 Task: Search one way flight ticket for 4 adults, 1 infant in seat and 1 infant on lap in premium economy from Norfolk: Norfolk International Airport to Jacksonville: Albert J. Ellis Airport on 8-3-2023. Choice of flights is Alaska. Number of bags: 1 checked bag. Price is upto 93000. Outbound departure time preference is 10:15.
Action: Mouse moved to (405, 163)
Screenshot: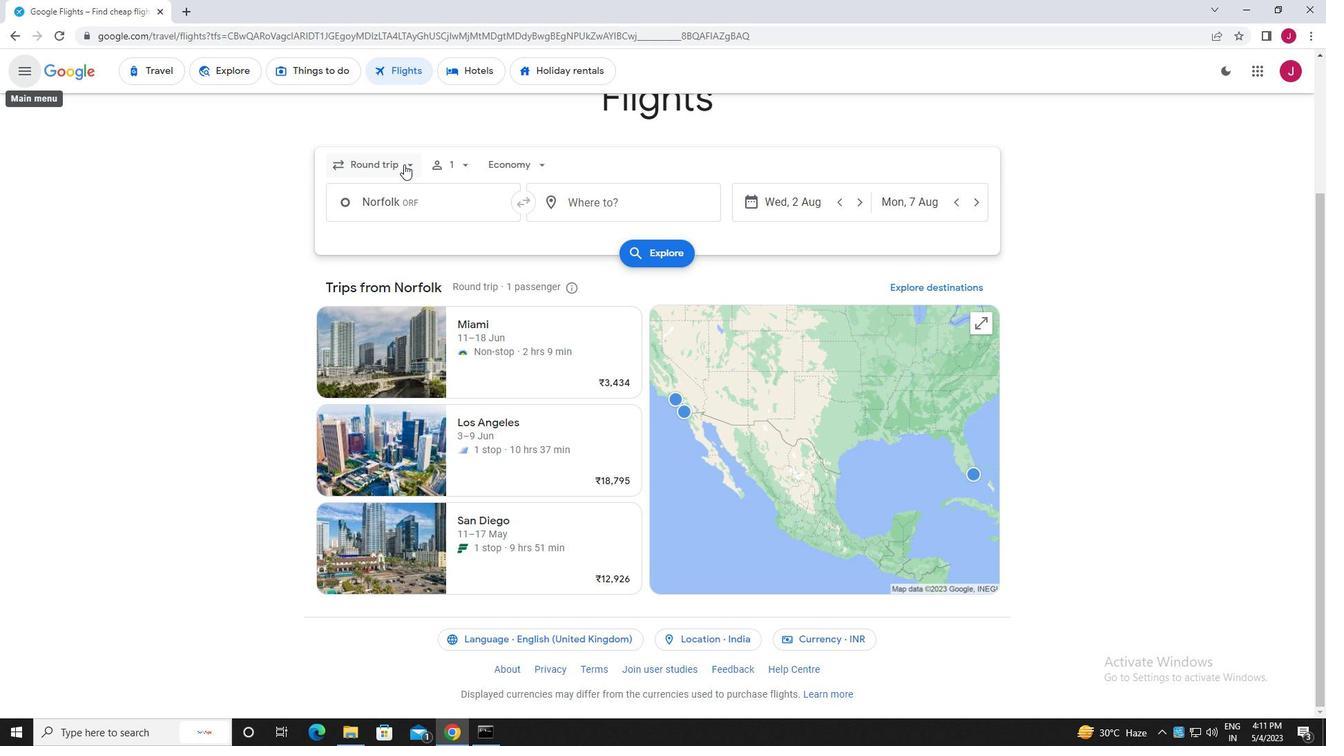 
Action: Mouse pressed left at (405, 163)
Screenshot: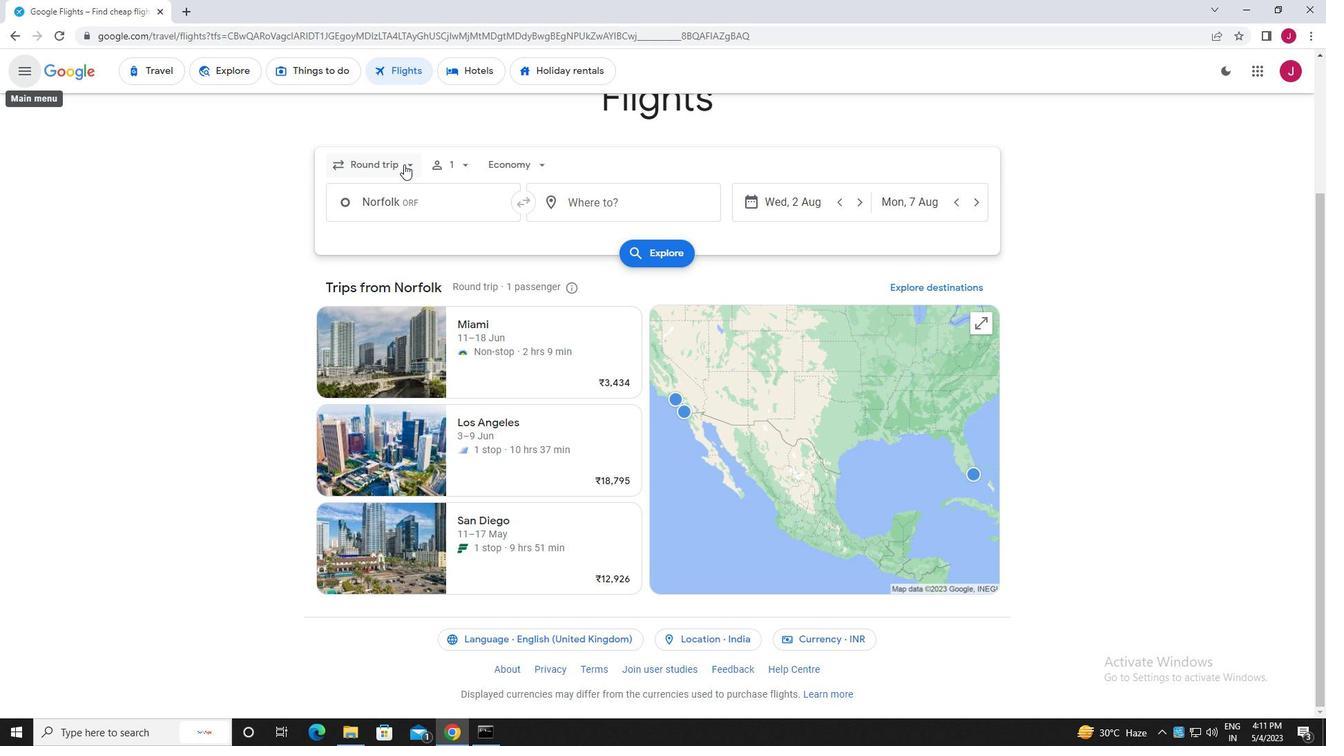 
Action: Mouse moved to (401, 225)
Screenshot: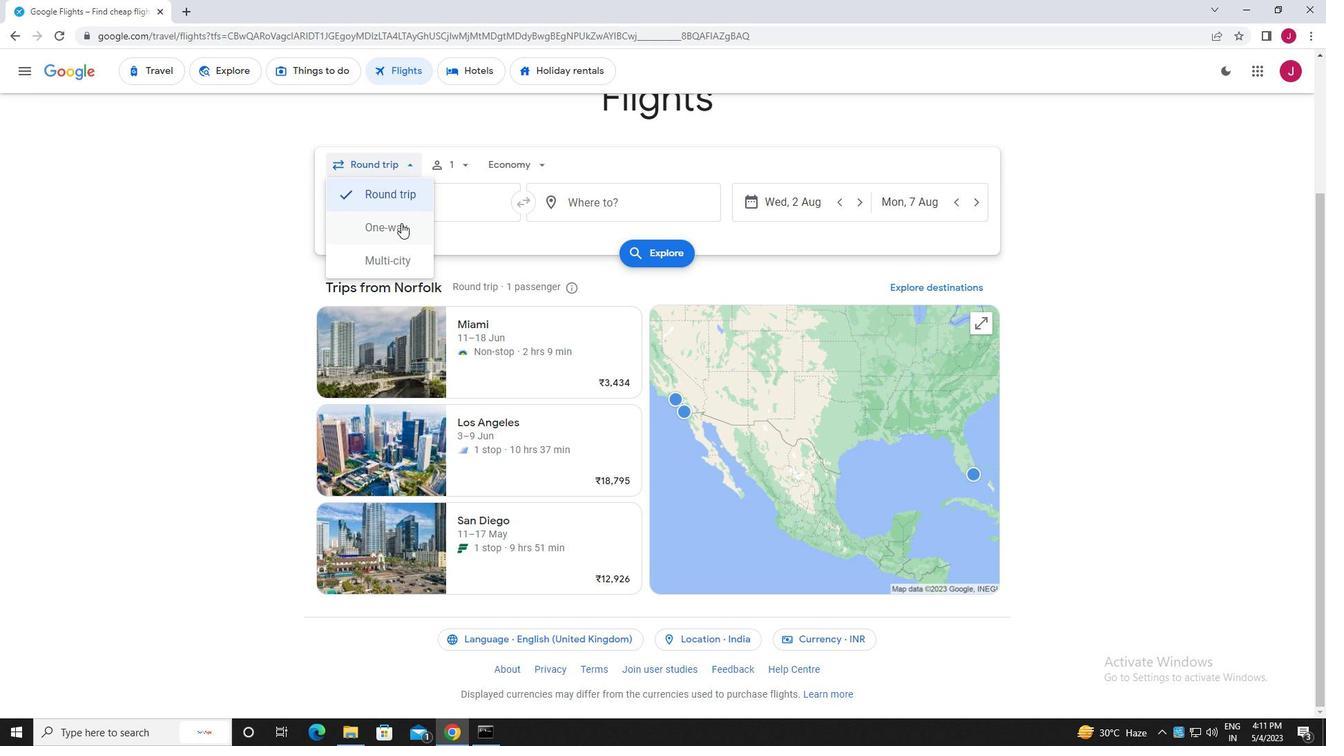 
Action: Mouse pressed left at (401, 225)
Screenshot: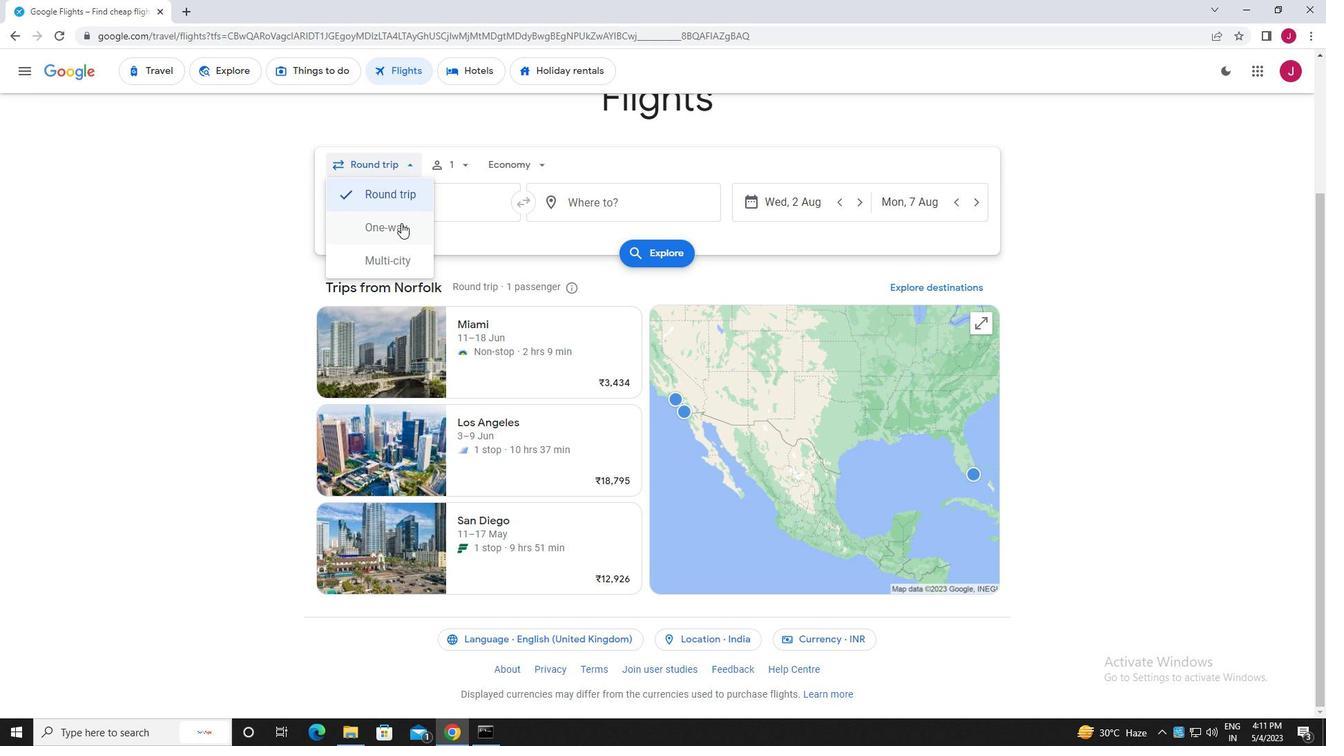 
Action: Mouse moved to (455, 166)
Screenshot: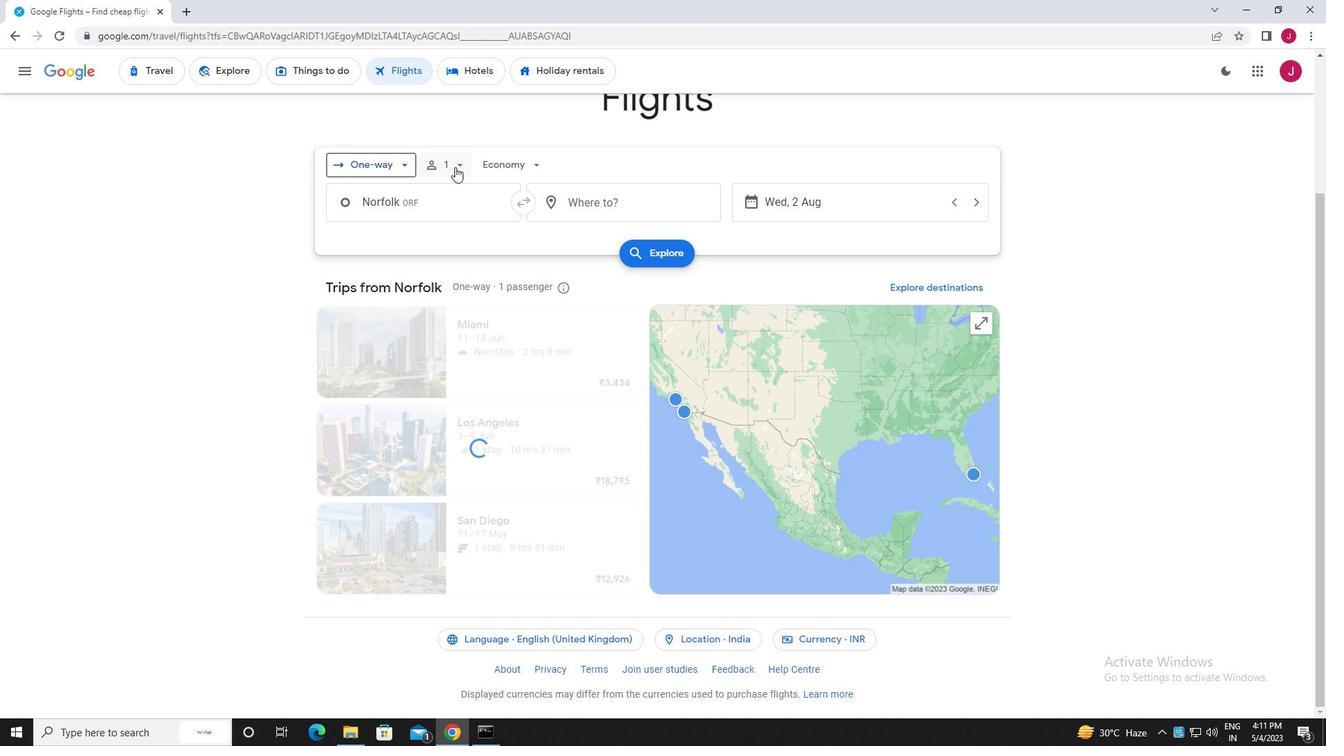 
Action: Mouse pressed left at (455, 166)
Screenshot: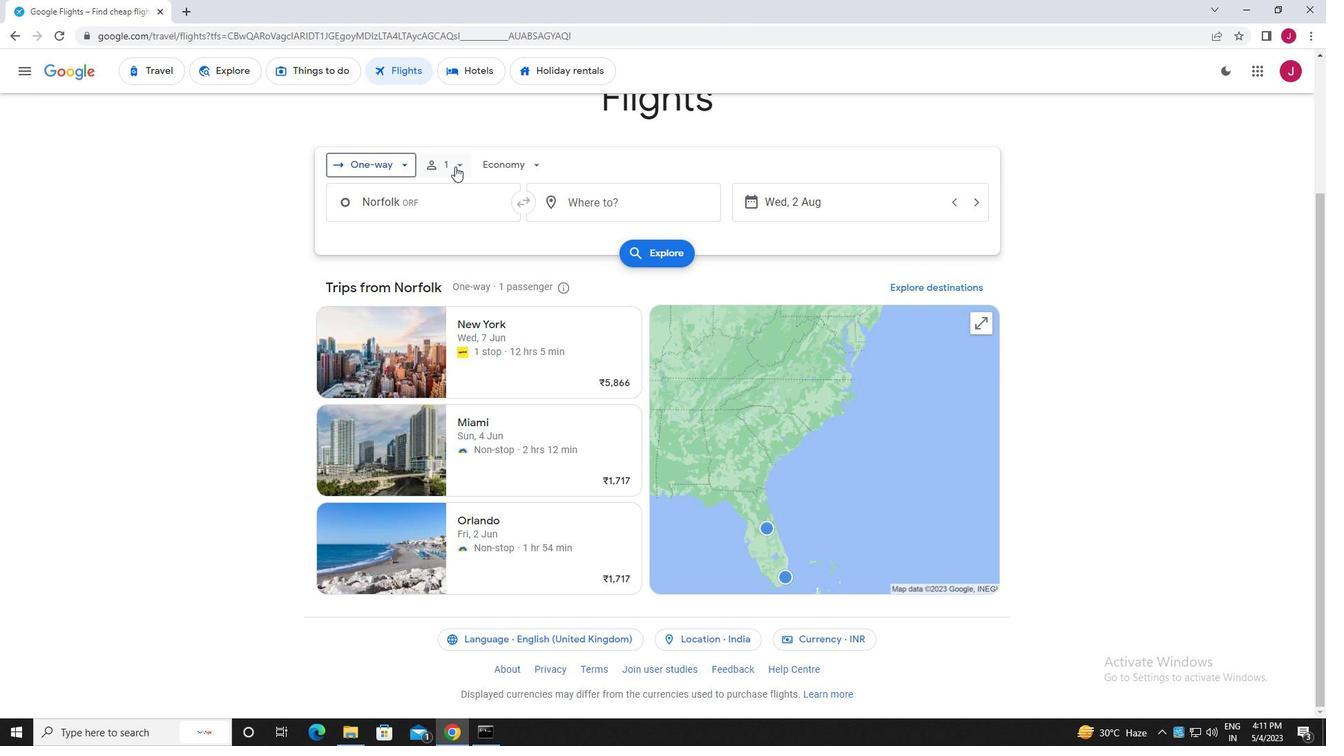 
Action: Mouse moved to (569, 201)
Screenshot: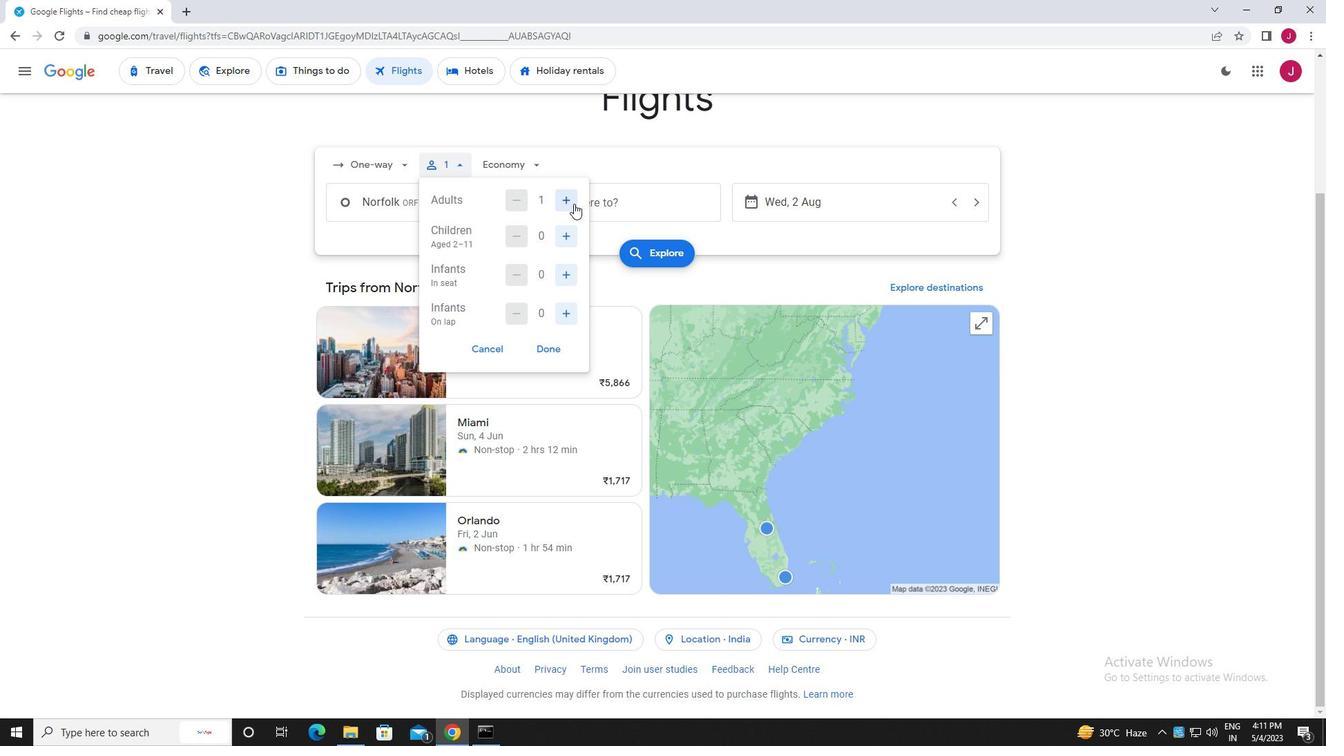 
Action: Mouse pressed left at (569, 201)
Screenshot: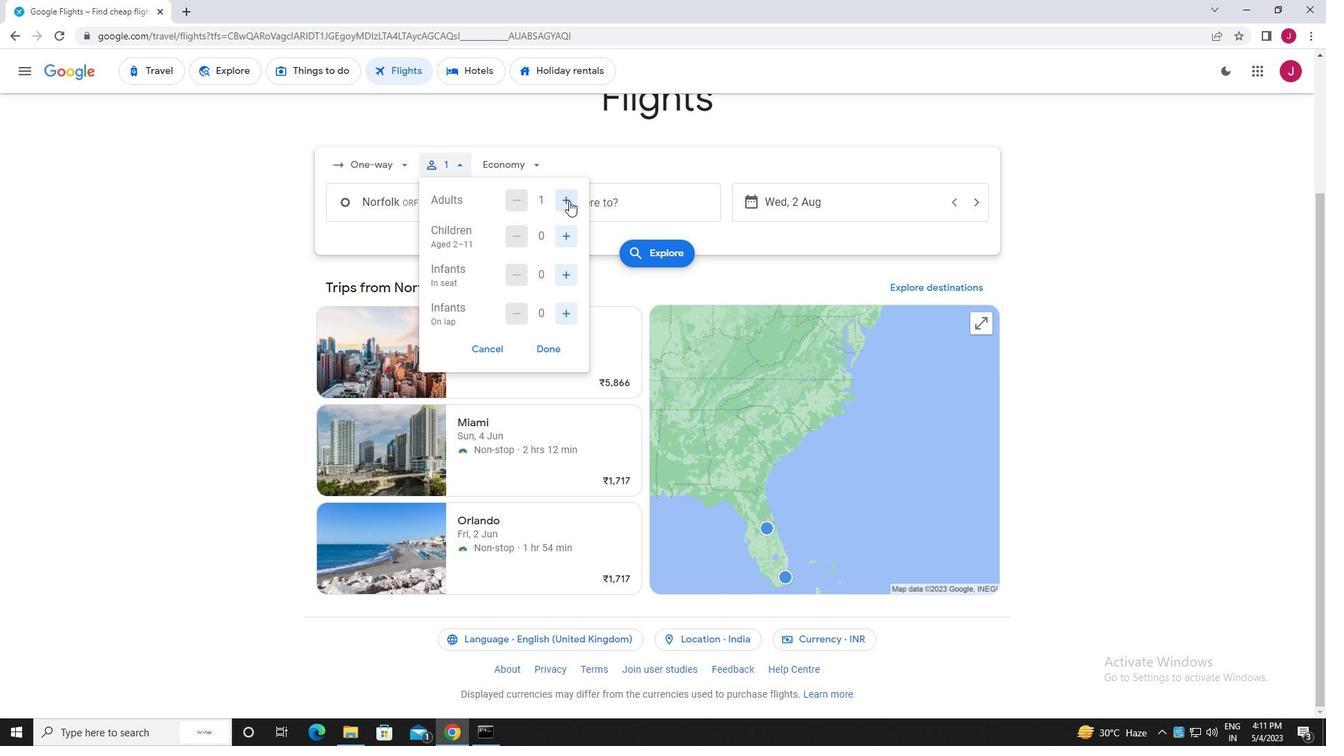 
Action: Mouse pressed left at (569, 201)
Screenshot: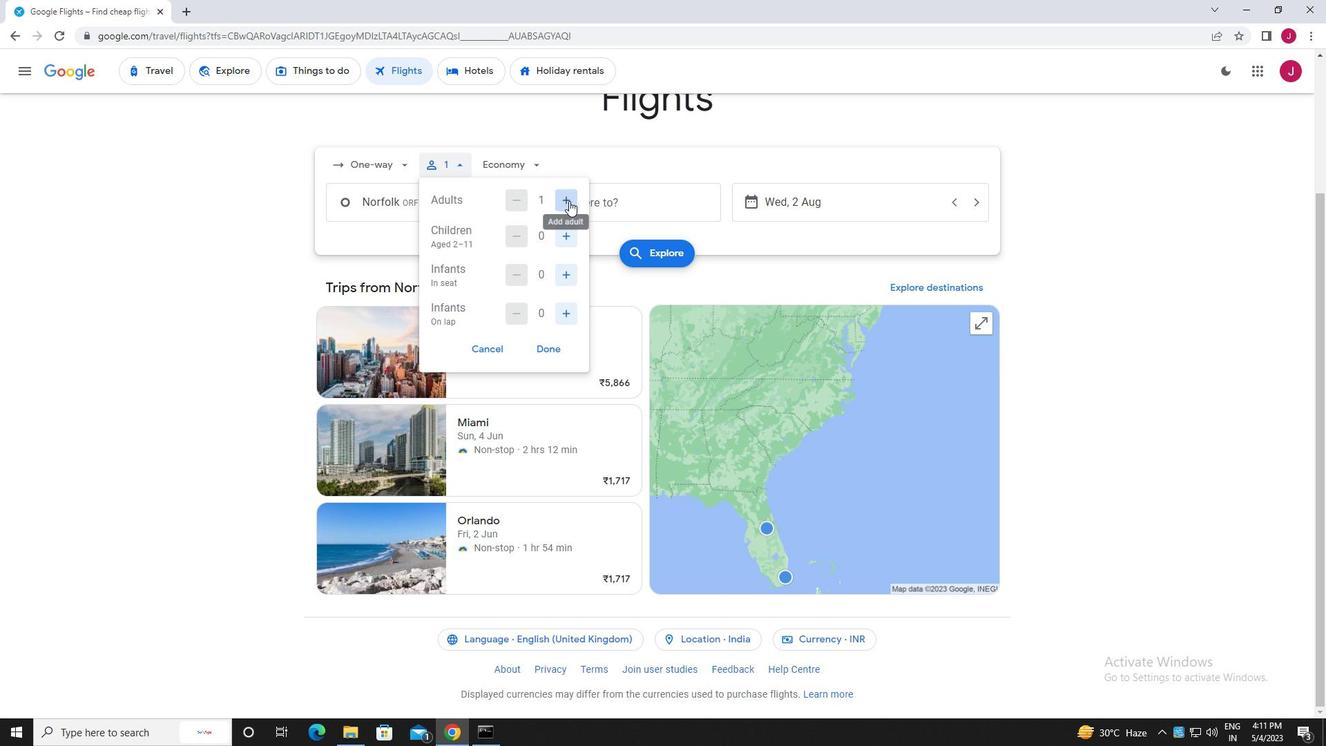 
Action: Mouse pressed left at (569, 201)
Screenshot: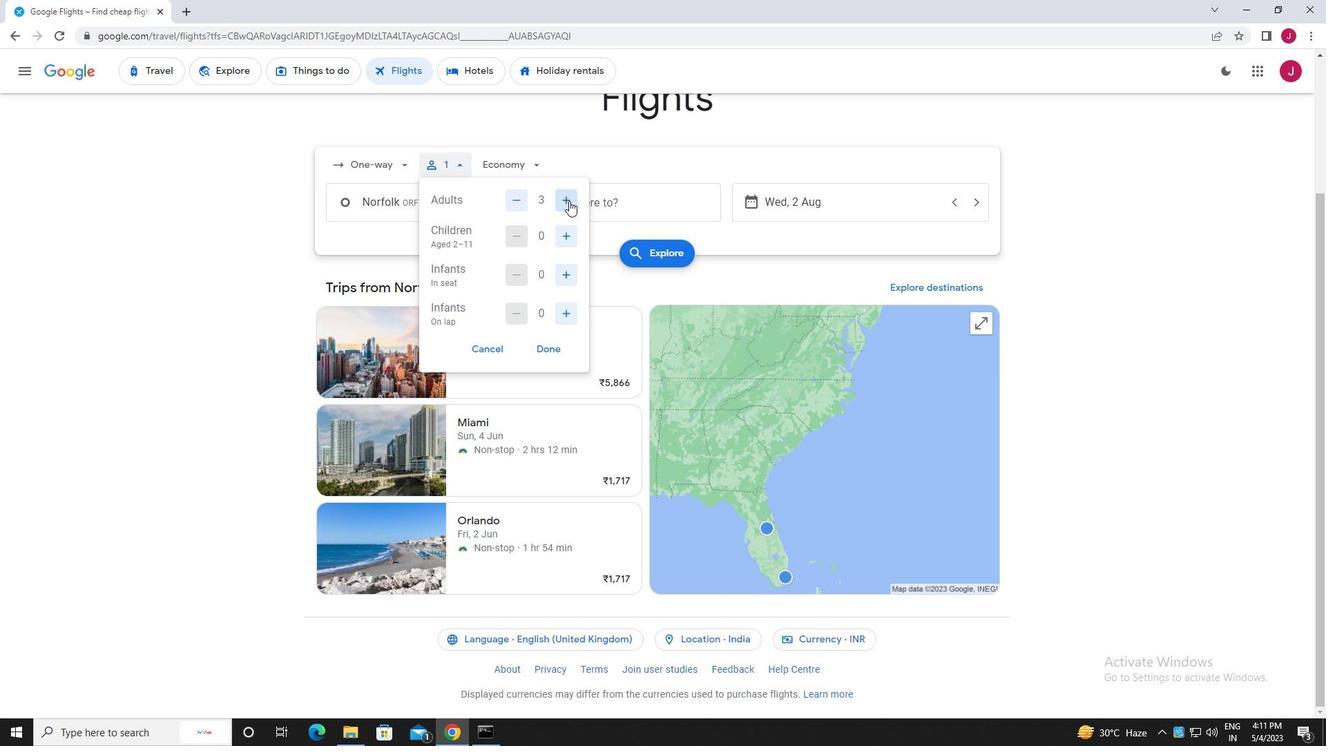 
Action: Mouse moved to (568, 271)
Screenshot: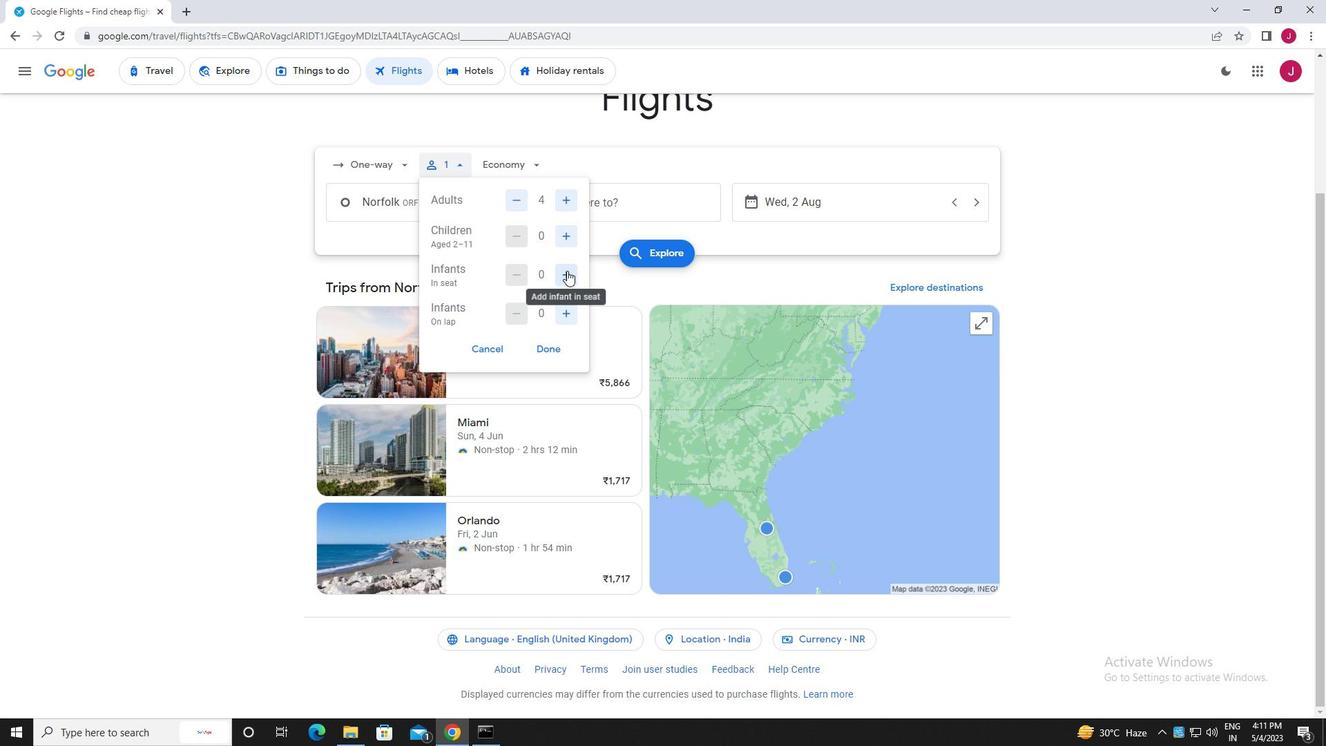 
Action: Mouse pressed left at (568, 271)
Screenshot: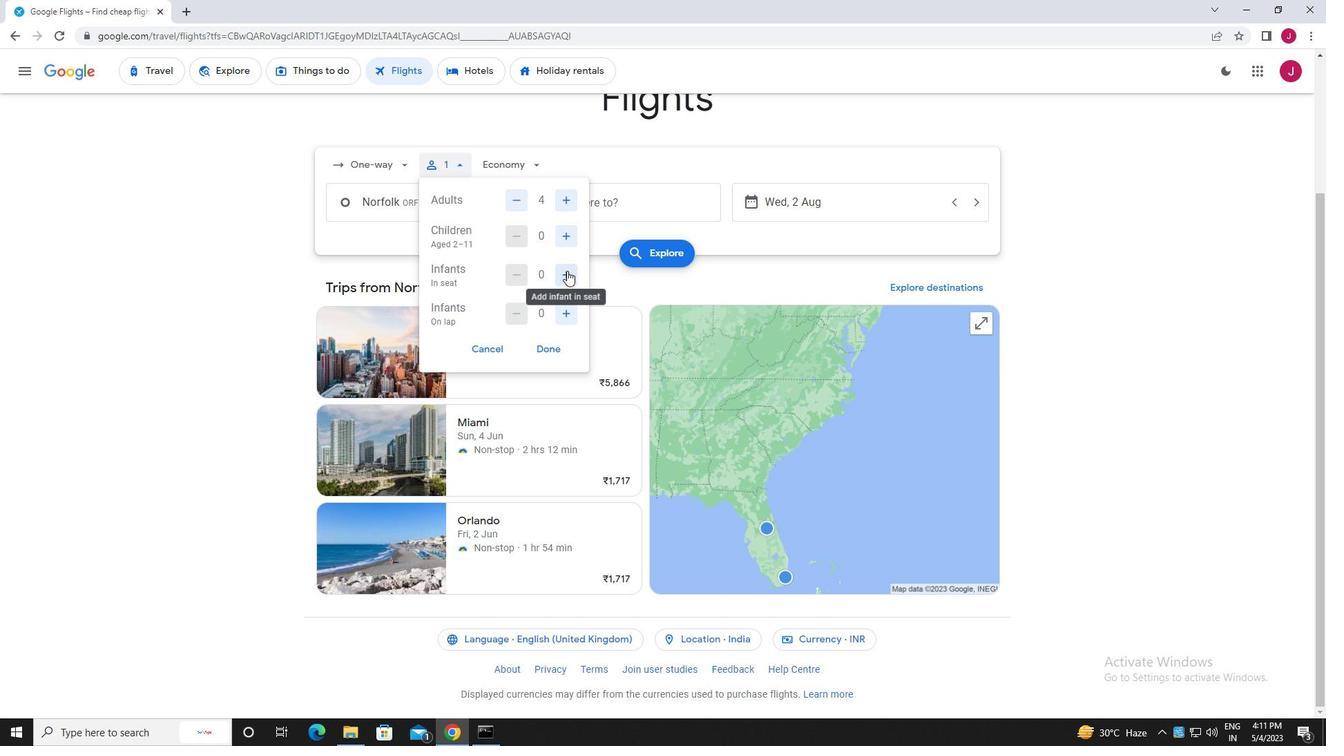 
Action: Mouse moved to (567, 313)
Screenshot: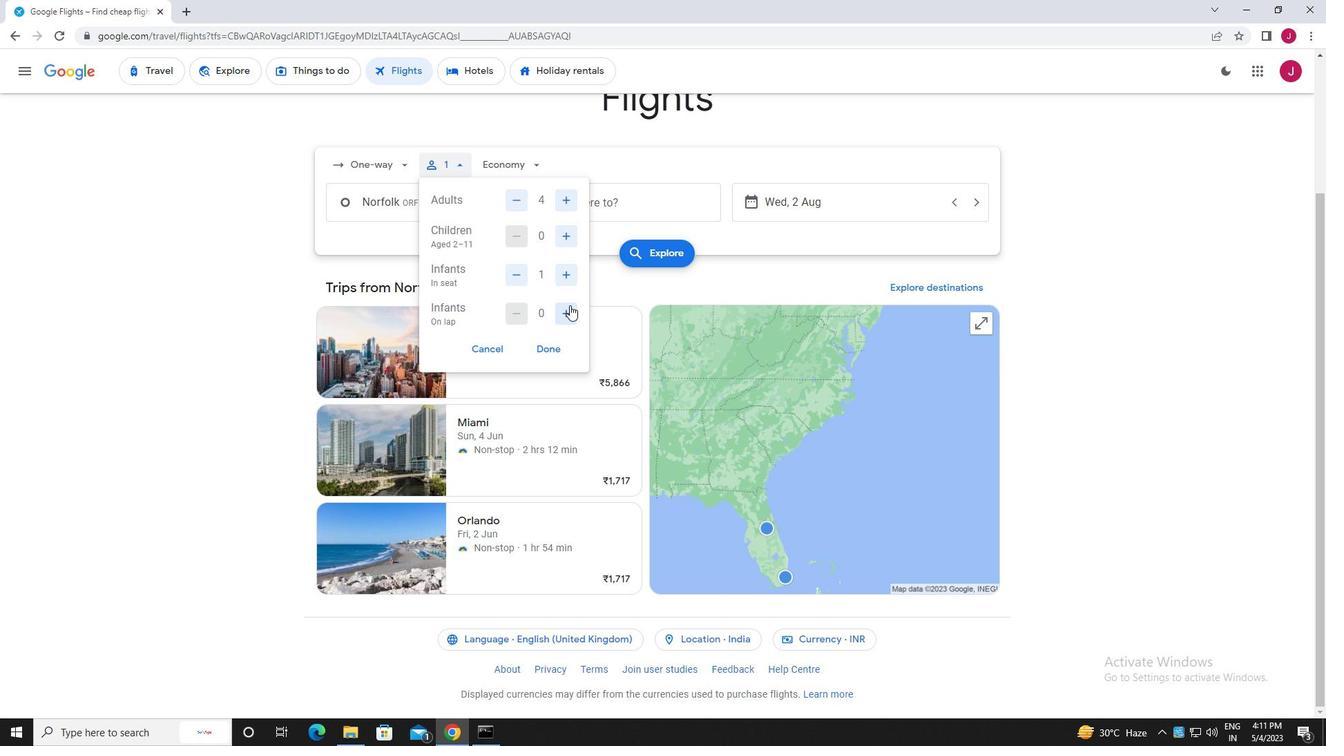 
Action: Mouse pressed left at (567, 313)
Screenshot: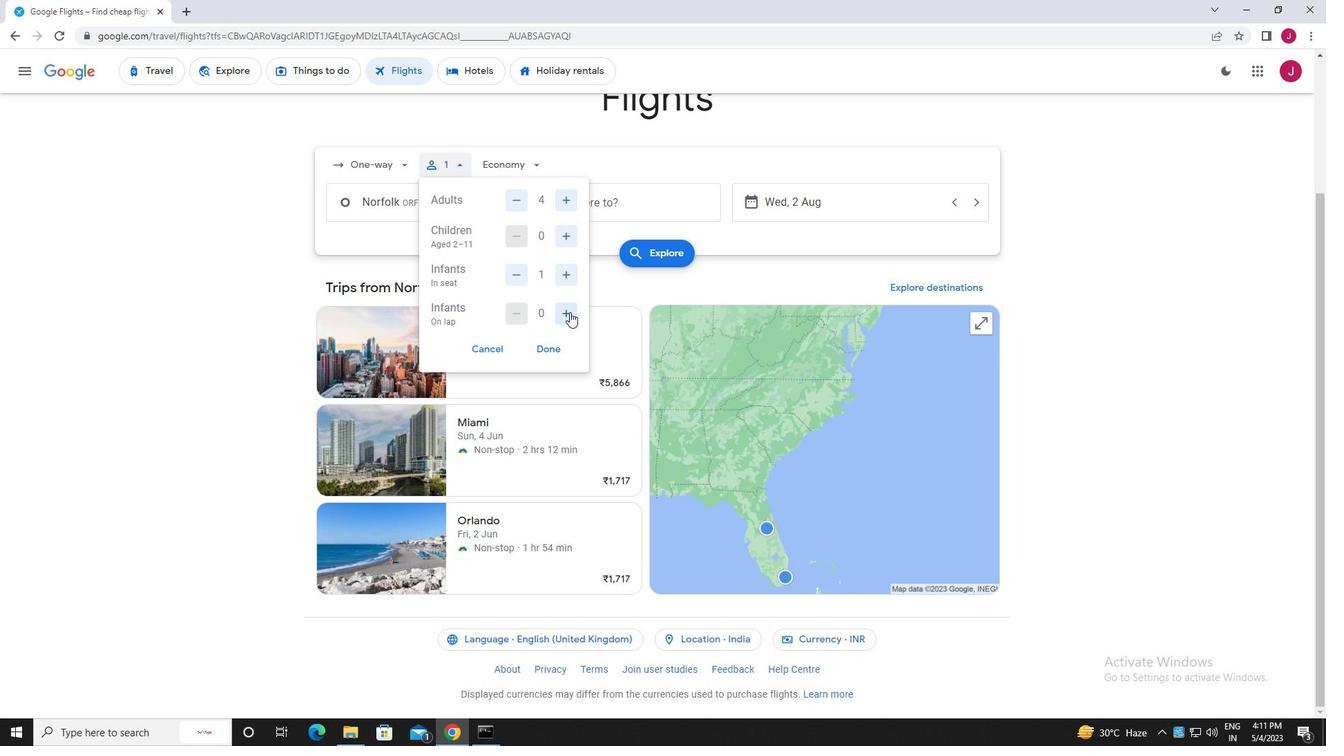 
Action: Mouse moved to (553, 346)
Screenshot: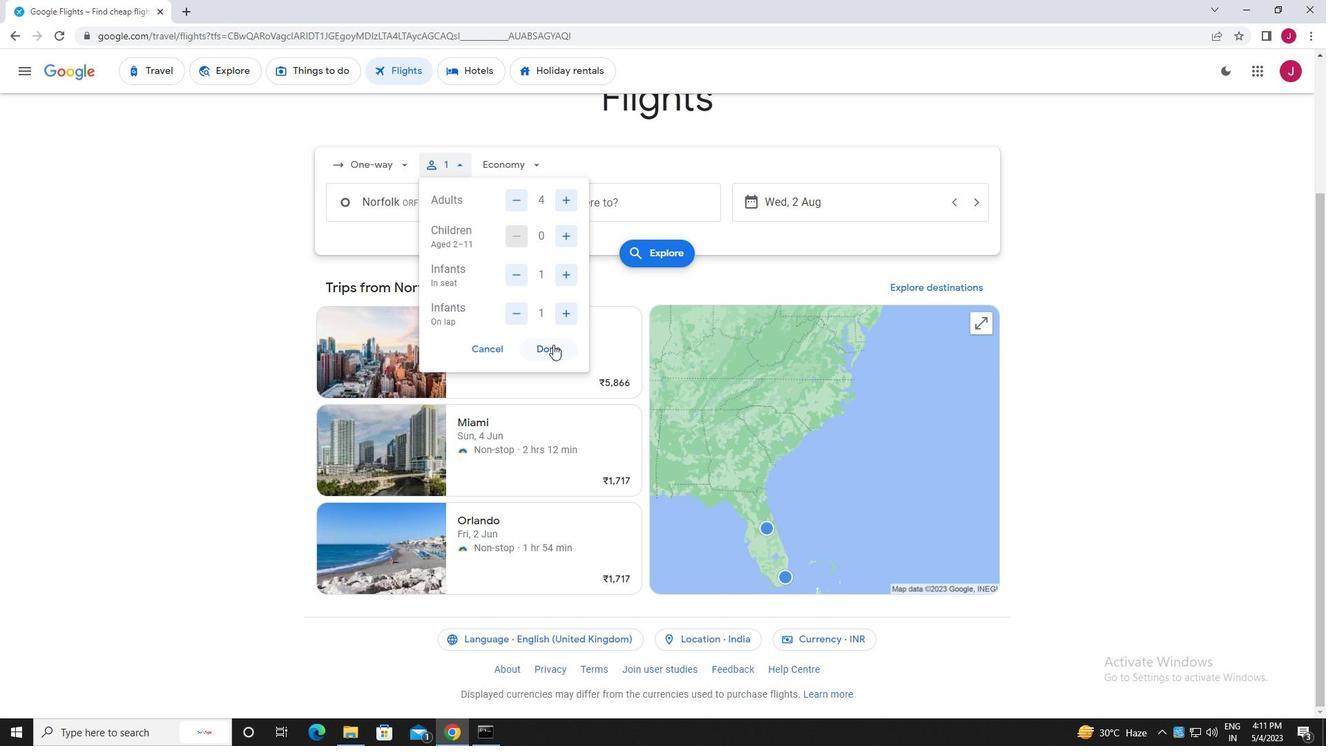 
Action: Mouse pressed left at (553, 346)
Screenshot: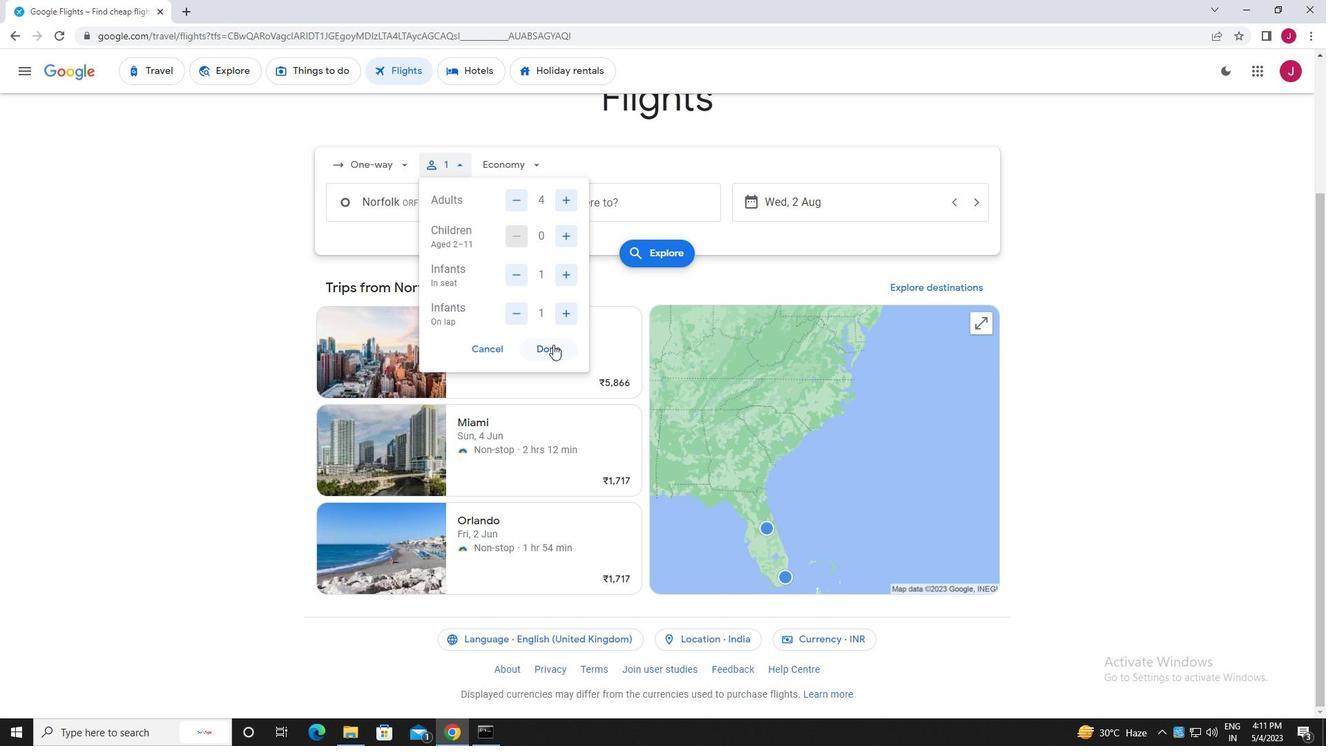 
Action: Mouse moved to (526, 170)
Screenshot: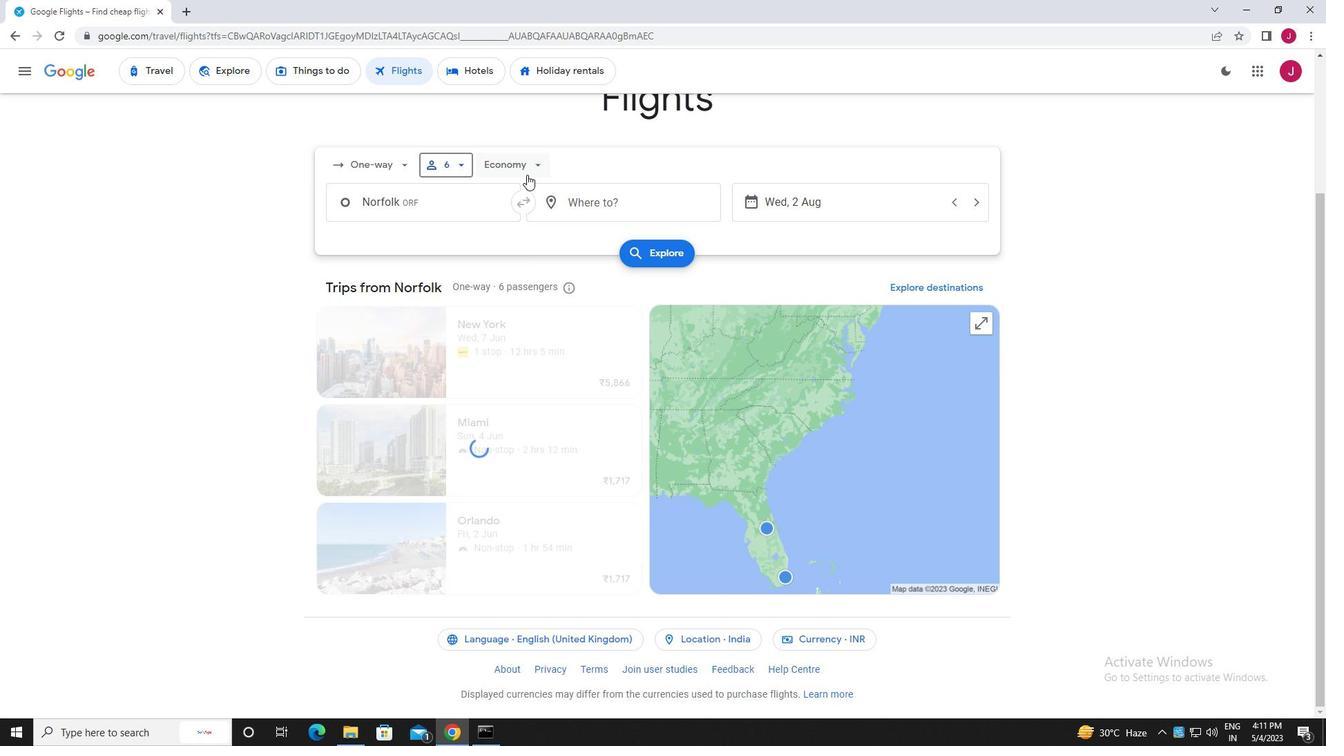 
Action: Mouse pressed left at (526, 170)
Screenshot: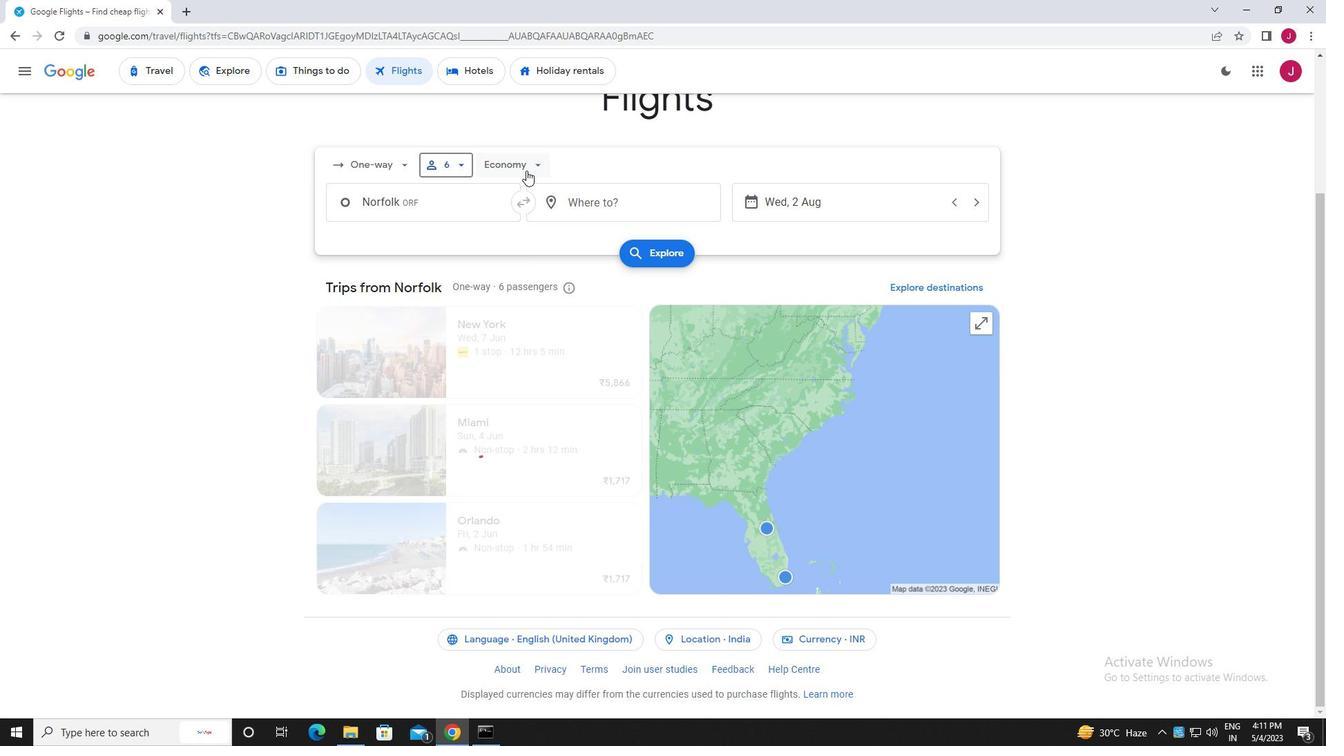 
Action: Mouse moved to (547, 225)
Screenshot: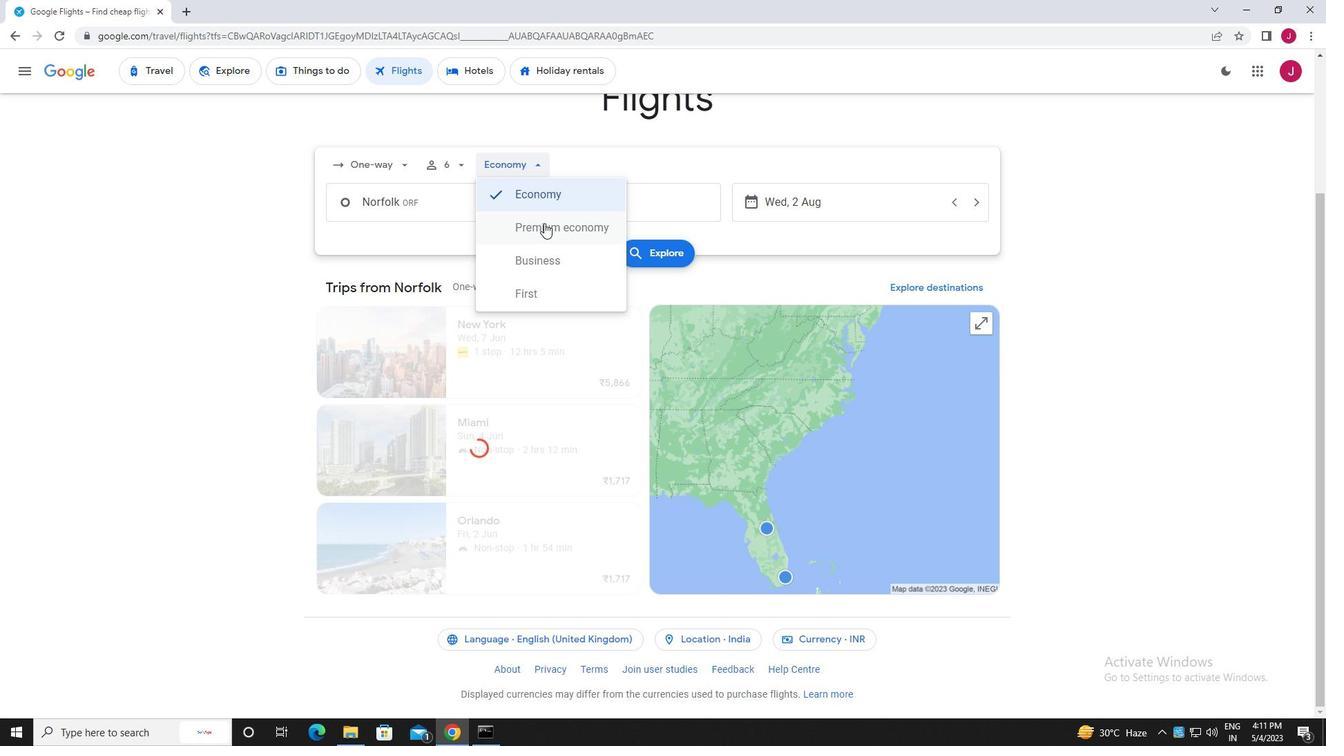 
Action: Mouse pressed left at (547, 225)
Screenshot: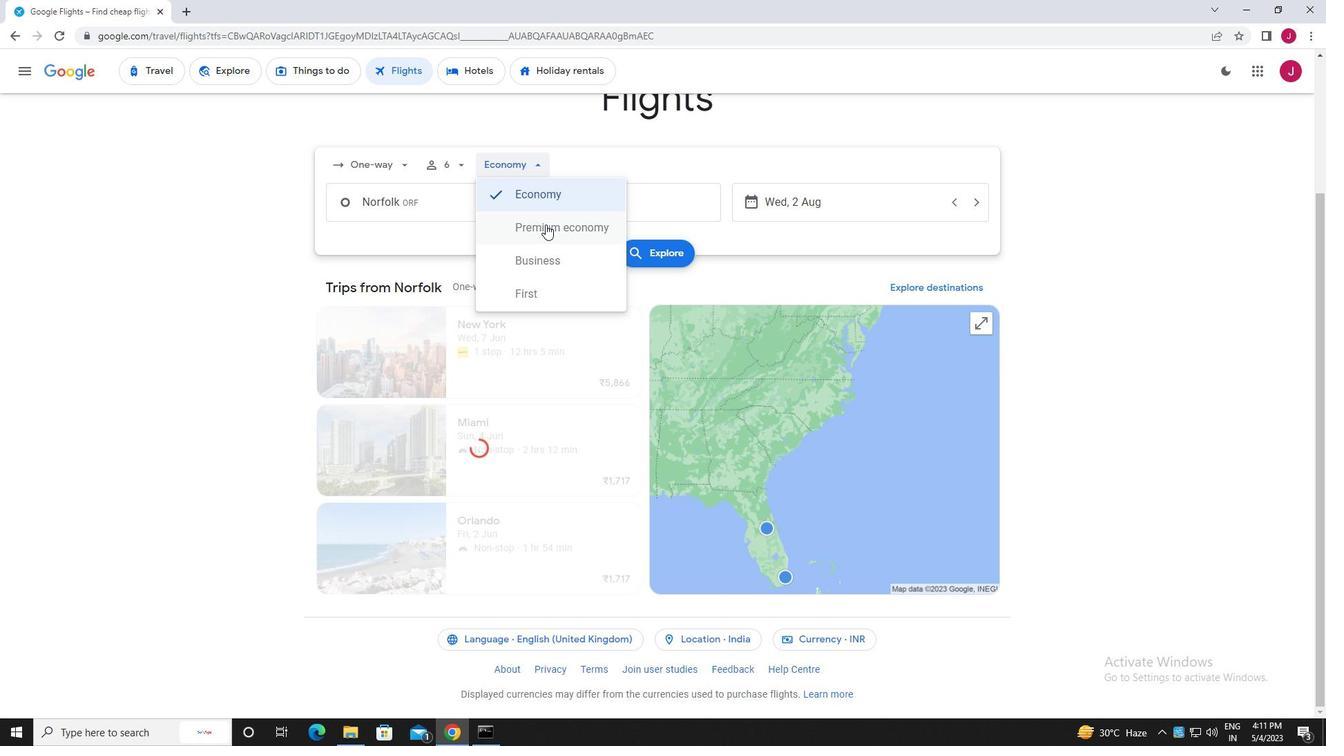 
Action: Mouse moved to (479, 207)
Screenshot: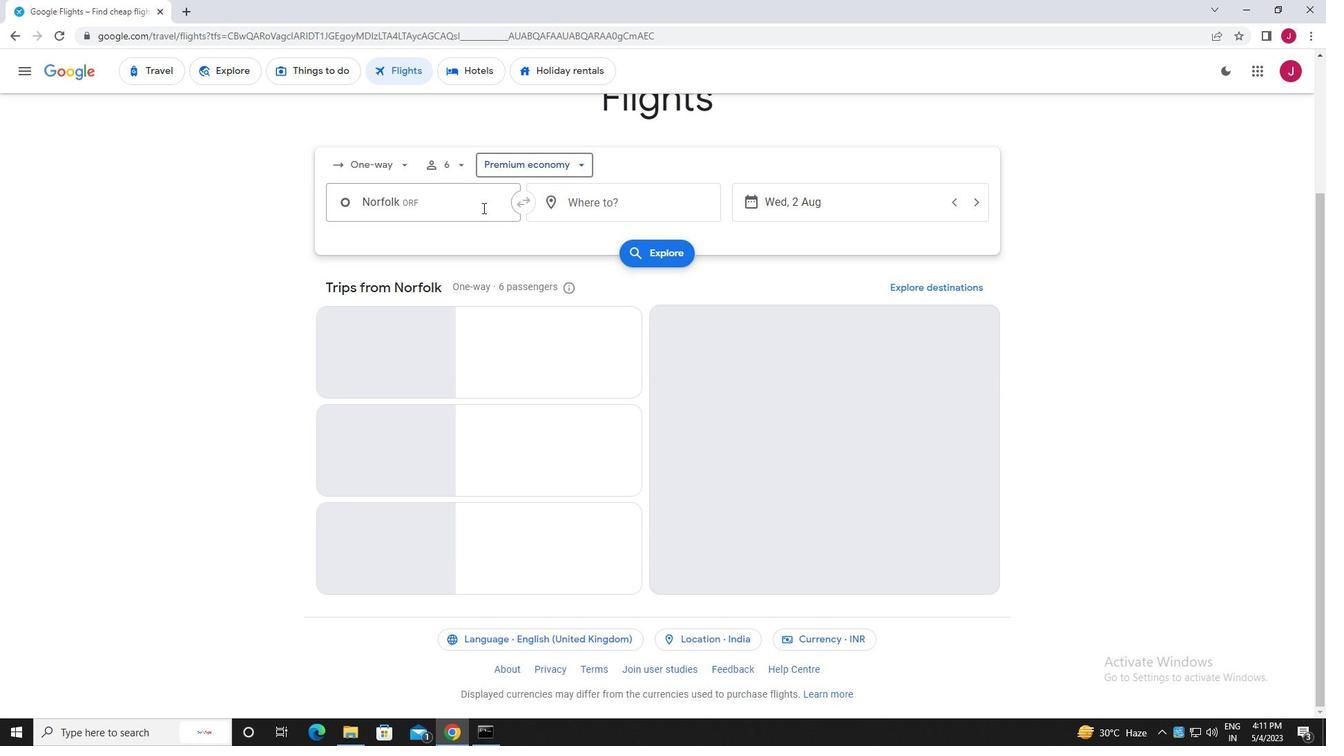 
Action: Mouse pressed left at (479, 207)
Screenshot: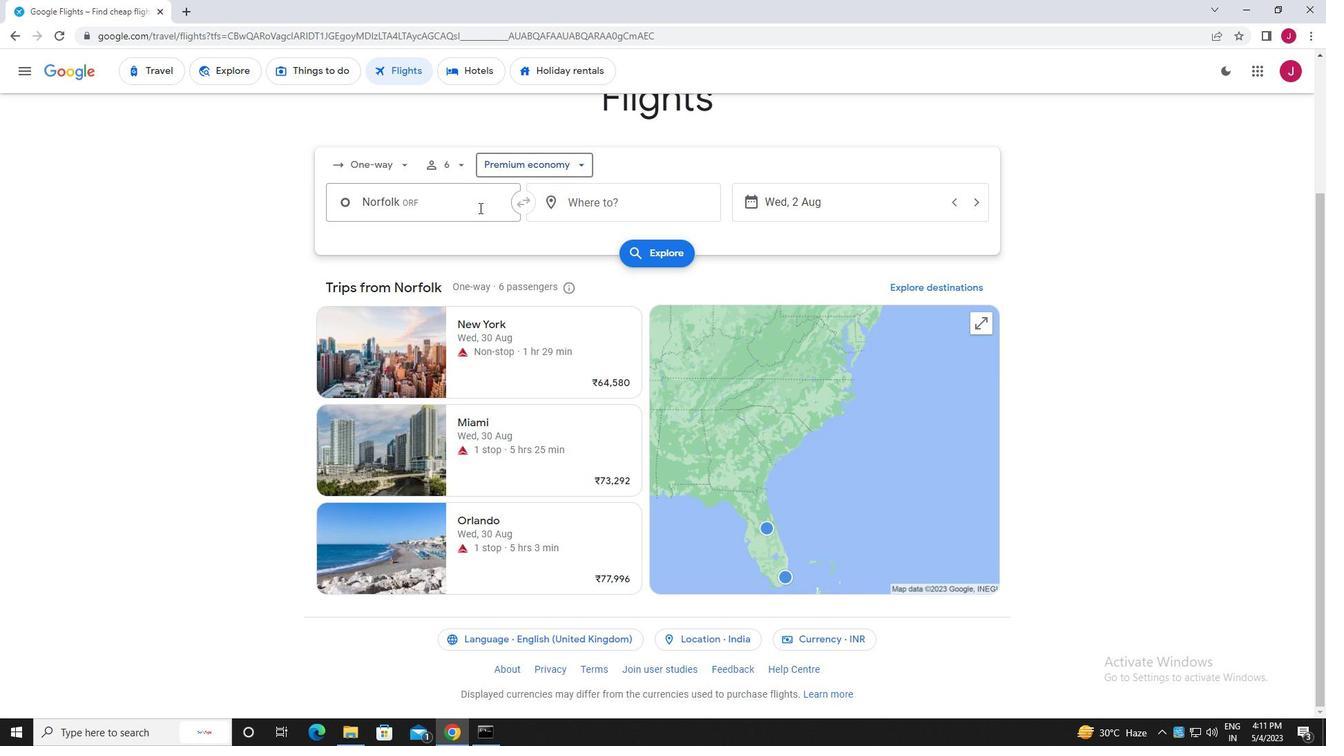 
Action: Key pressed norfolk
Screenshot: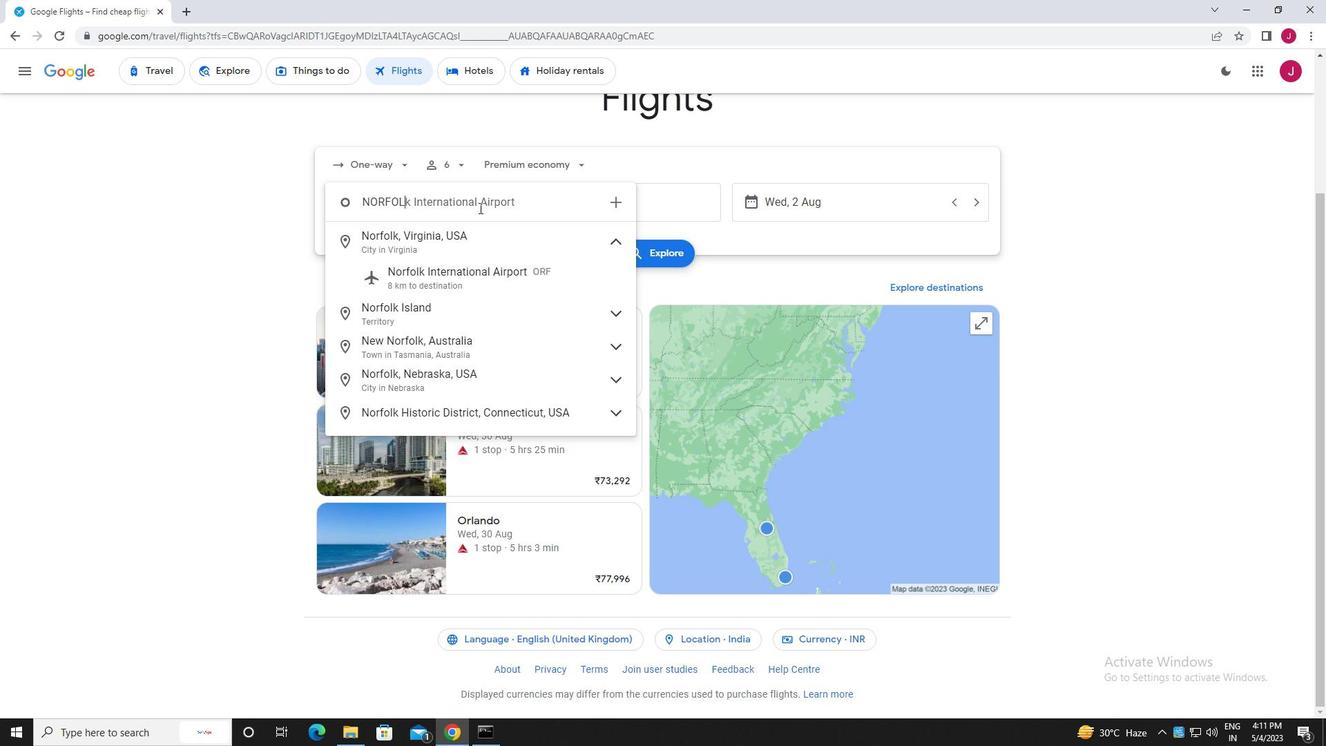 
Action: Mouse moved to (507, 271)
Screenshot: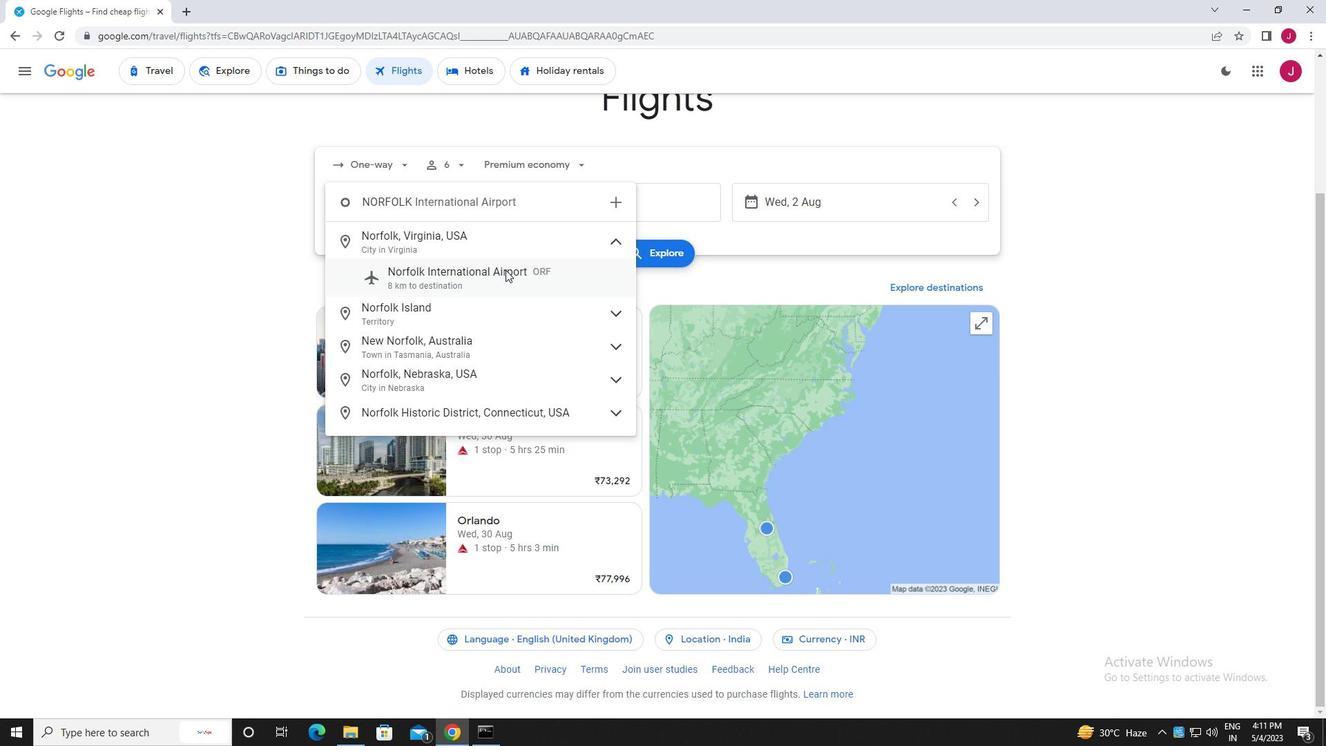 
Action: Mouse pressed left at (507, 271)
Screenshot: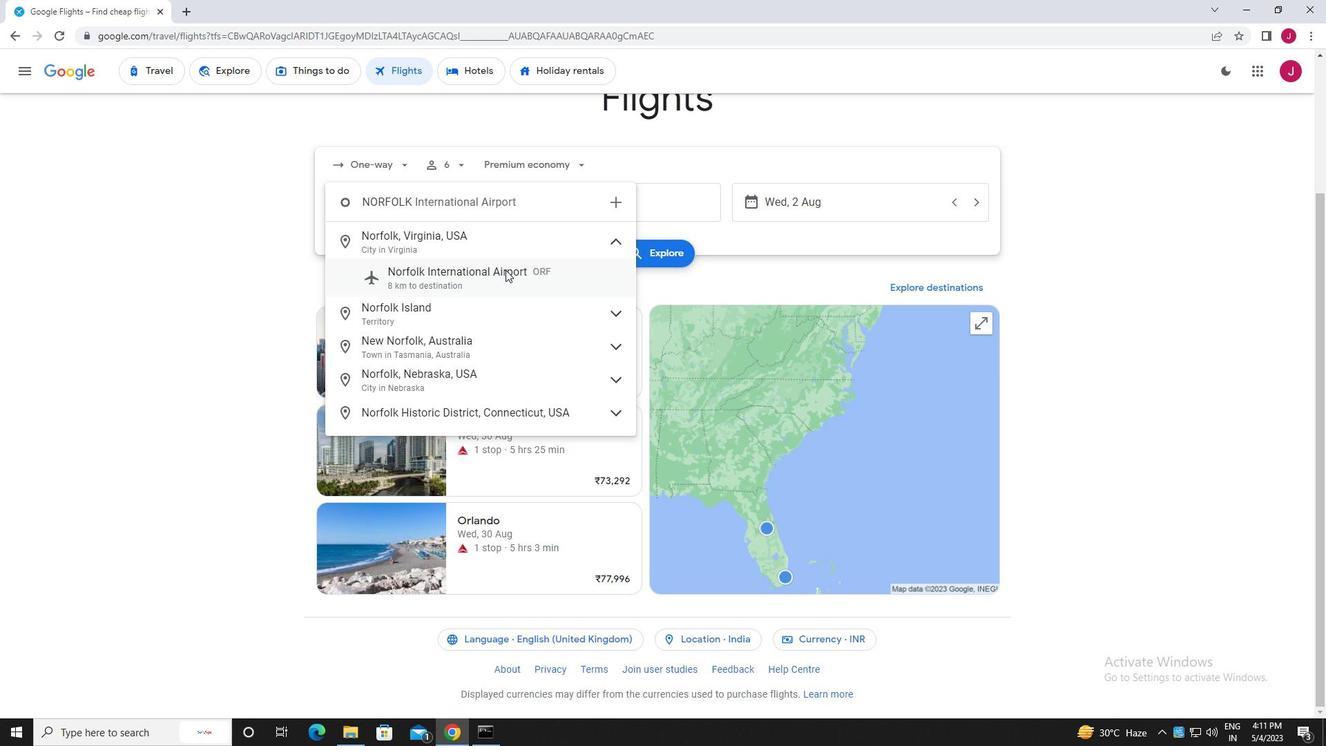 
Action: Mouse moved to (634, 211)
Screenshot: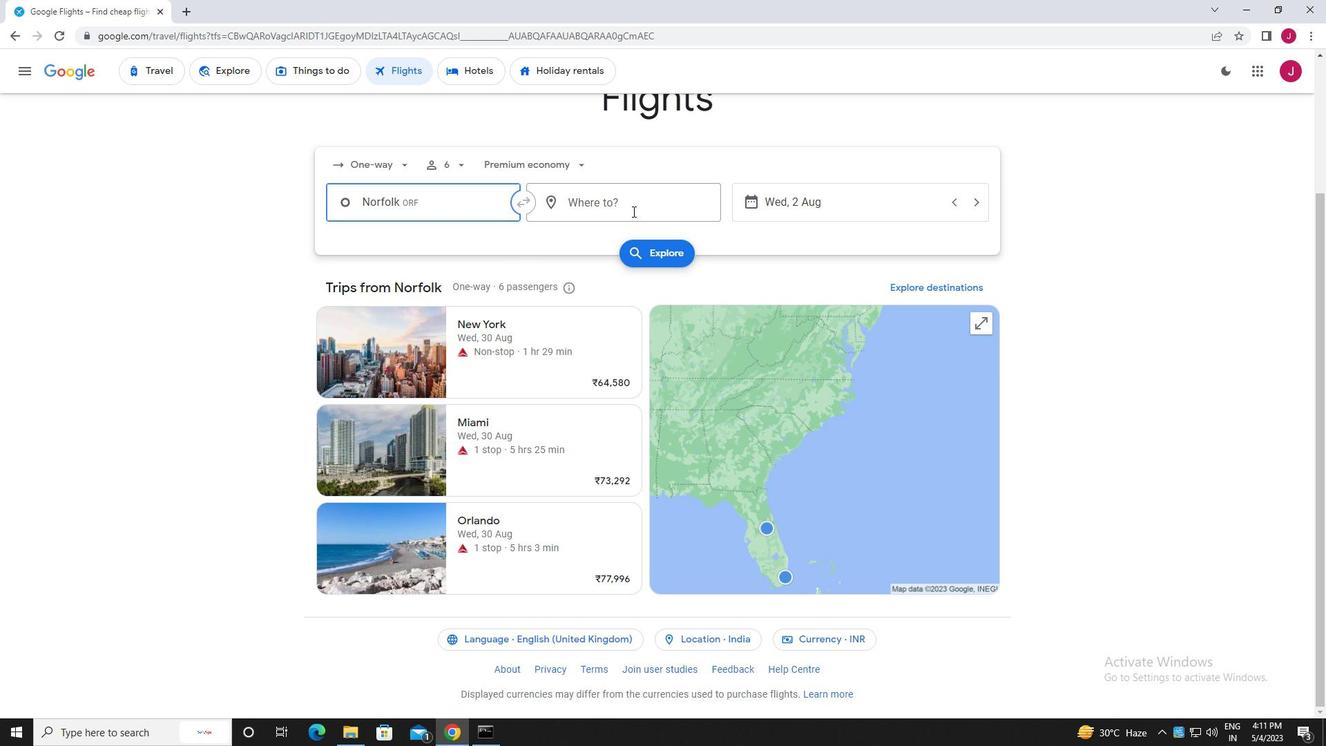 
Action: Mouse pressed left at (634, 211)
Screenshot: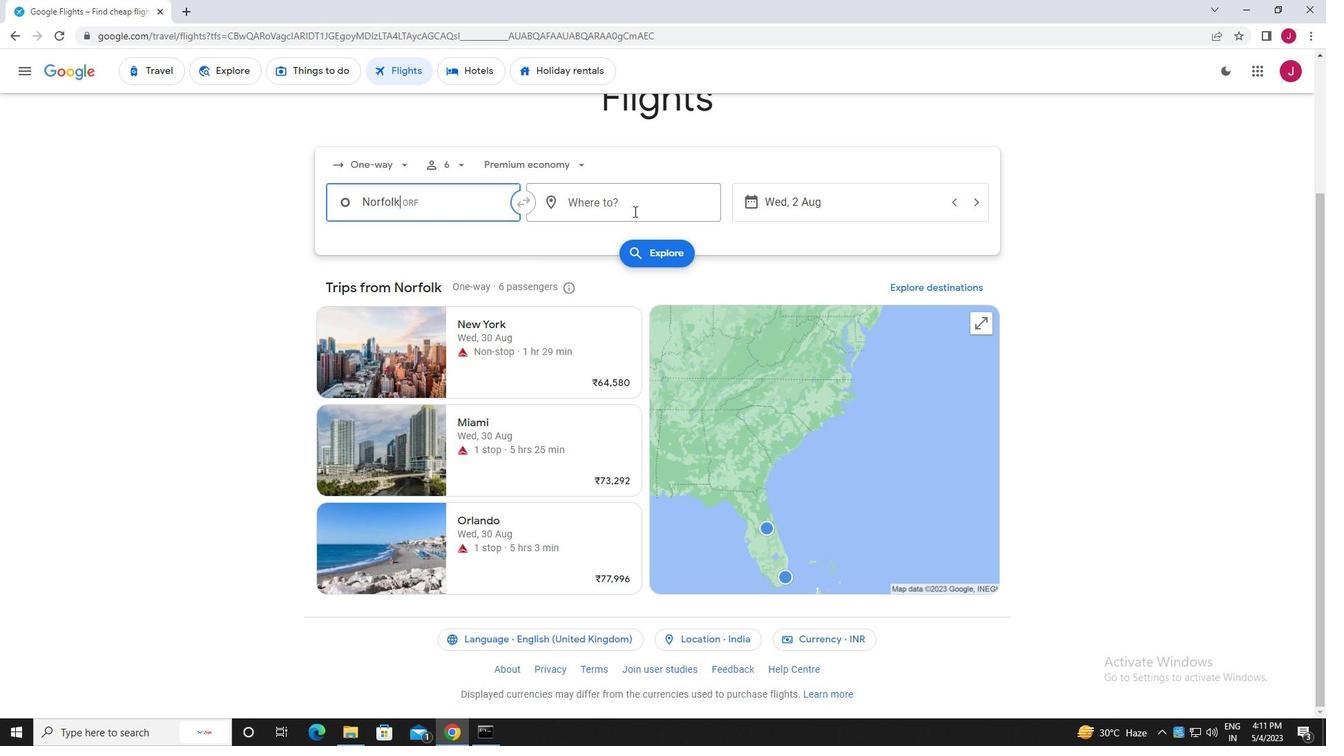 
Action: Mouse moved to (634, 211)
Screenshot: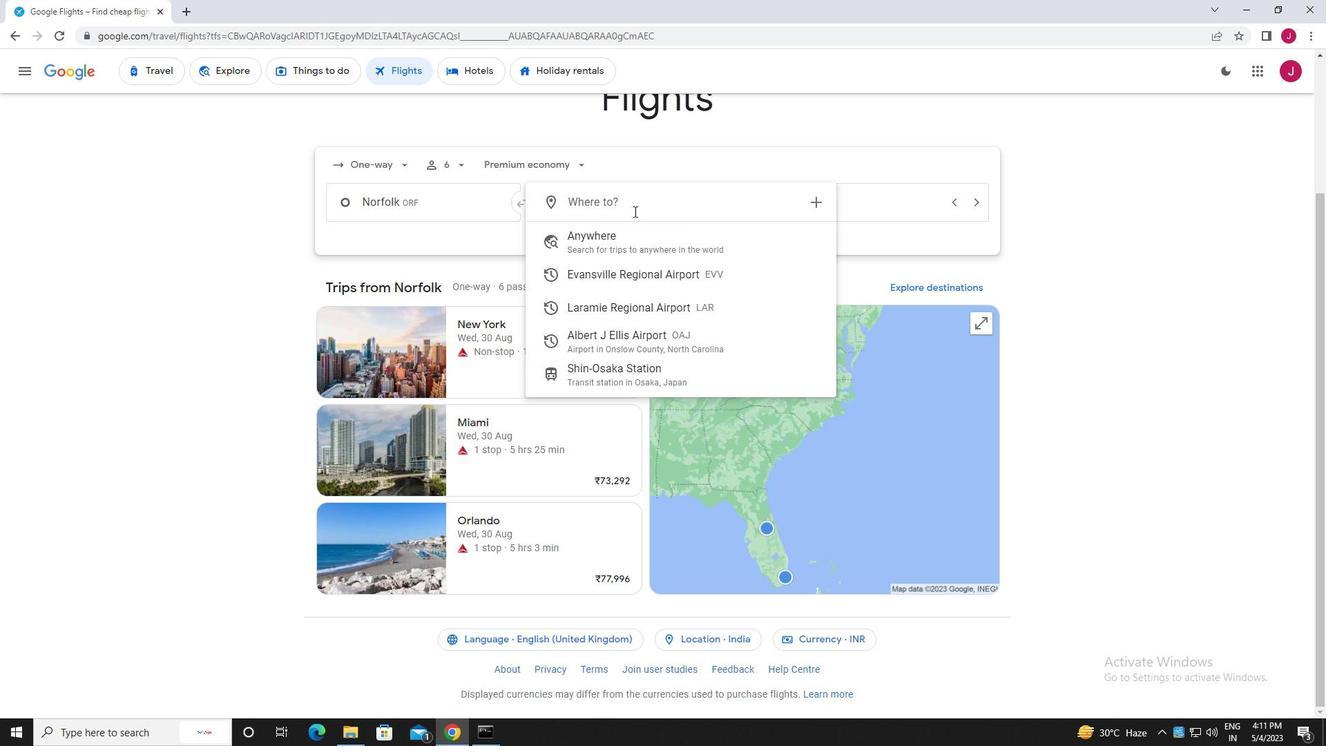 
Action: Key pressed albert<Key.space>
Screenshot: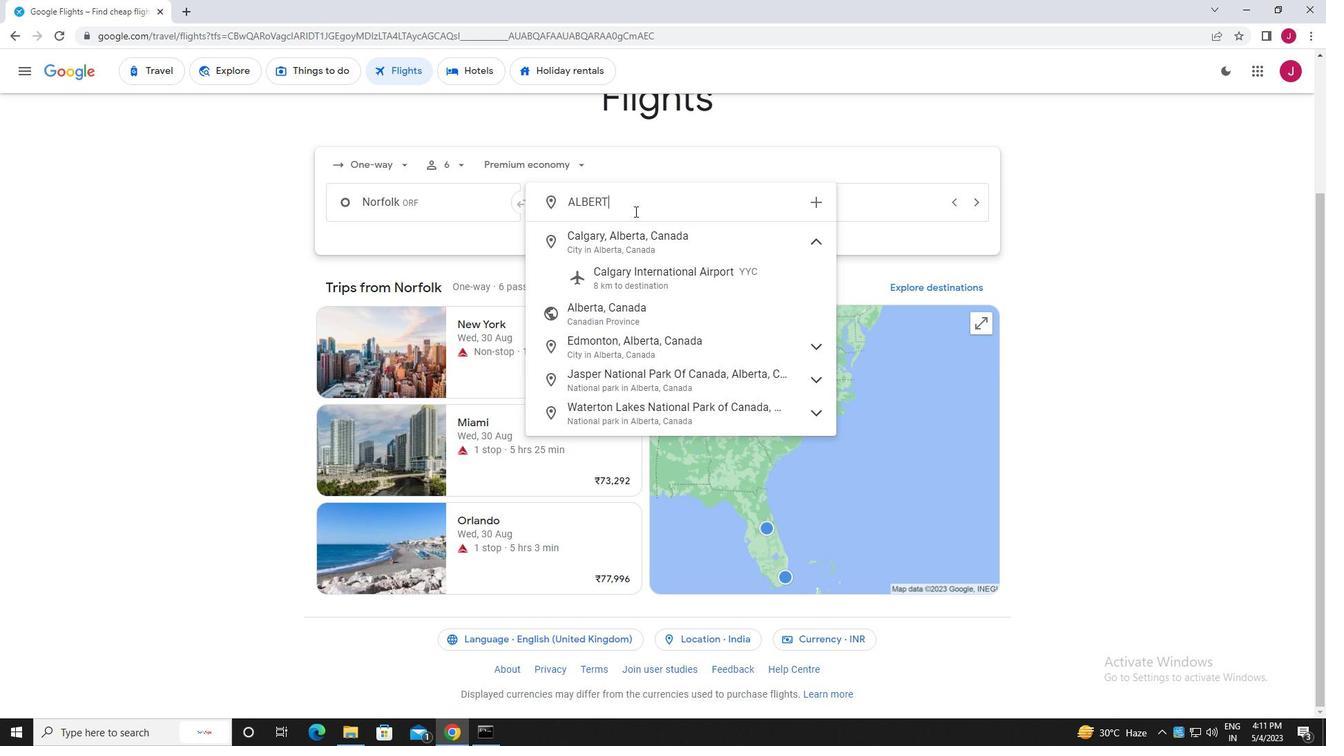 
Action: Mouse moved to (650, 242)
Screenshot: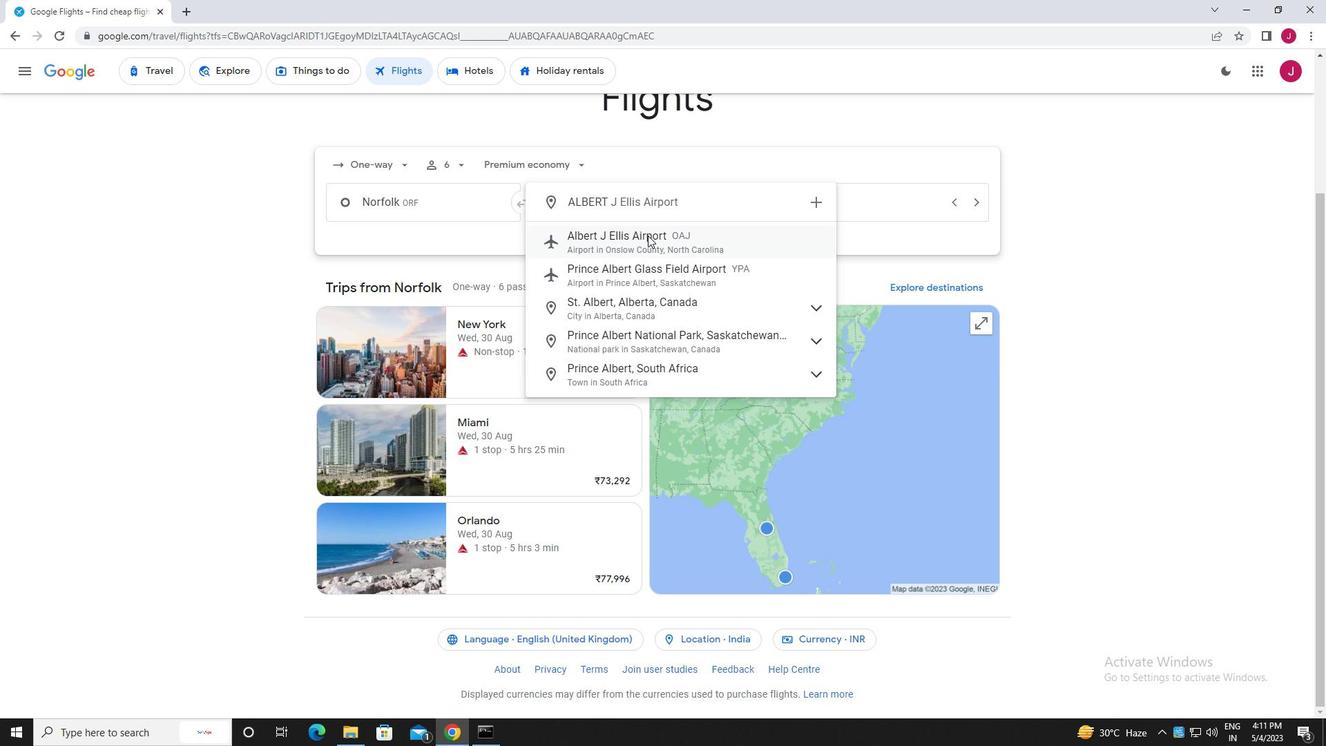 
Action: Mouse pressed left at (650, 242)
Screenshot: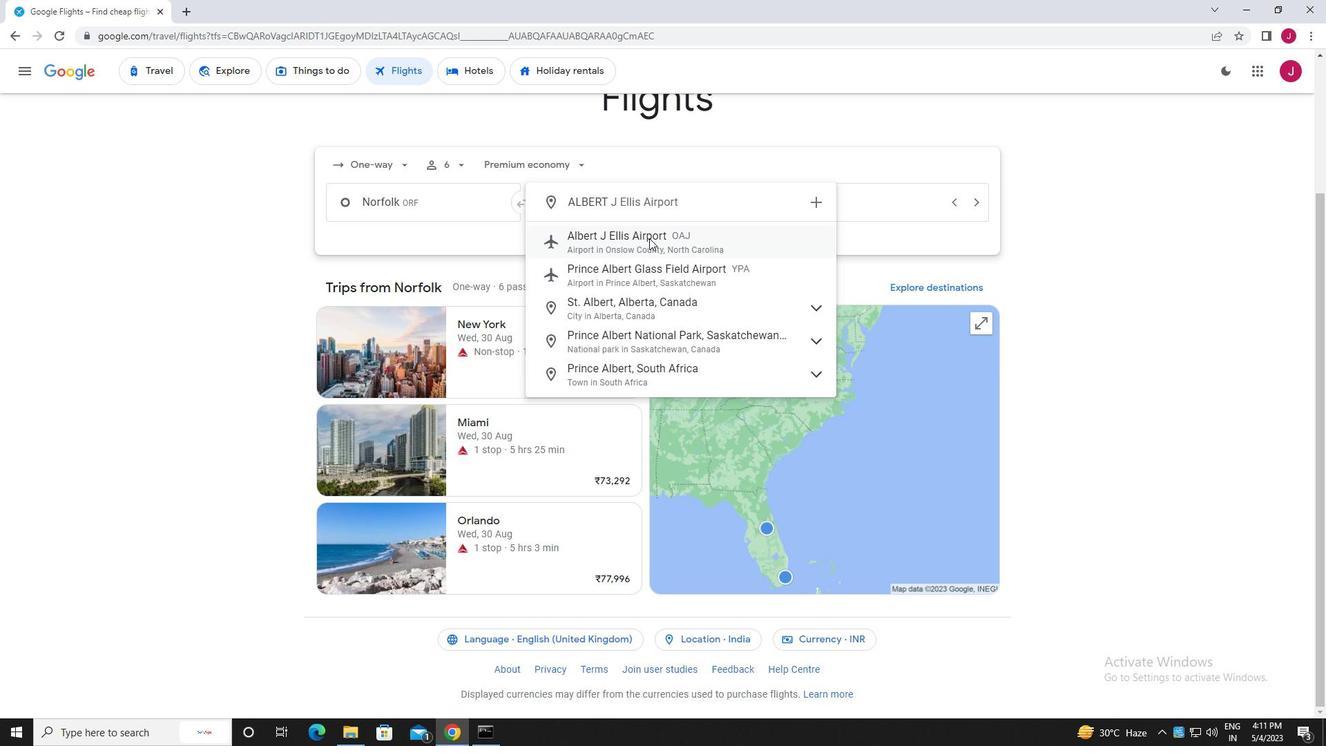 
Action: Mouse moved to (788, 203)
Screenshot: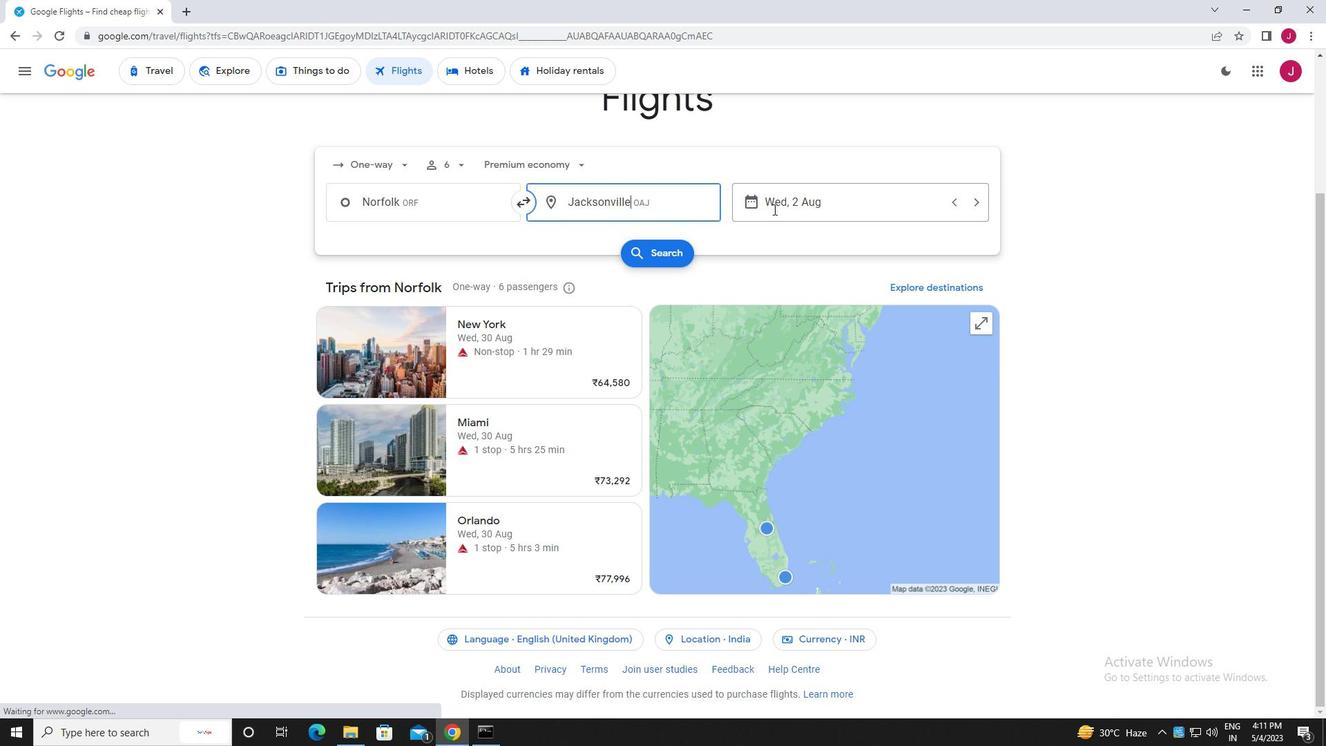 
Action: Mouse pressed left at (788, 203)
Screenshot: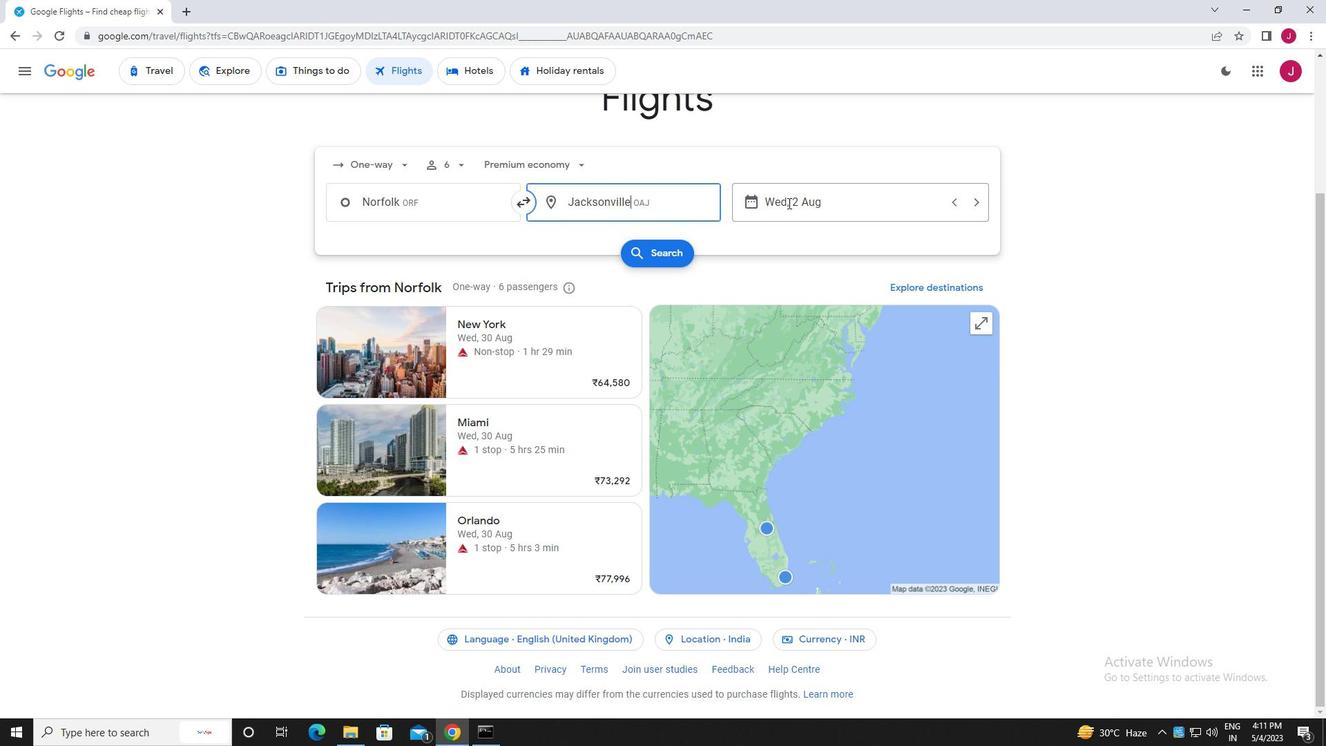 
Action: Mouse moved to (635, 306)
Screenshot: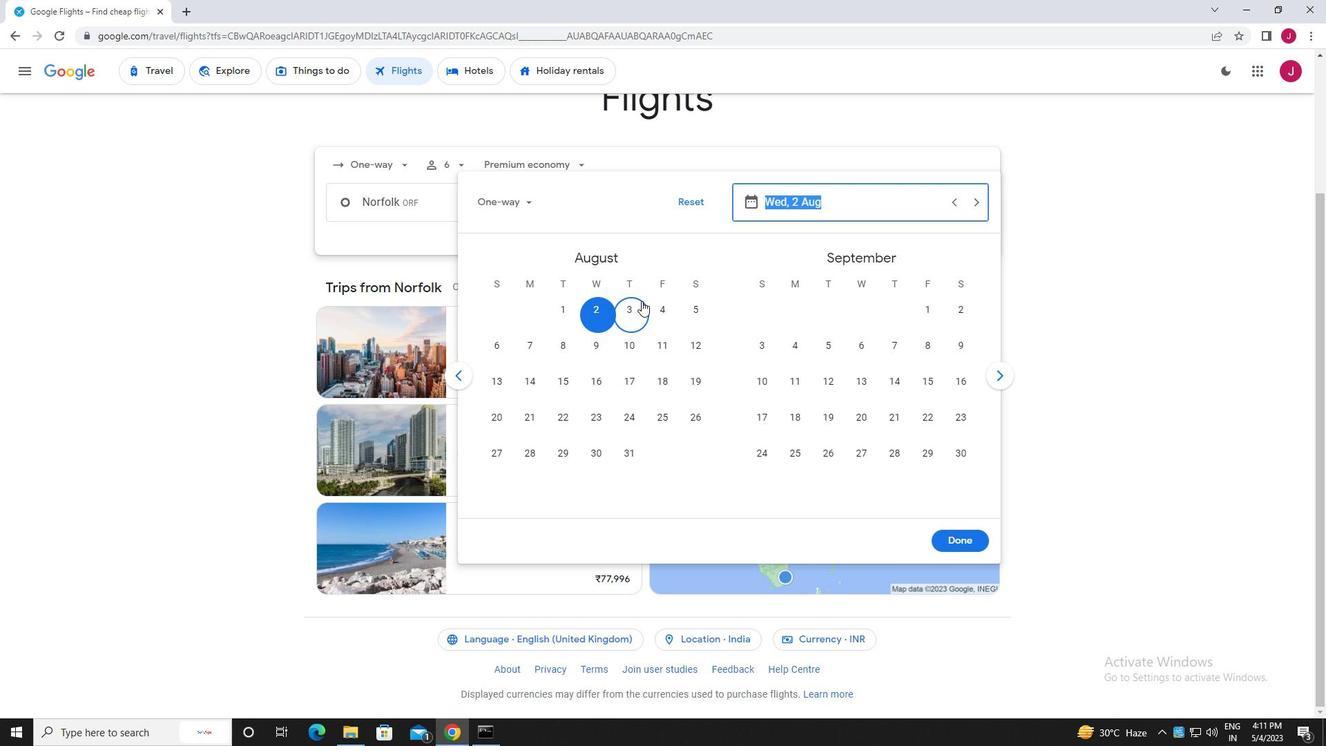 
Action: Mouse pressed left at (635, 306)
Screenshot: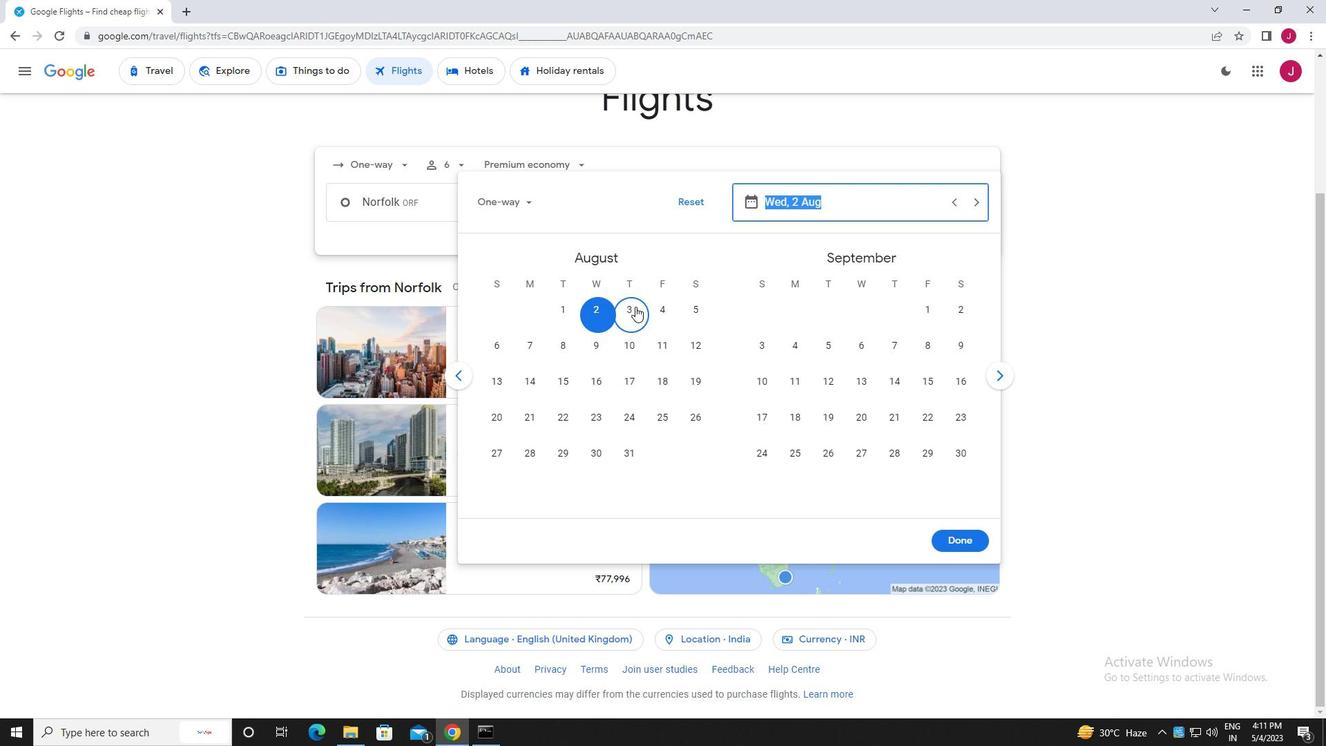 
Action: Mouse moved to (947, 537)
Screenshot: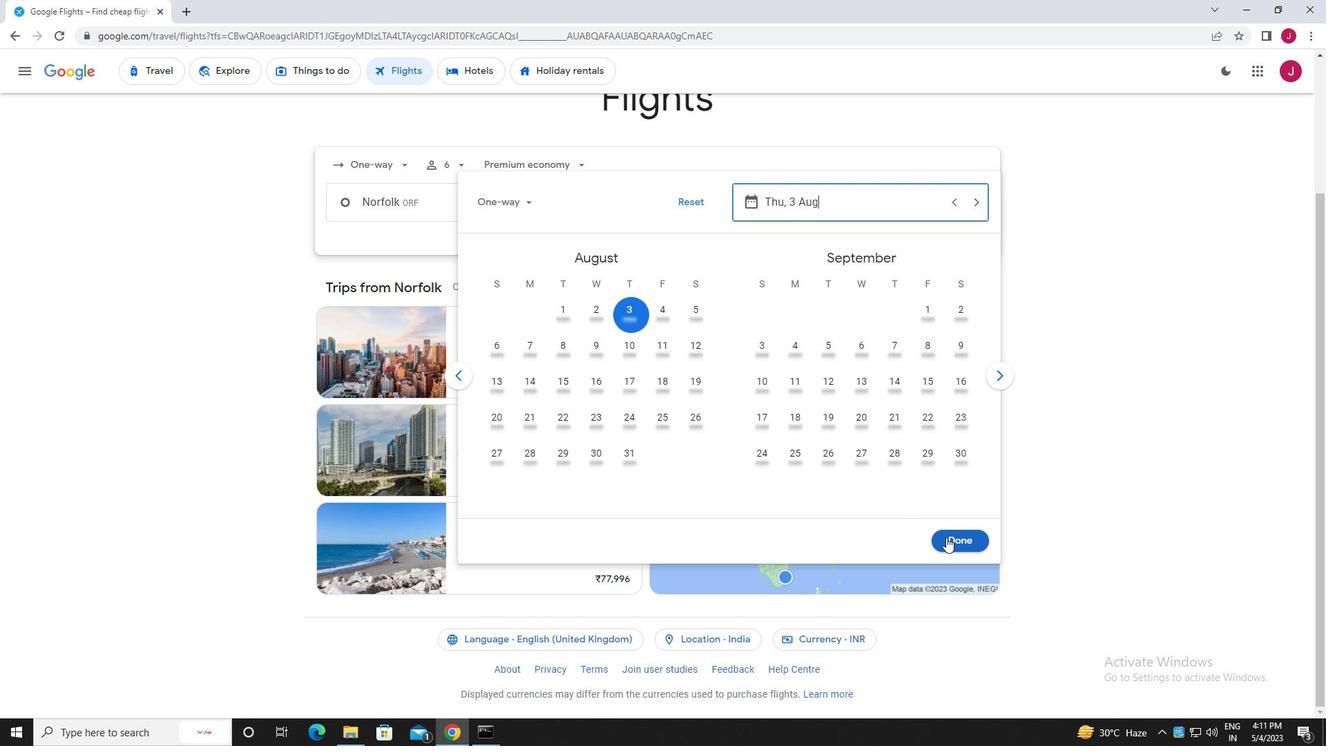
Action: Mouse pressed left at (947, 537)
Screenshot: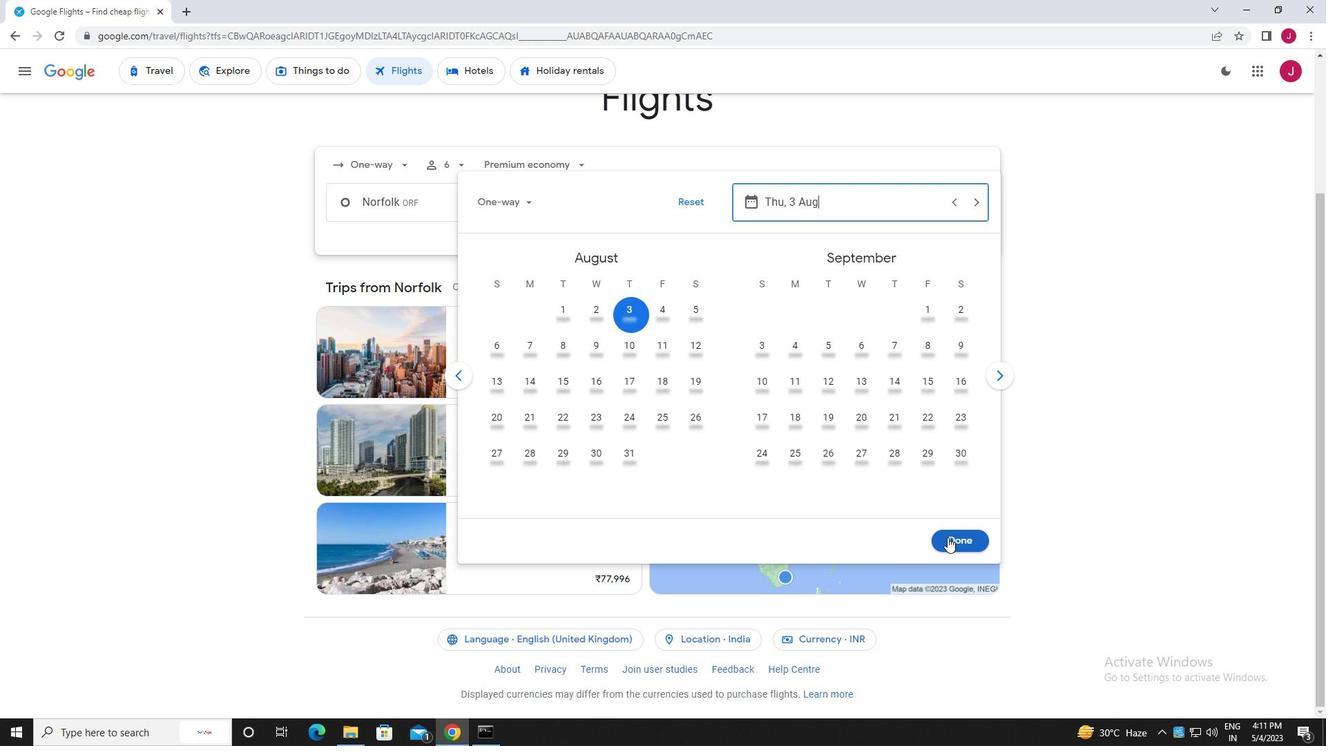 
Action: Mouse moved to (663, 250)
Screenshot: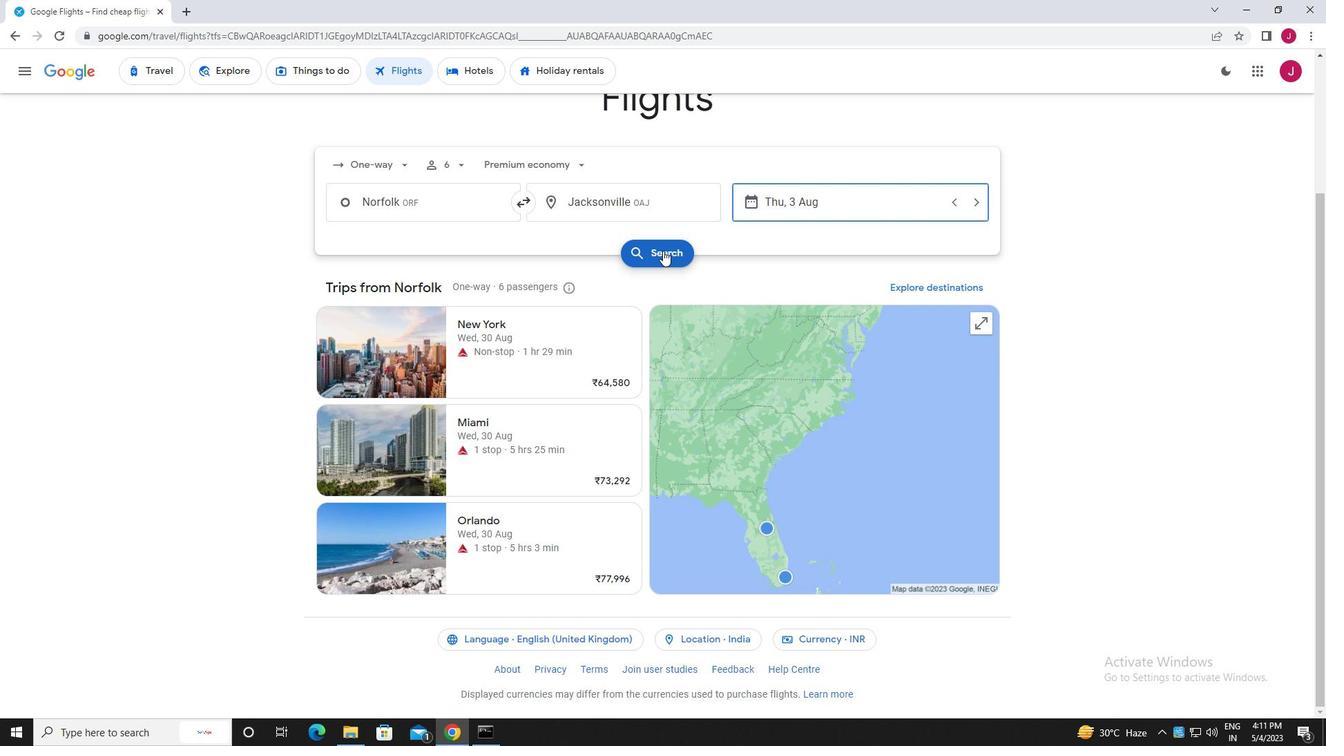 
Action: Mouse pressed left at (663, 250)
Screenshot: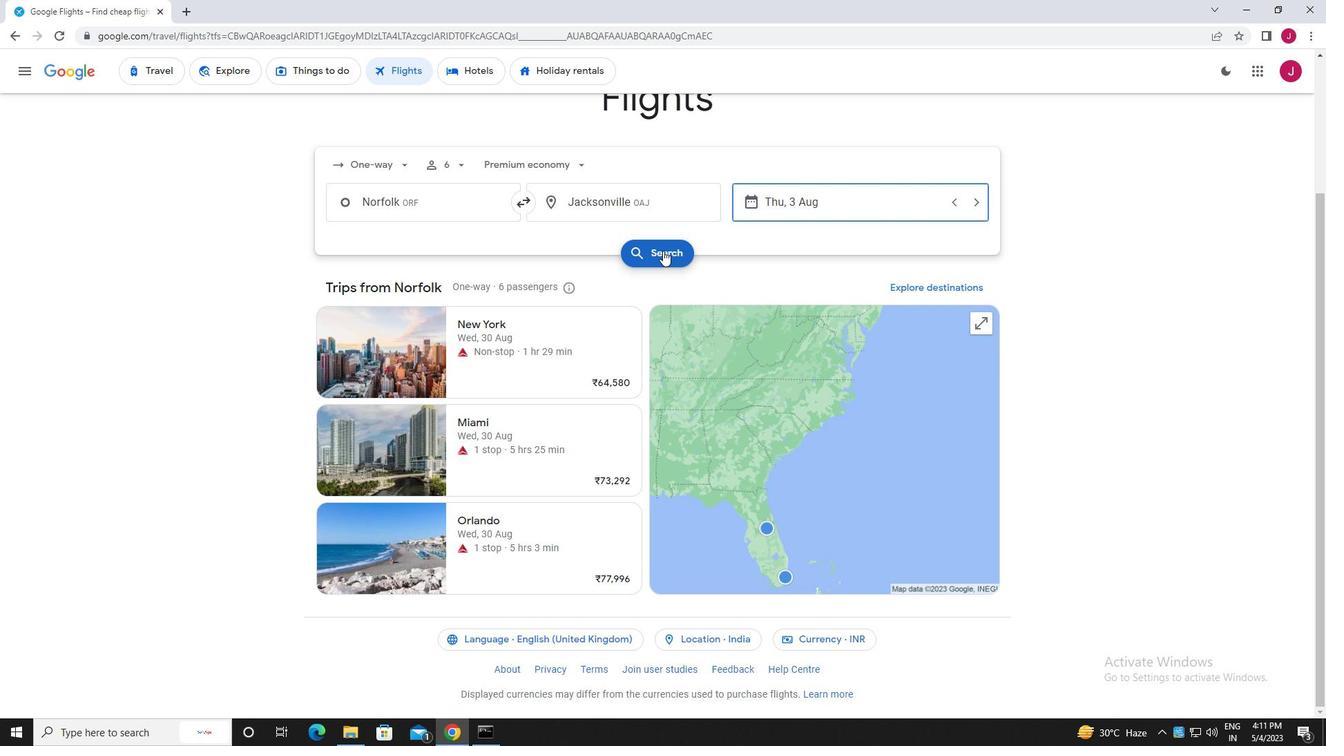 
Action: Mouse moved to (362, 195)
Screenshot: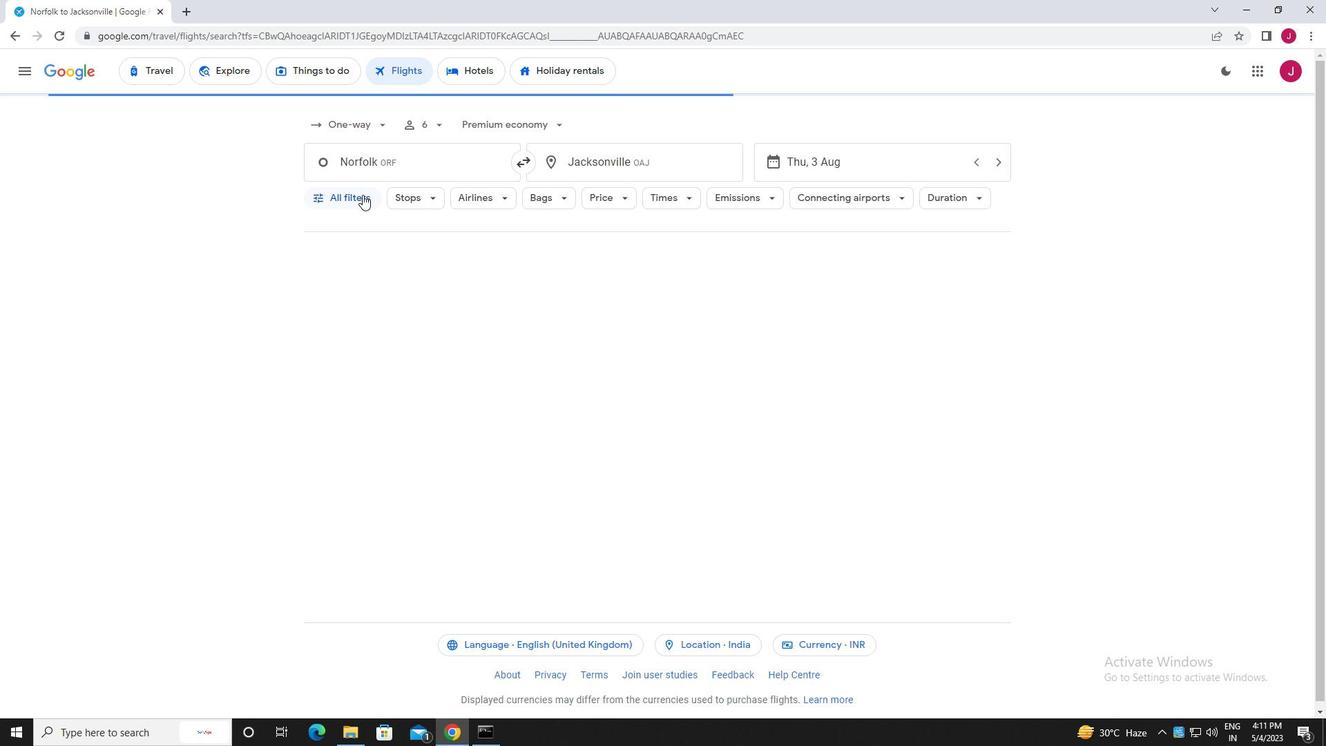 
Action: Mouse pressed left at (362, 195)
Screenshot: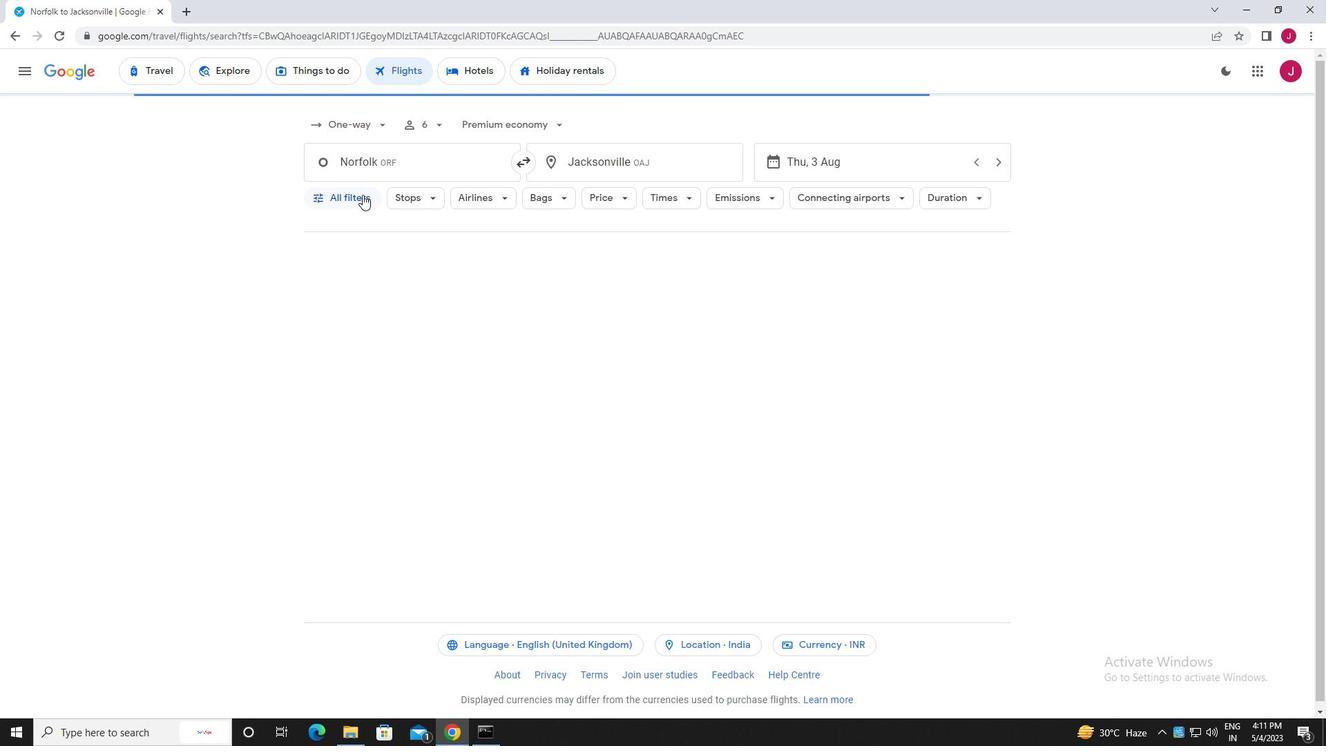 
Action: Mouse moved to (423, 286)
Screenshot: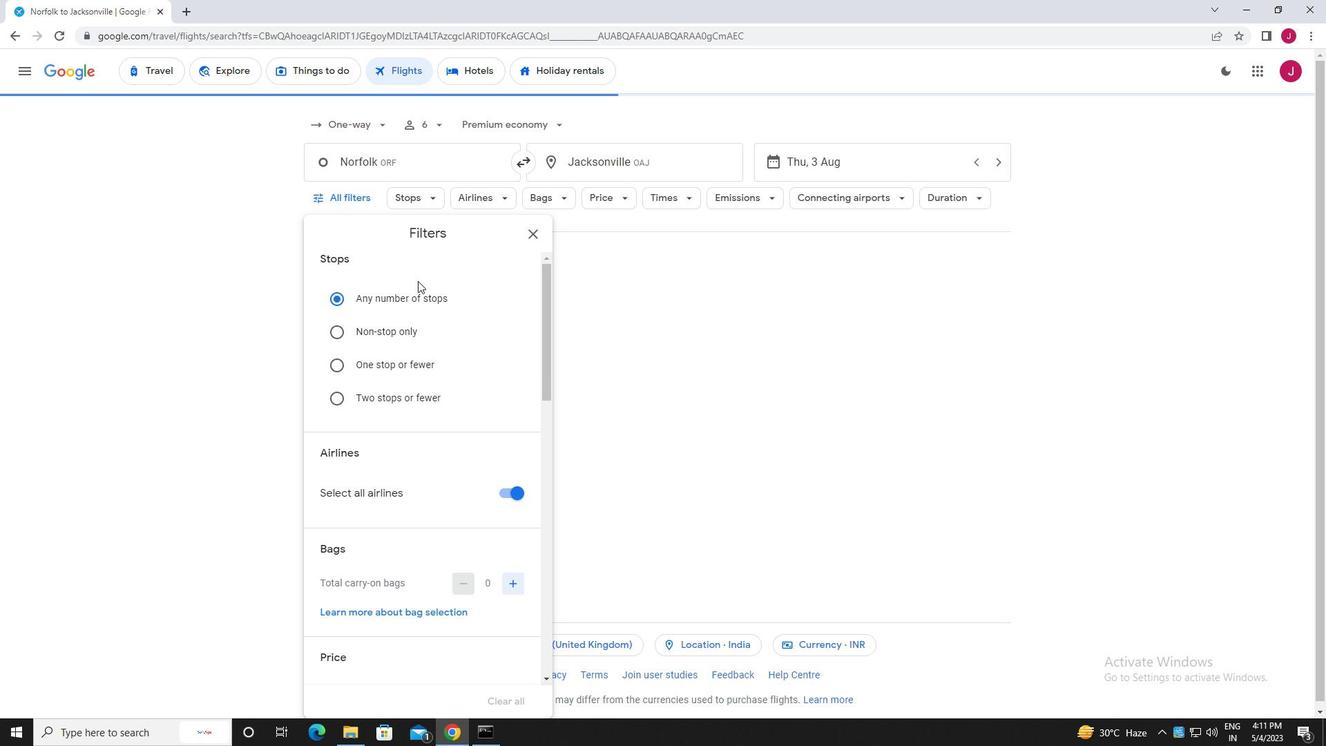 
Action: Mouse scrolled (423, 285) with delta (0, 0)
Screenshot: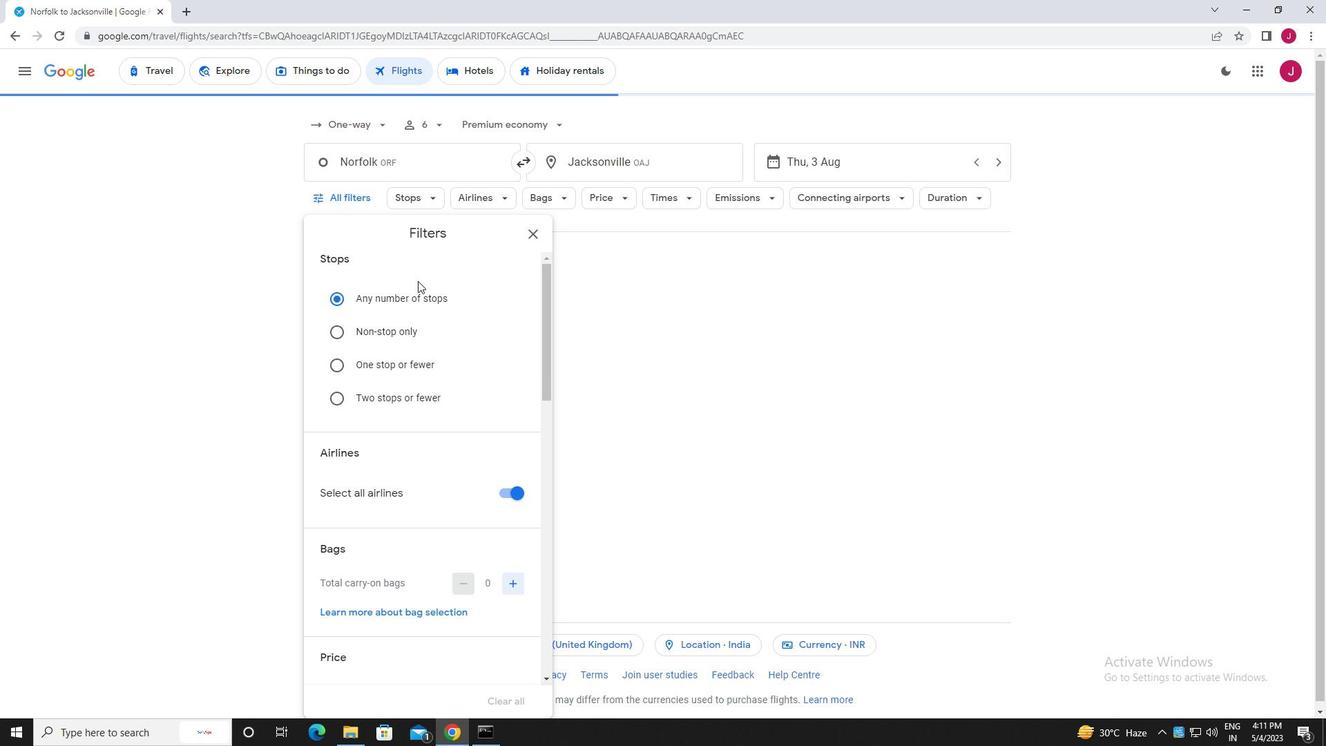 
Action: Mouse scrolled (423, 285) with delta (0, 0)
Screenshot: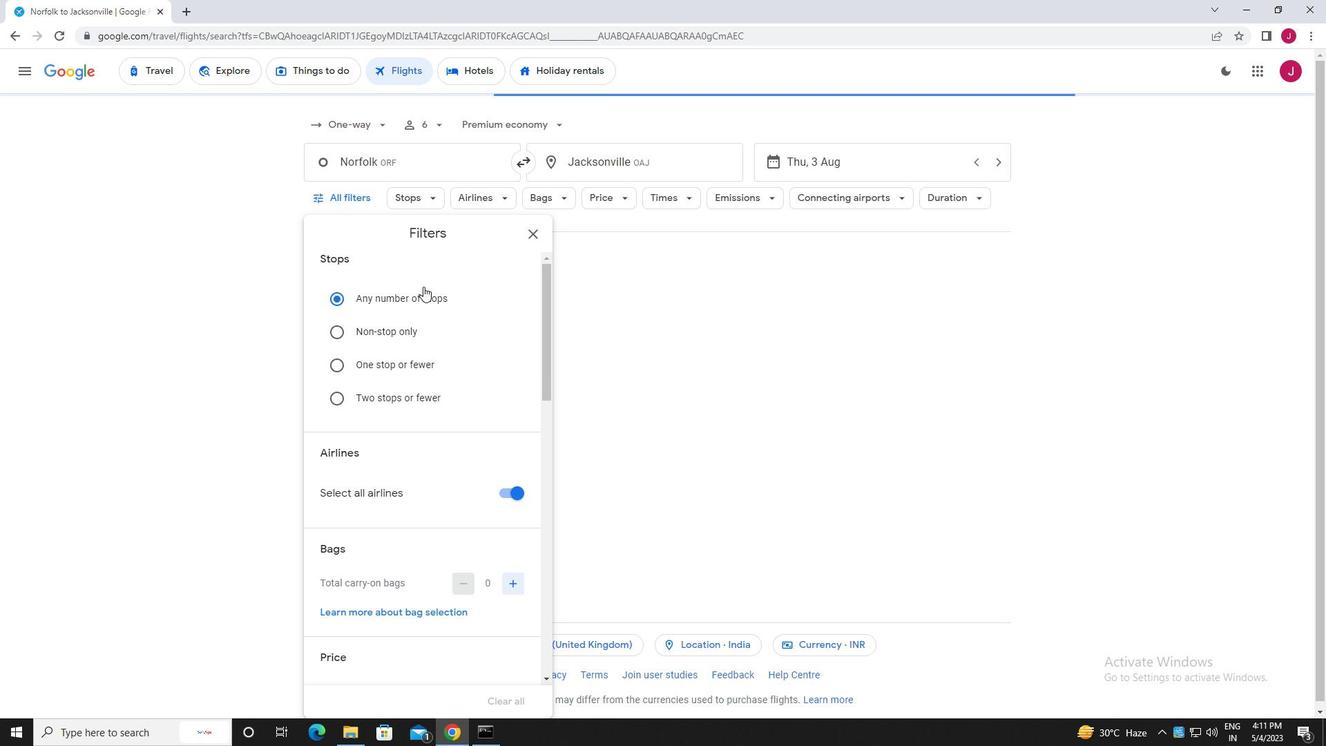 
Action: Mouse scrolled (423, 285) with delta (0, 0)
Screenshot: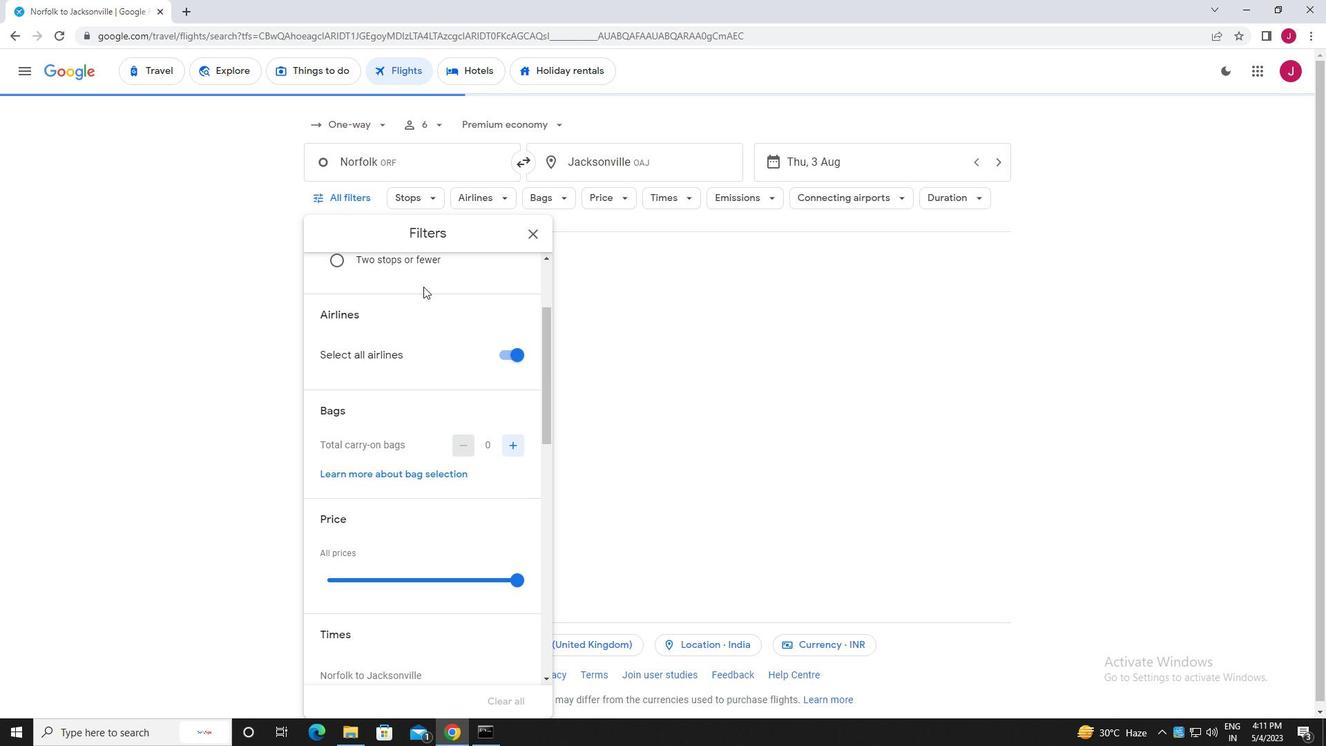 
Action: Mouse moved to (500, 288)
Screenshot: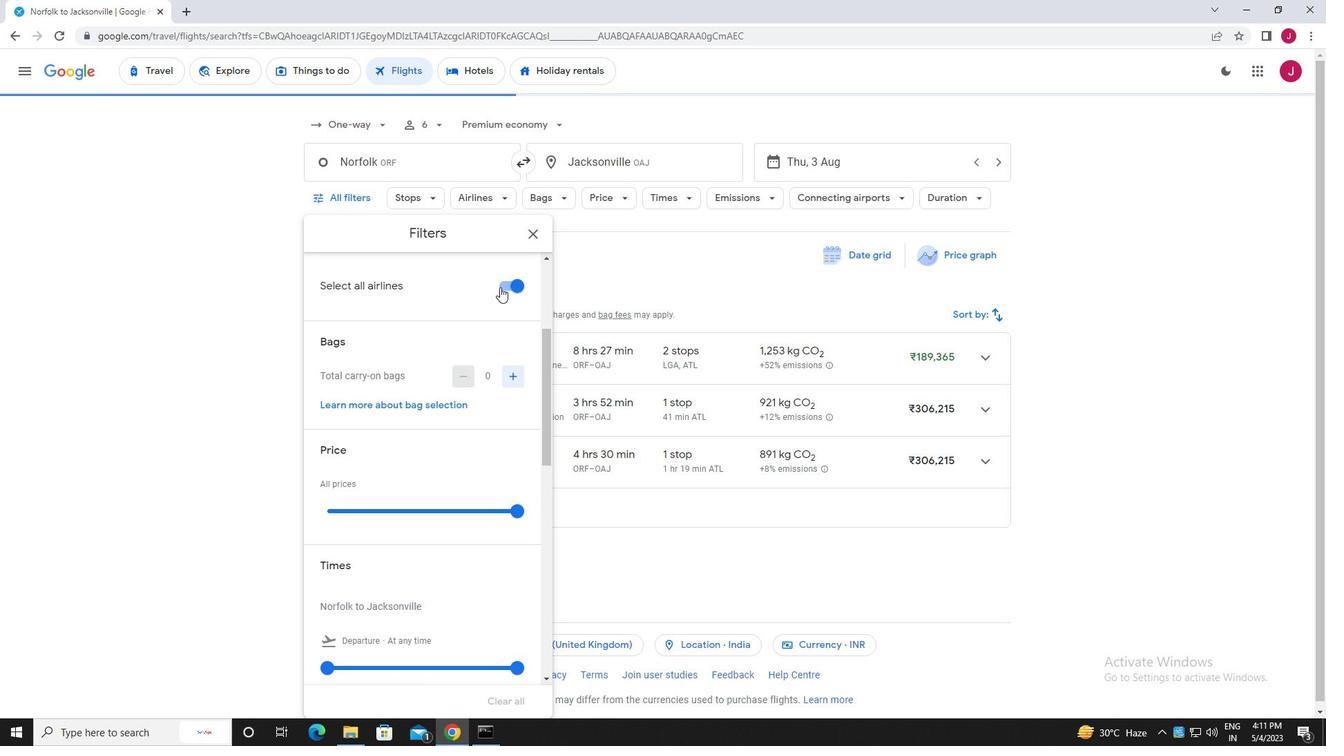 
Action: Mouse pressed left at (500, 288)
Screenshot: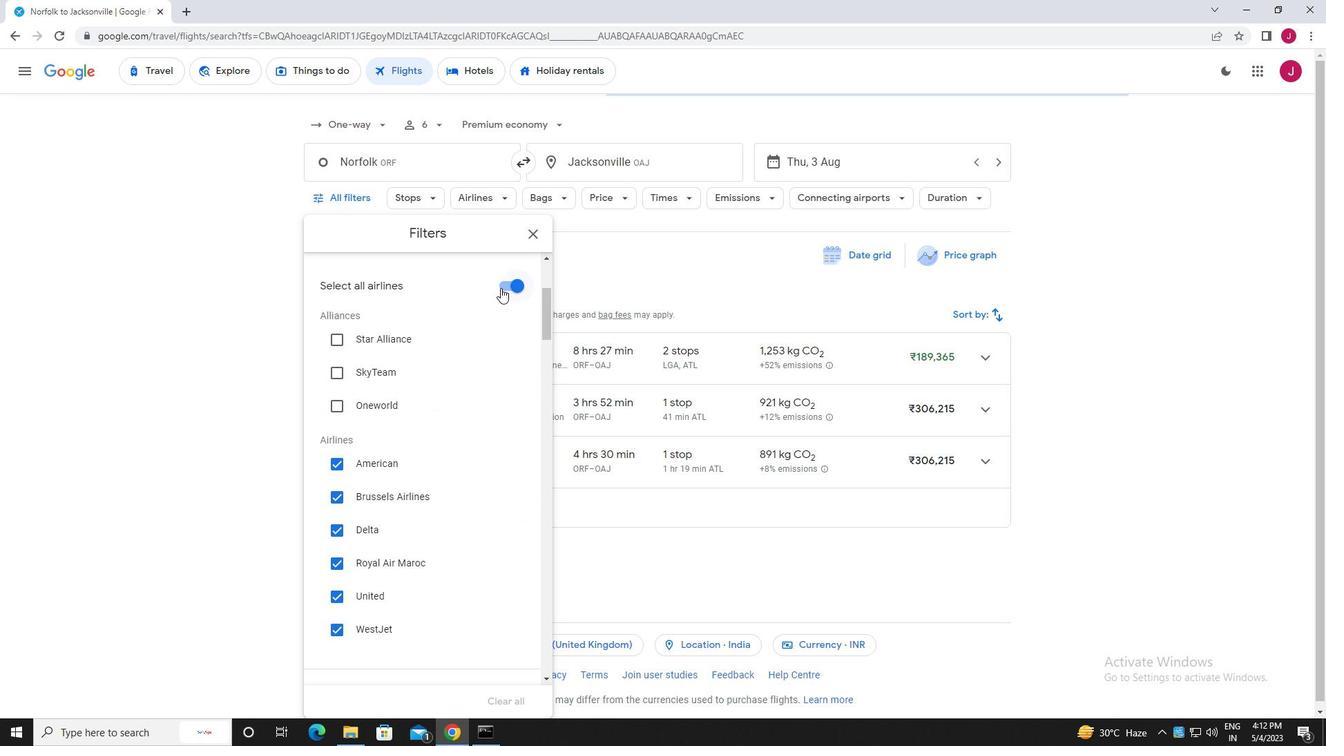
Action: Mouse moved to (412, 357)
Screenshot: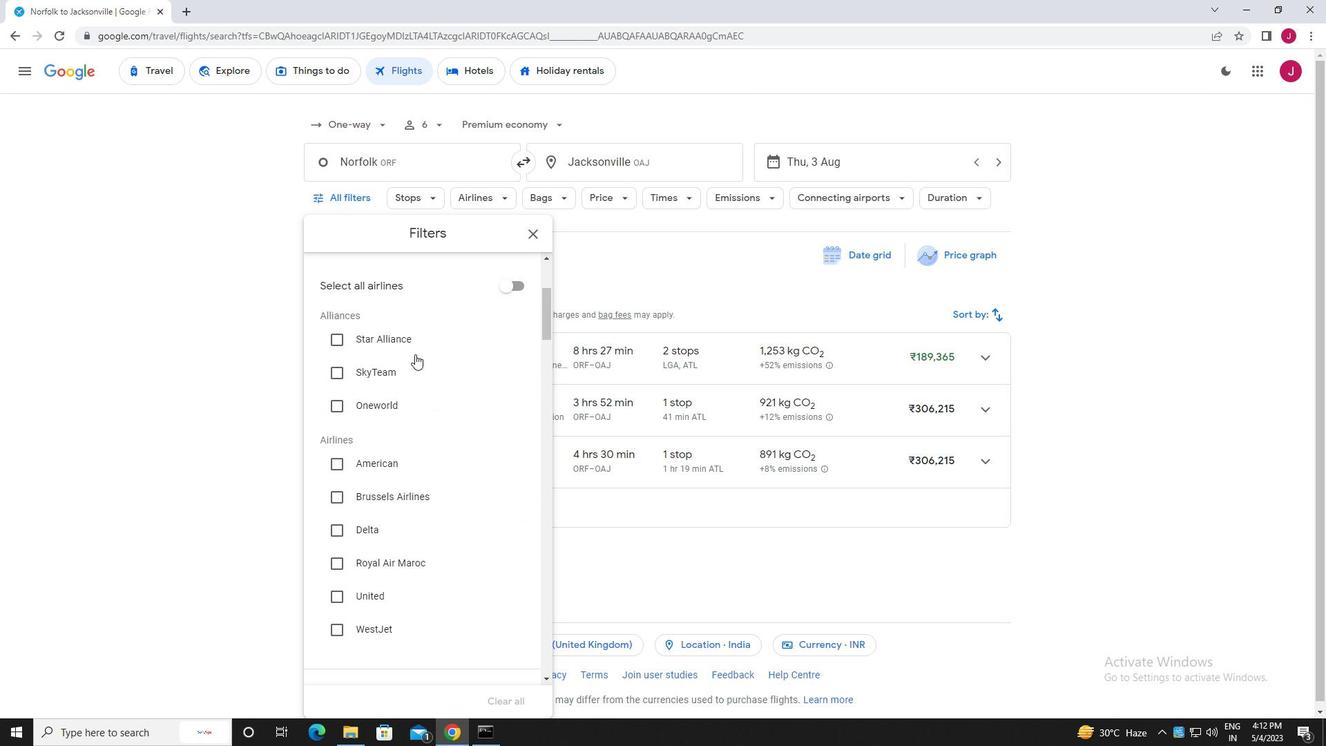 
Action: Mouse scrolled (412, 357) with delta (0, 0)
Screenshot: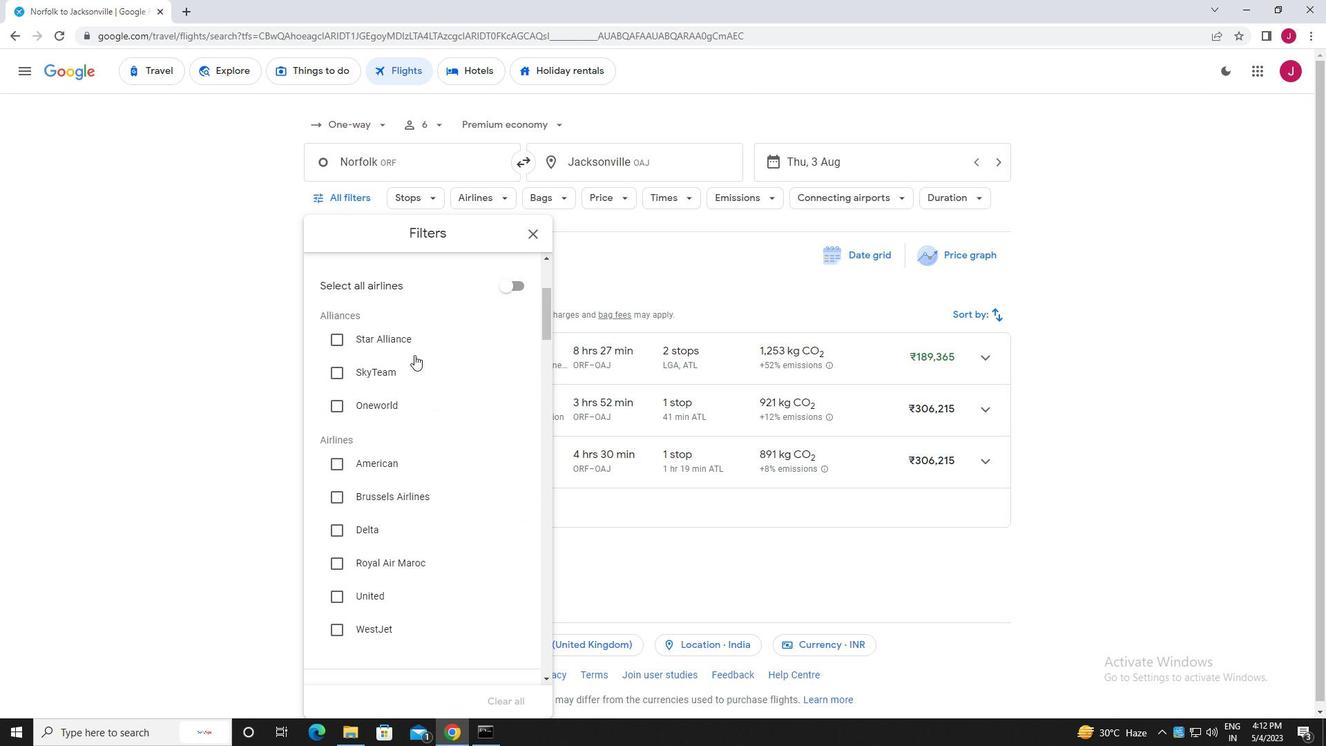 
Action: Mouse scrolled (412, 357) with delta (0, 0)
Screenshot: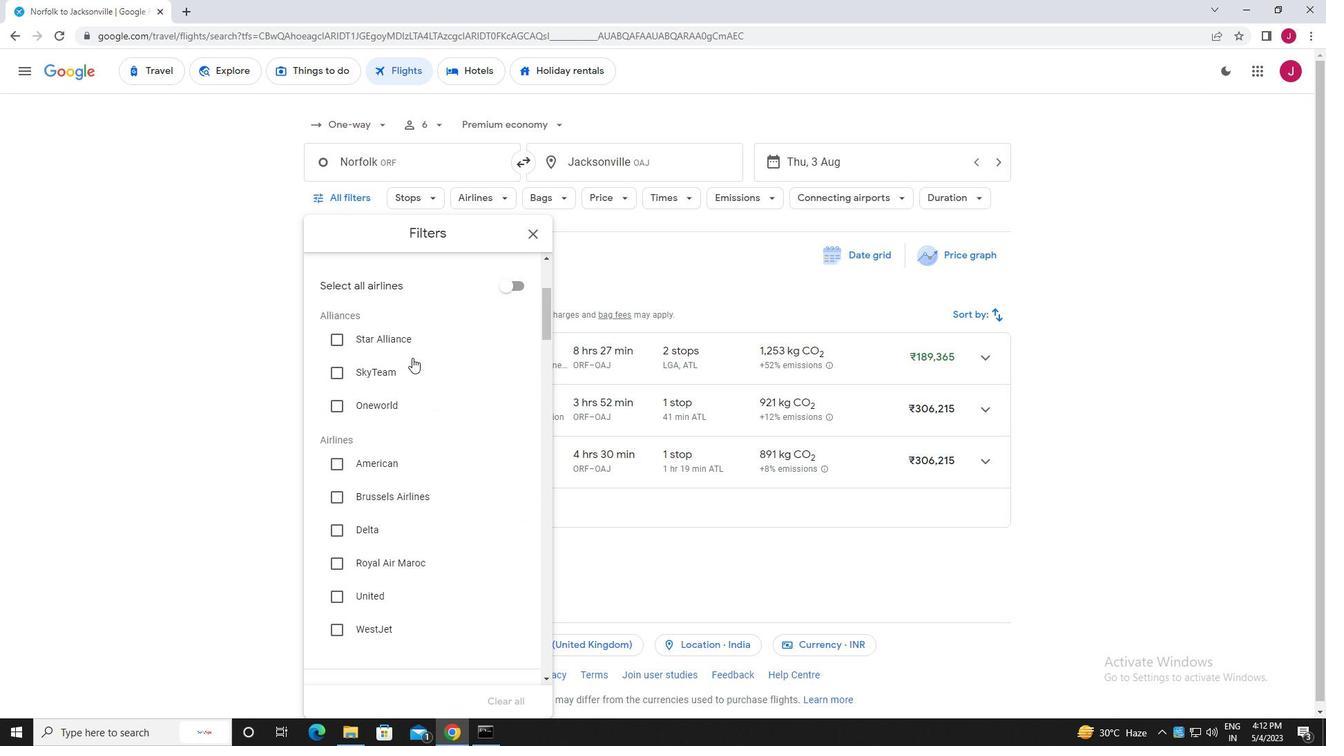 
Action: Mouse moved to (372, 350)
Screenshot: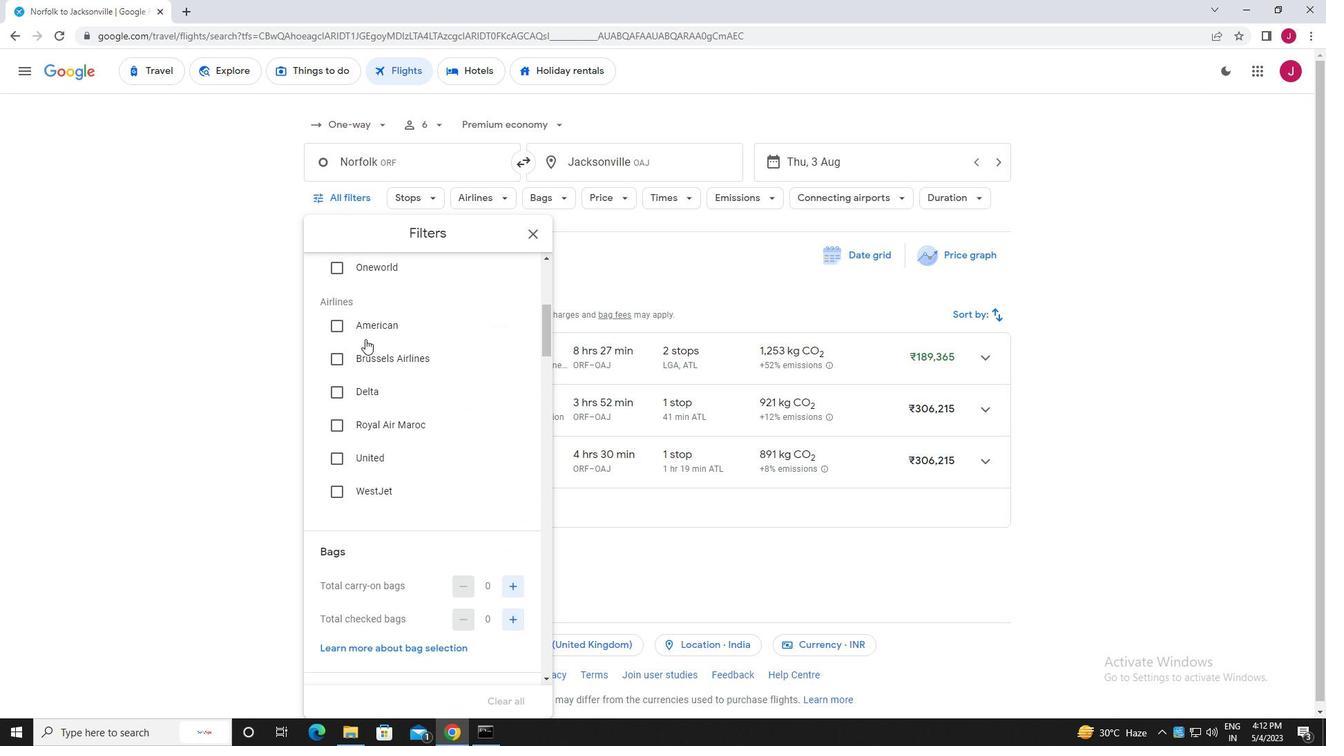
Action: Mouse scrolled (372, 350) with delta (0, 0)
Screenshot: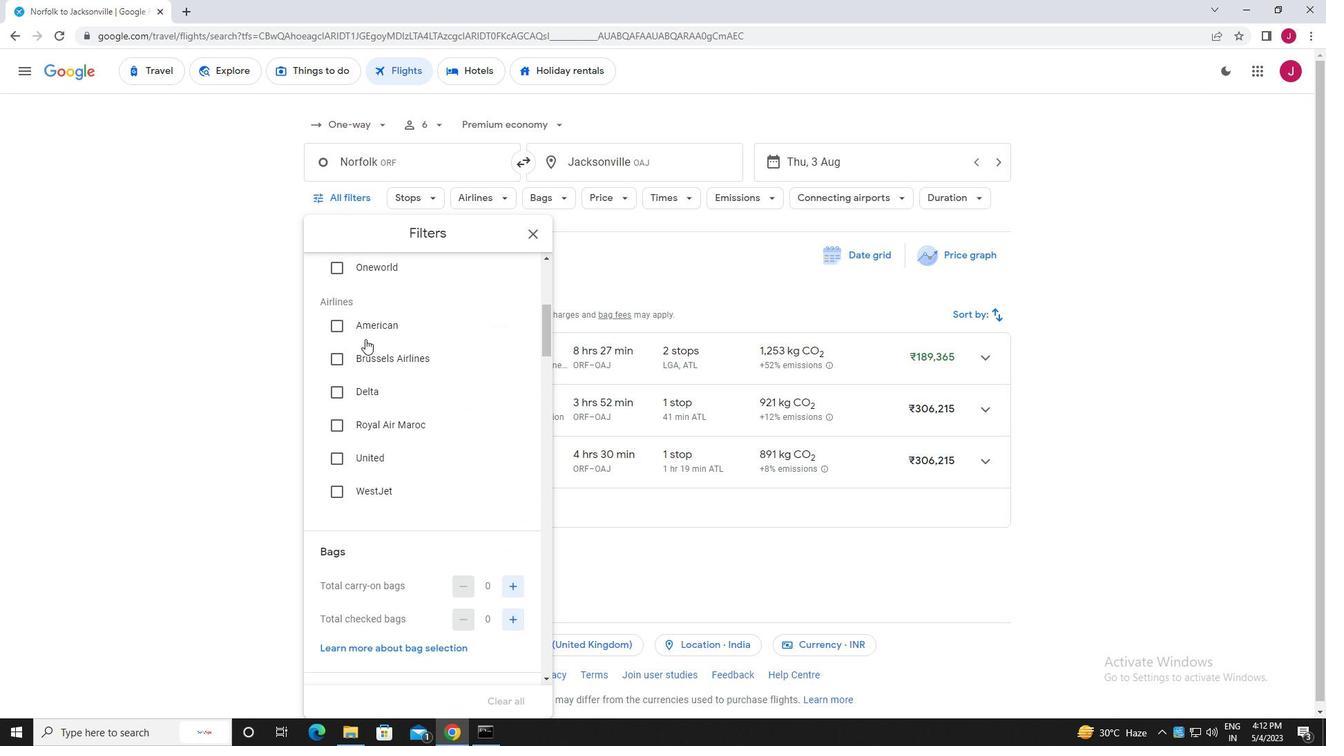 
Action: Mouse moved to (372, 350)
Screenshot: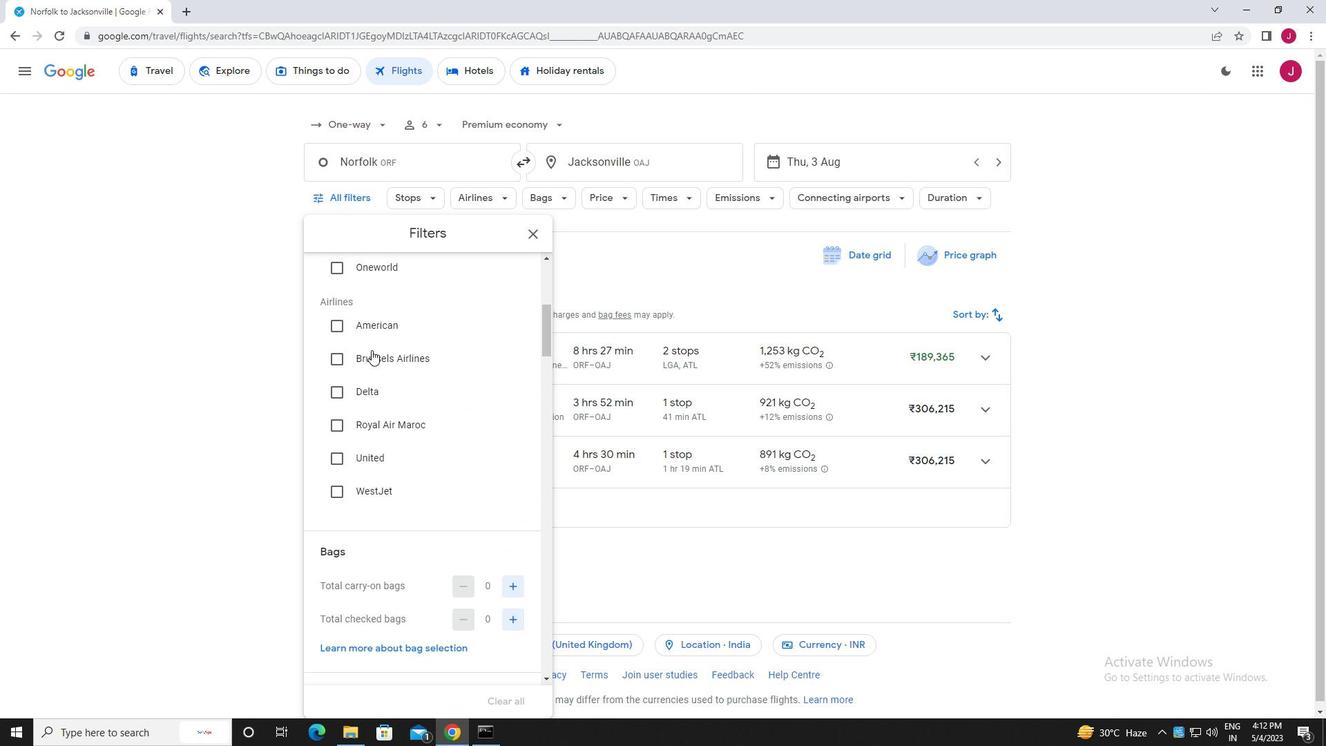 
Action: Mouse scrolled (372, 351) with delta (0, 0)
Screenshot: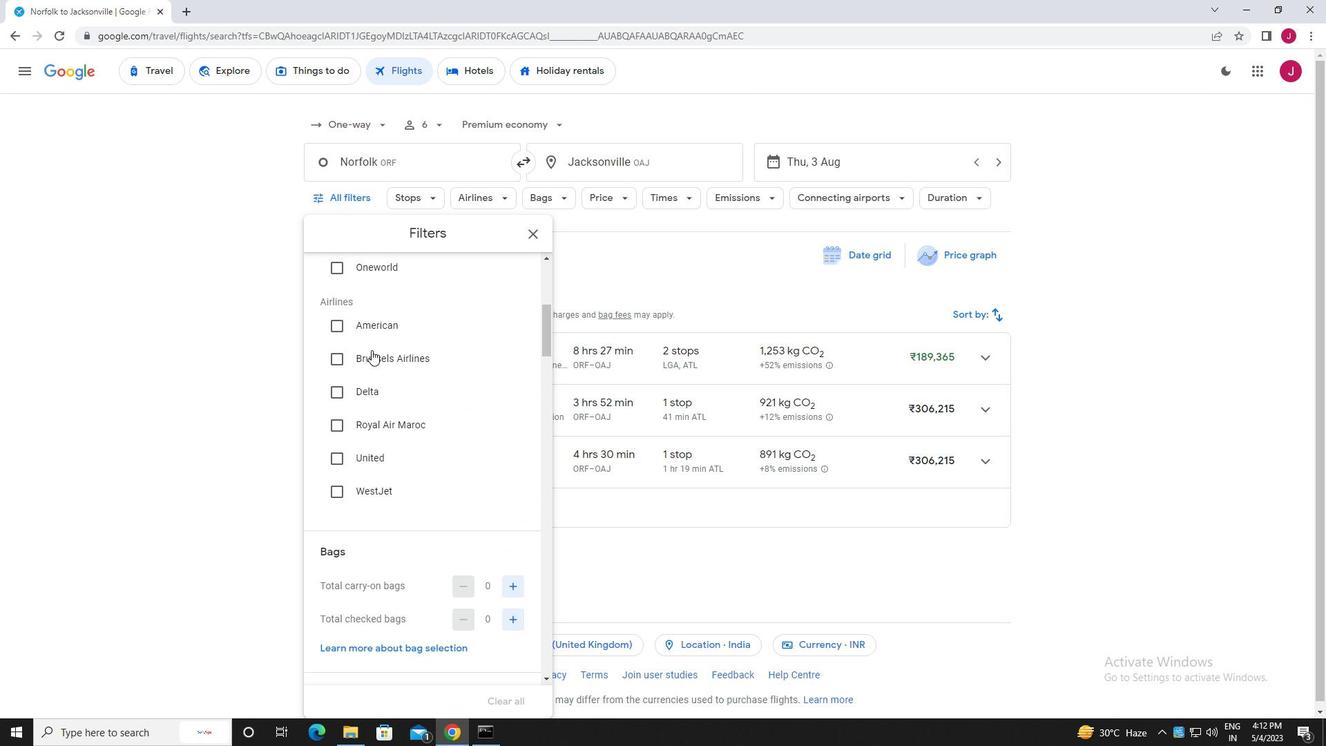 
Action: Mouse moved to (375, 435)
Screenshot: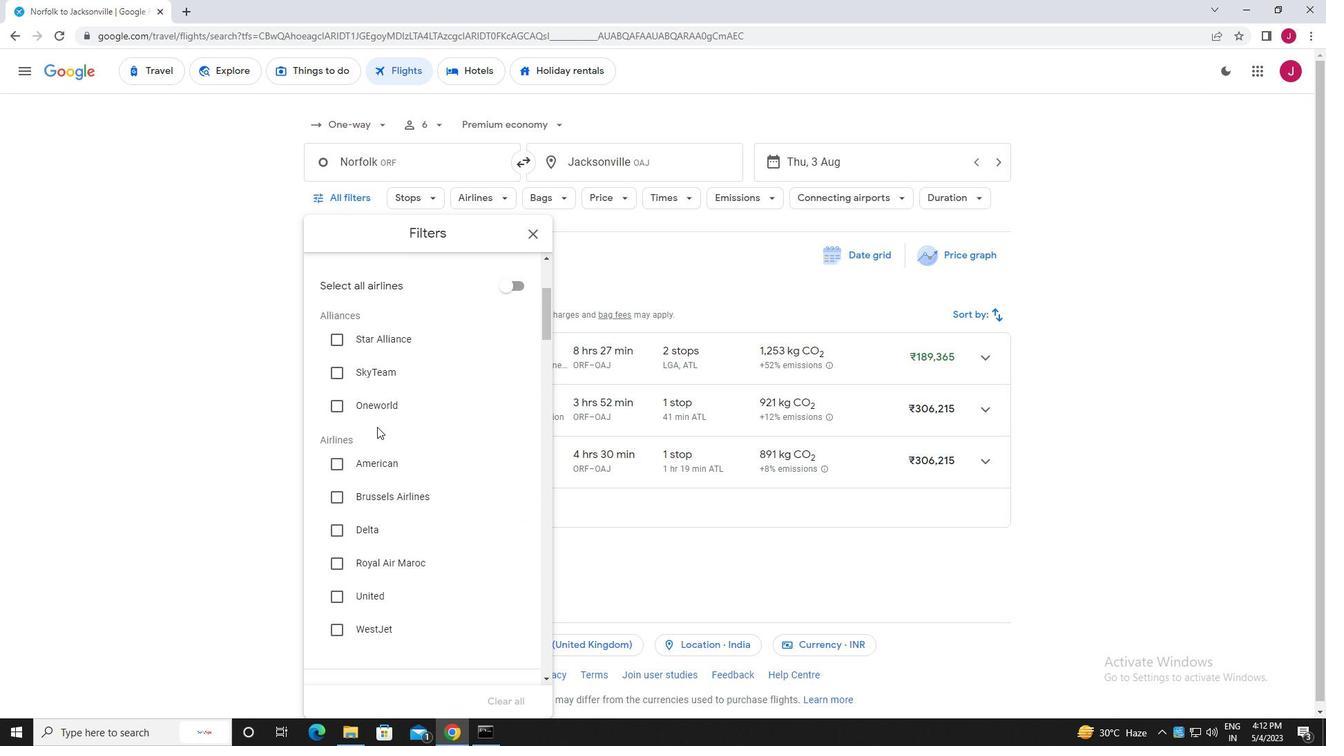 
Action: Mouse scrolled (375, 435) with delta (0, 0)
Screenshot: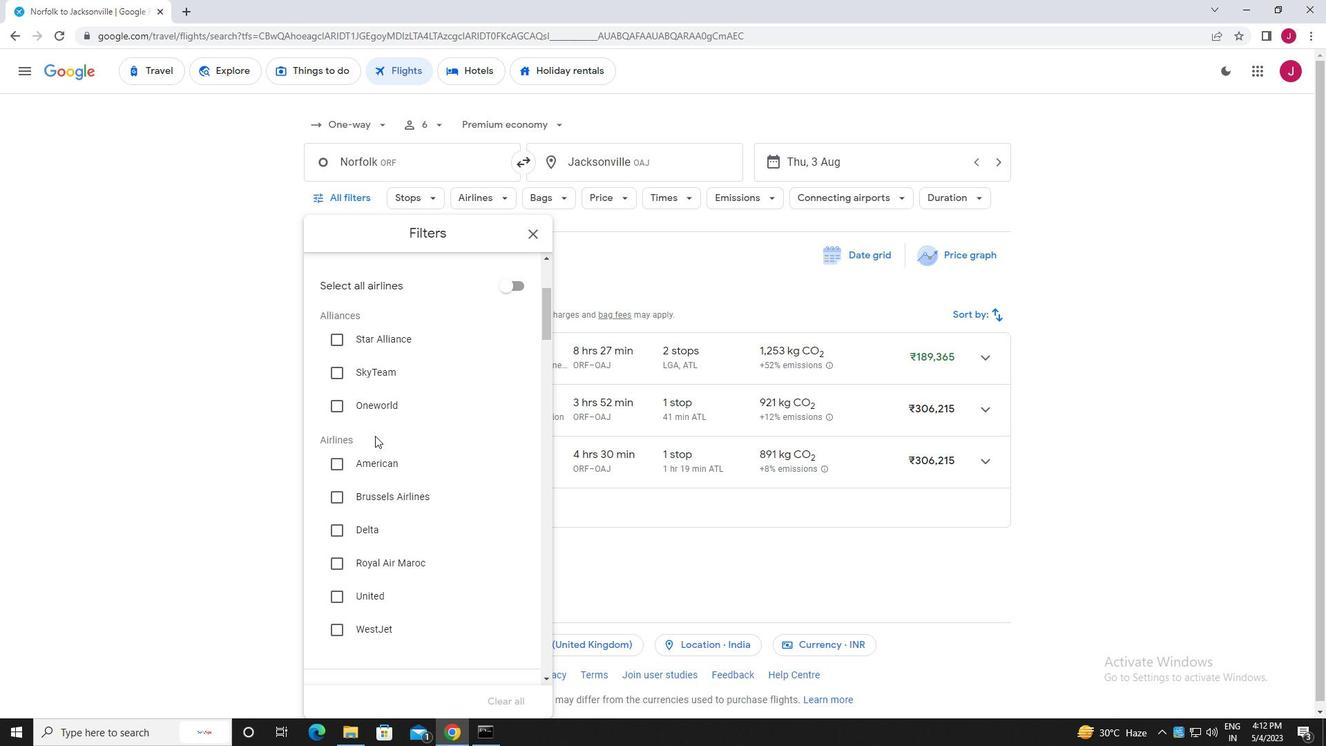 
Action: Mouse scrolled (375, 435) with delta (0, 0)
Screenshot: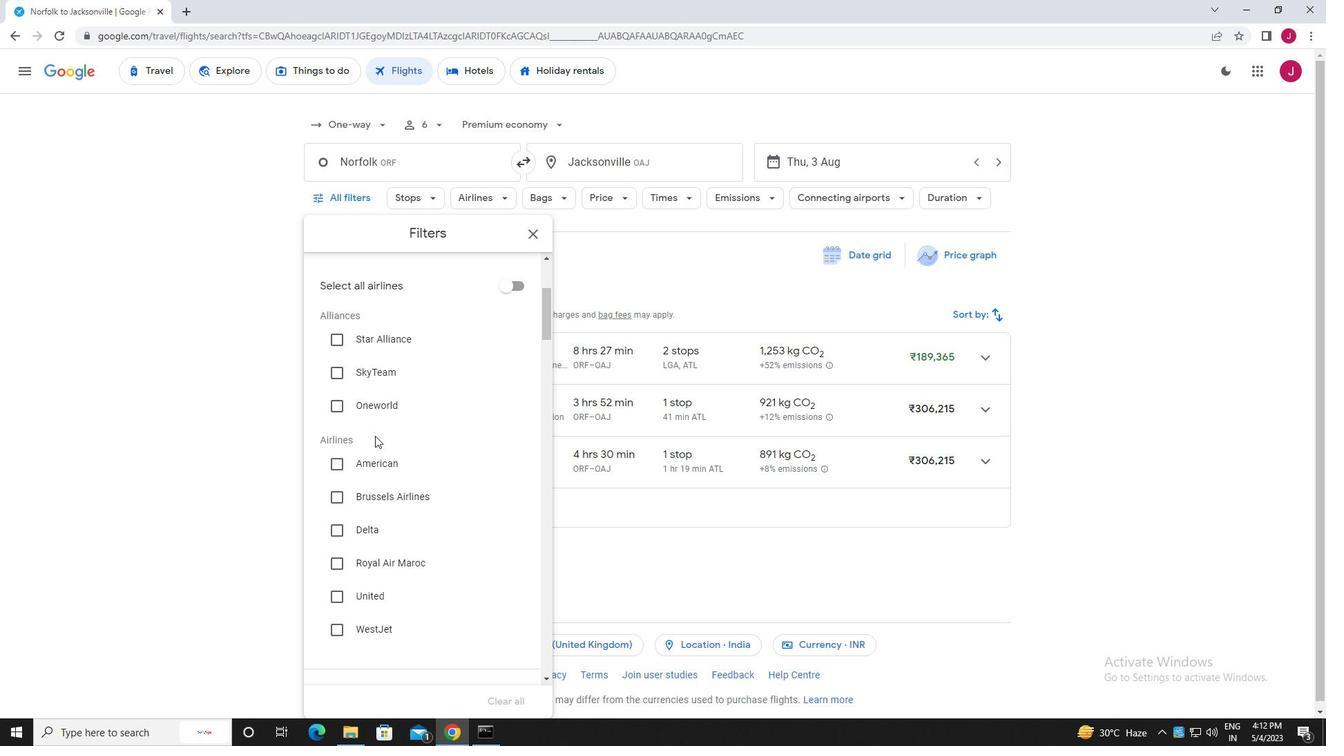 
Action: Mouse scrolled (375, 435) with delta (0, 0)
Screenshot: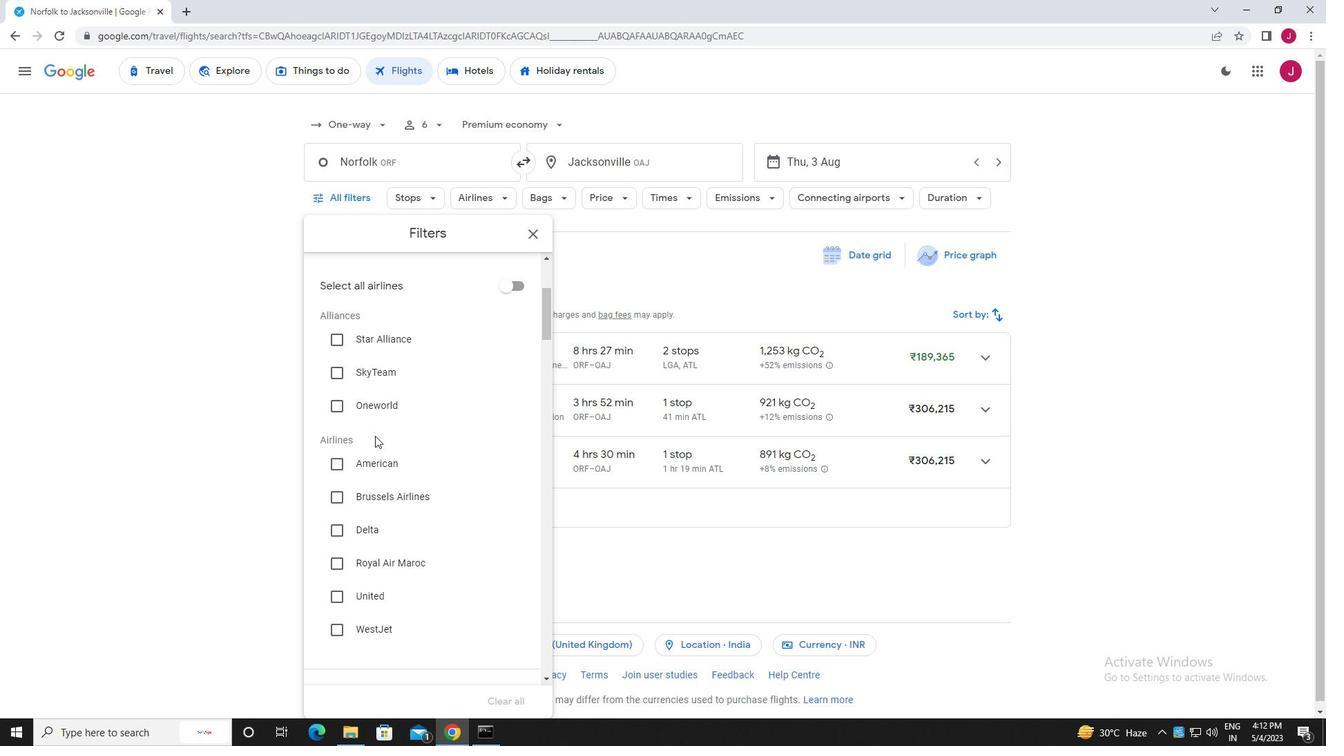 
Action: Mouse scrolled (375, 435) with delta (0, 0)
Screenshot: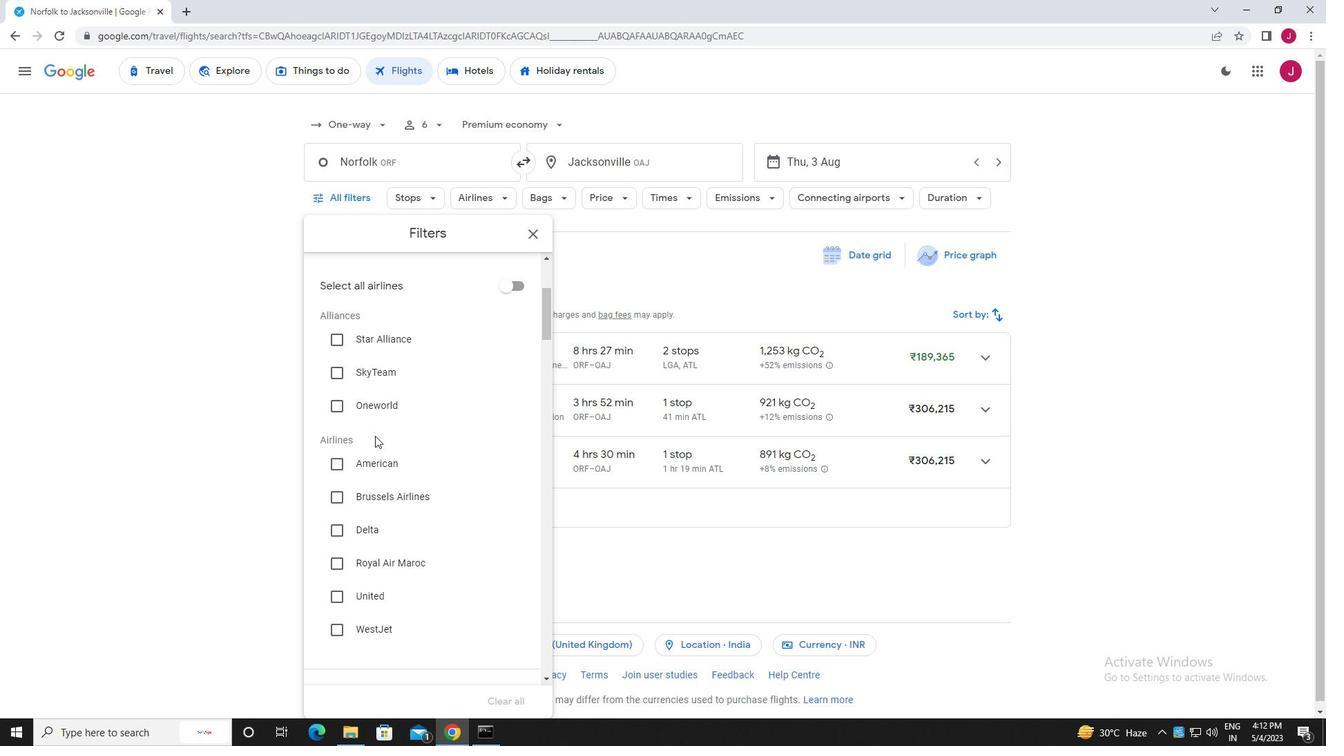 
Action: Mouse moved to (379, 426)
Screenshot: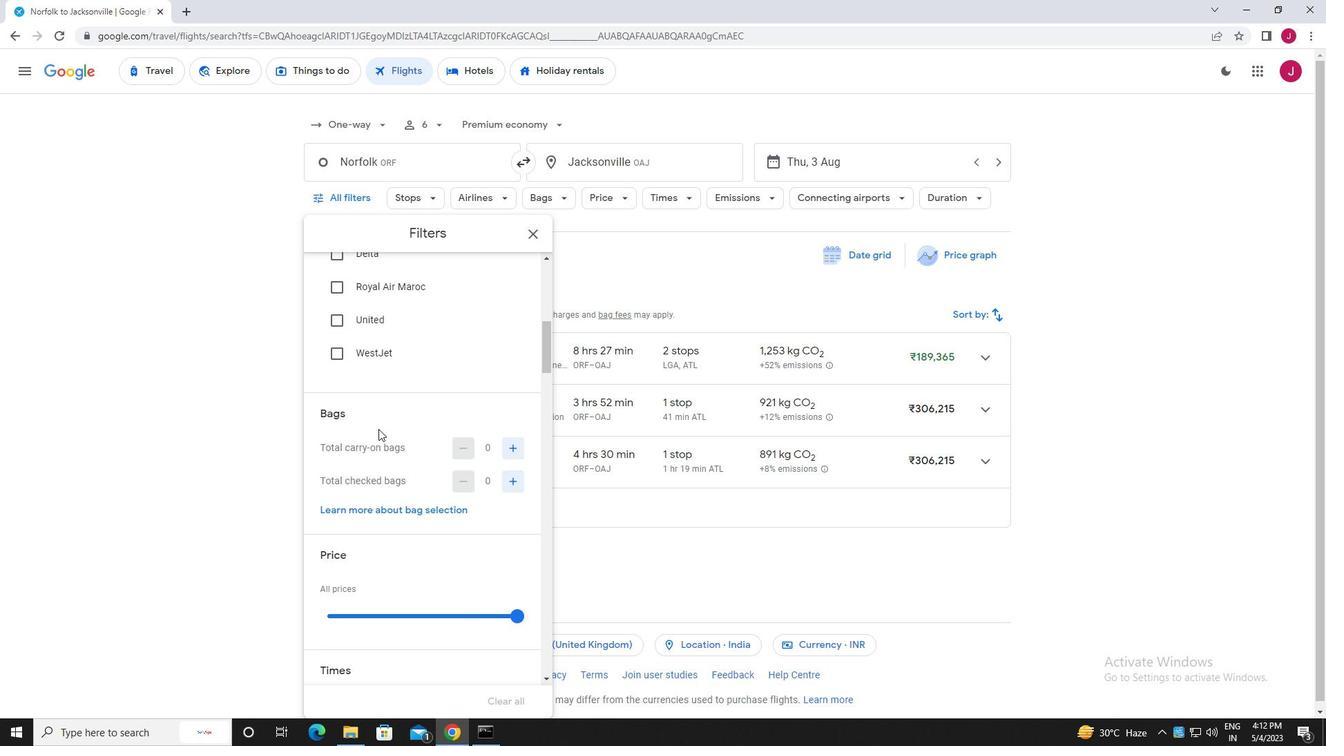 
Action: Mouse scrolled (379, 426) with delta (0, 0)
Screenshot: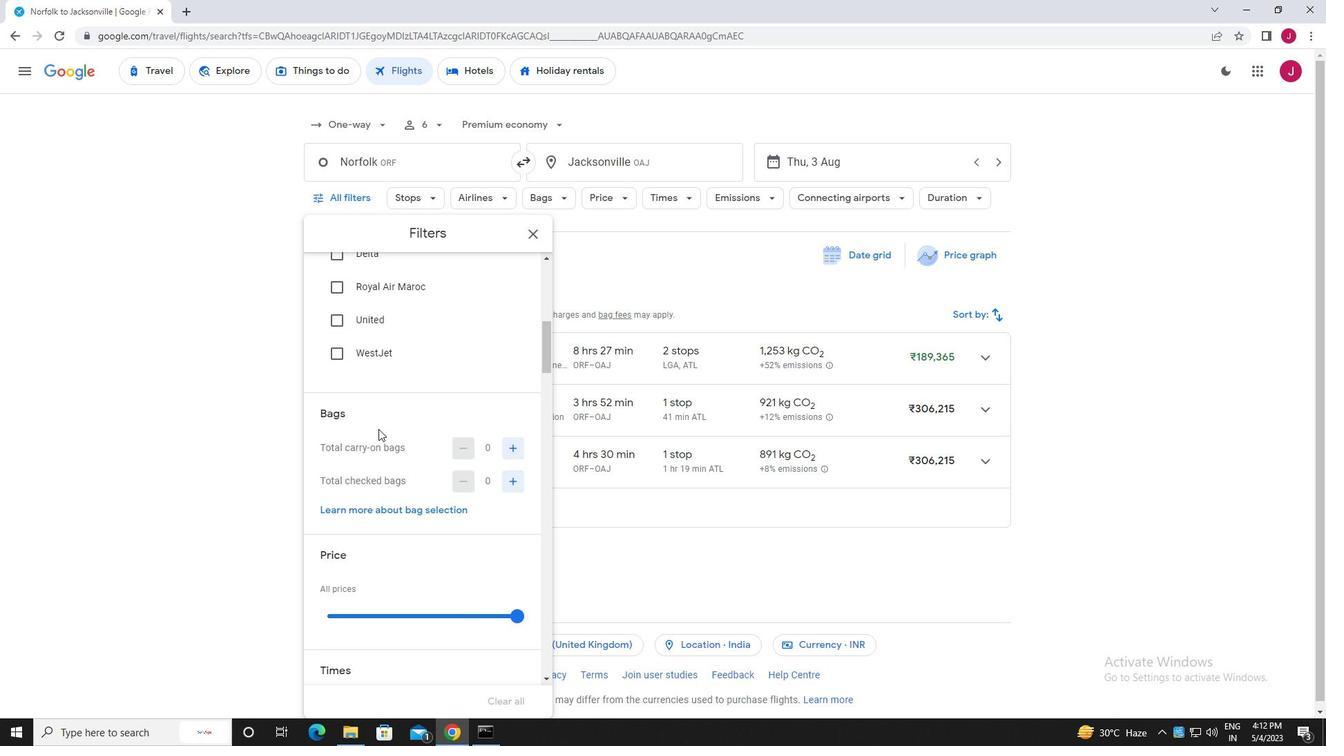 
Action: Mouse scrolled (379, 426) with delta (0, 0)
Screenshot: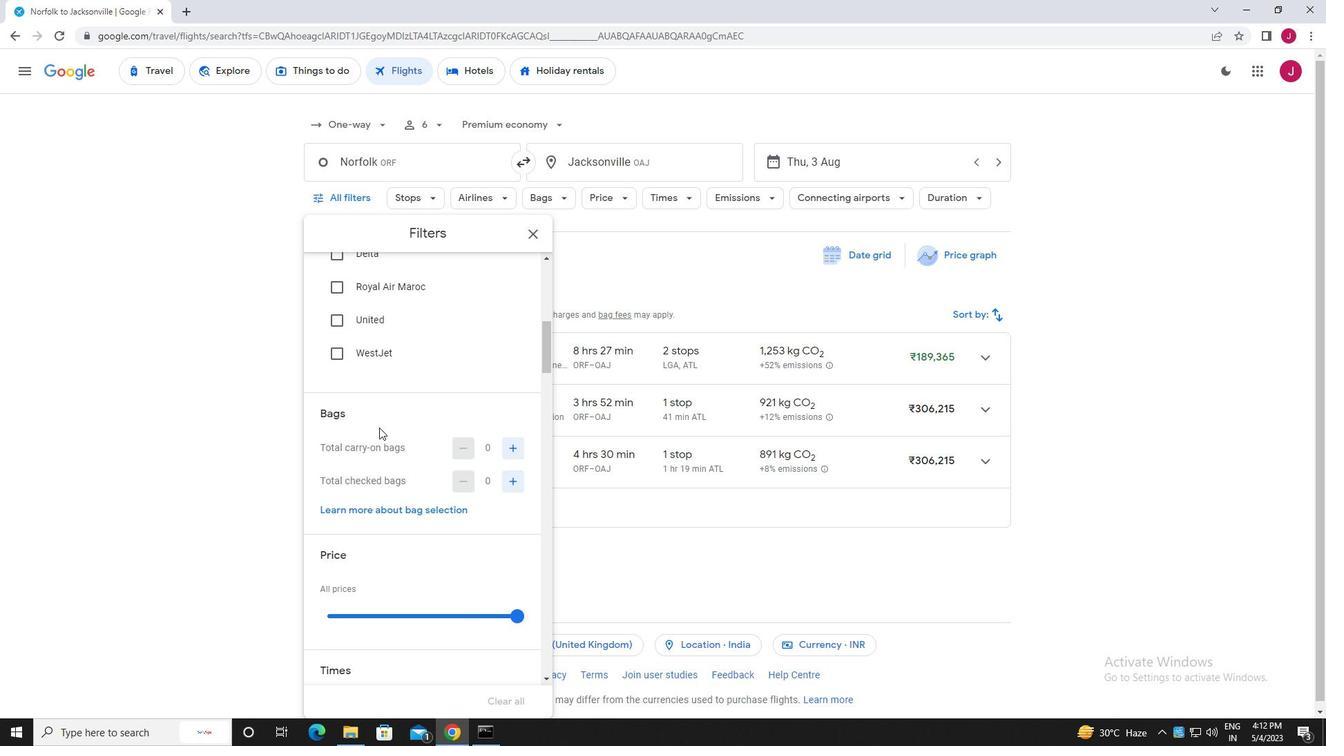
Action: Mouse moved to (516, 339)
Screenshot: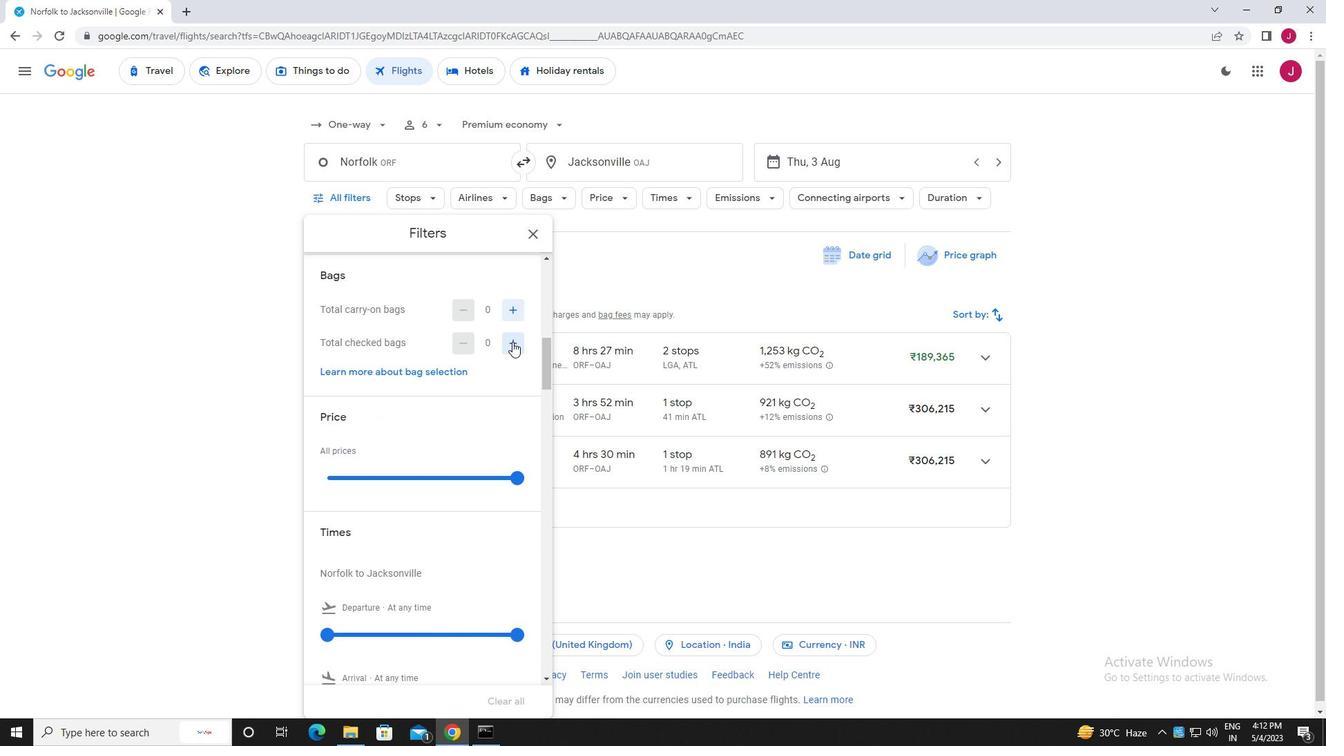 
Action: Mouse pressed left at (516, 339)
Screenshot: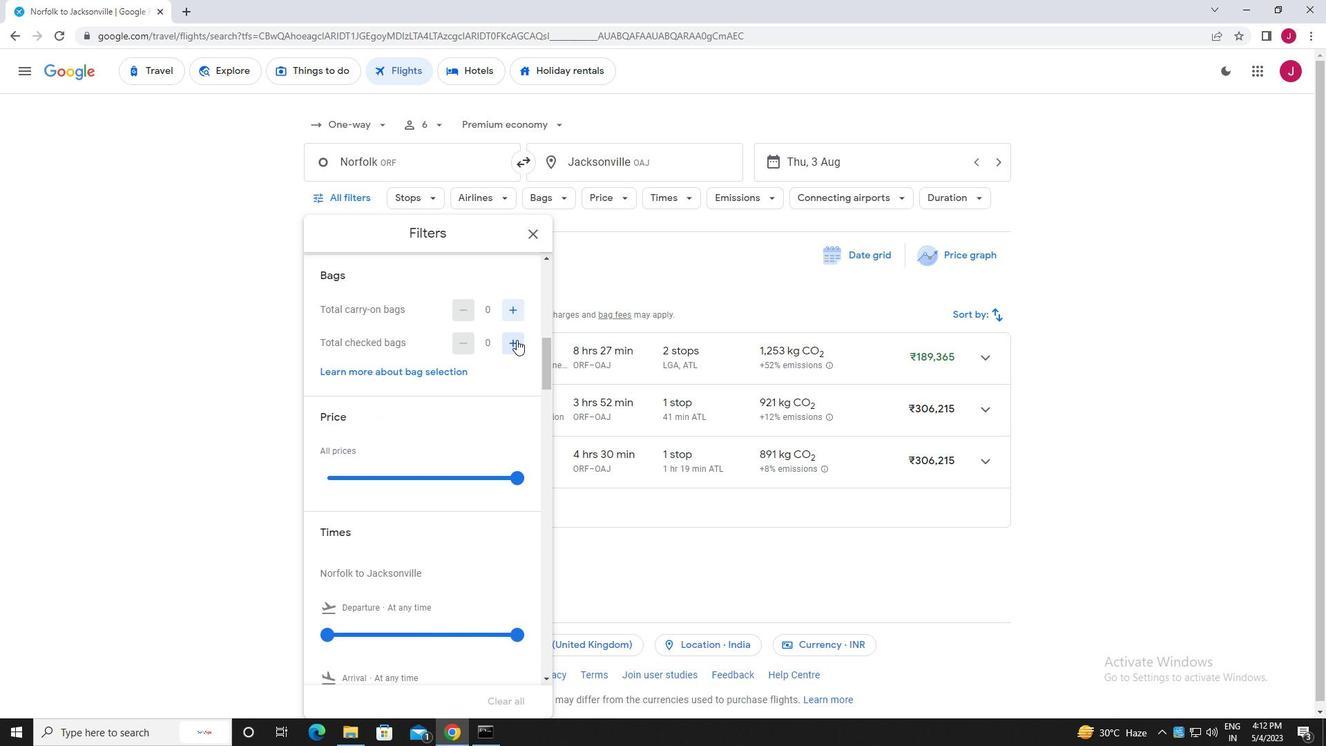 
Action: Mouse moved to (518, 473)
Screenshot: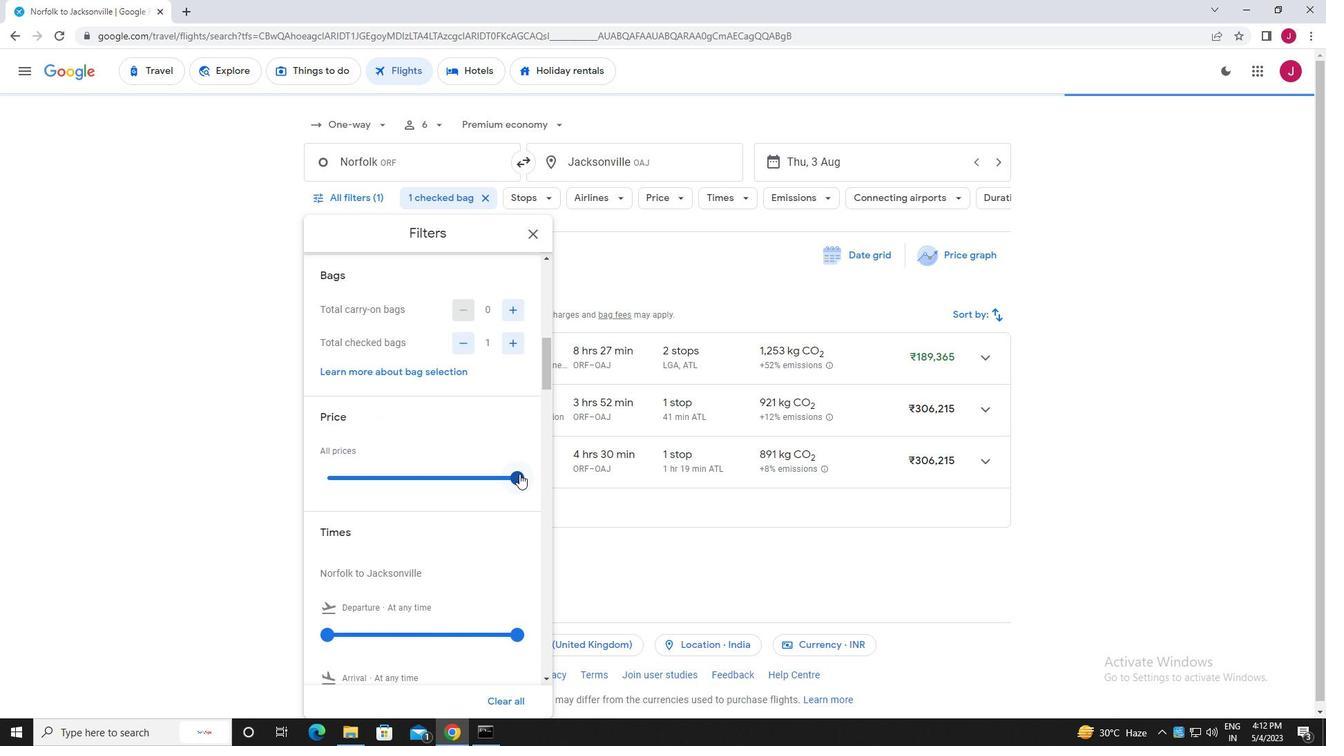 
Action: Mouse pressed left at (518, 473)
Screenshot: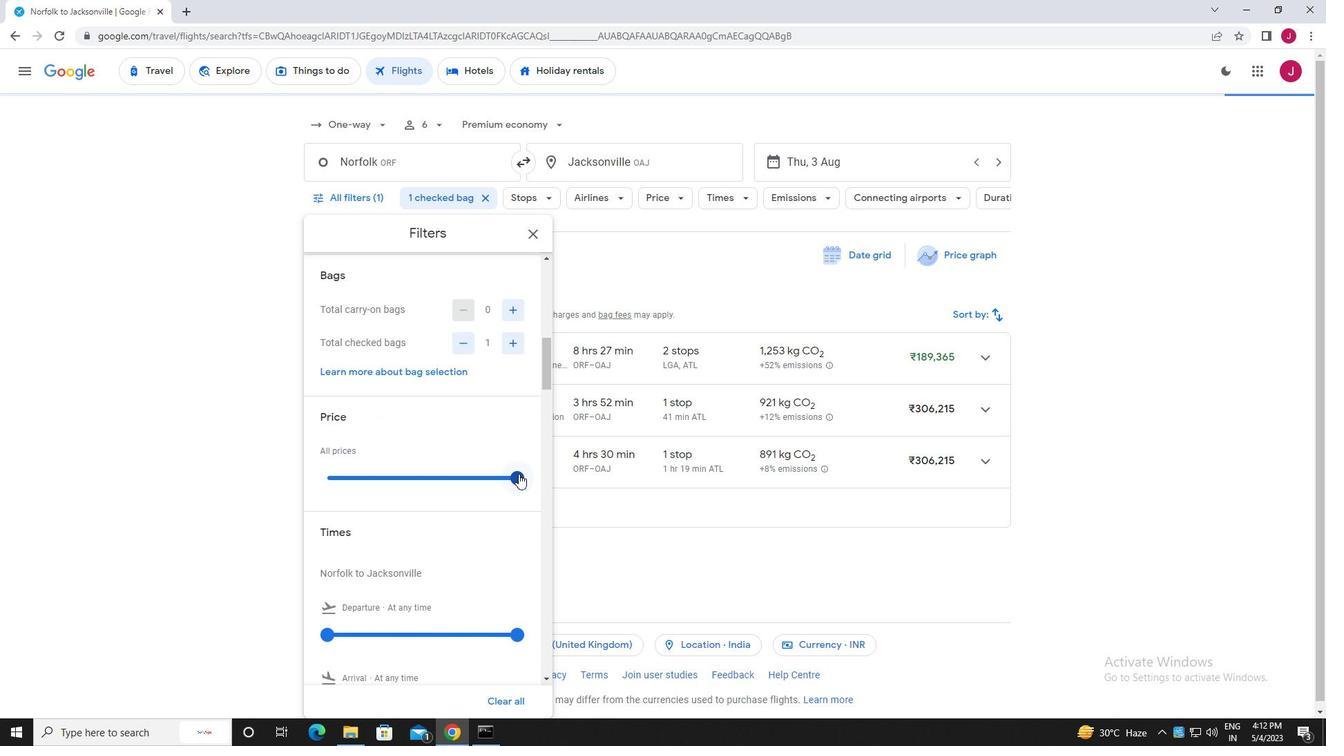 
Action: Mouse moved to (517, 478)
Screenshot: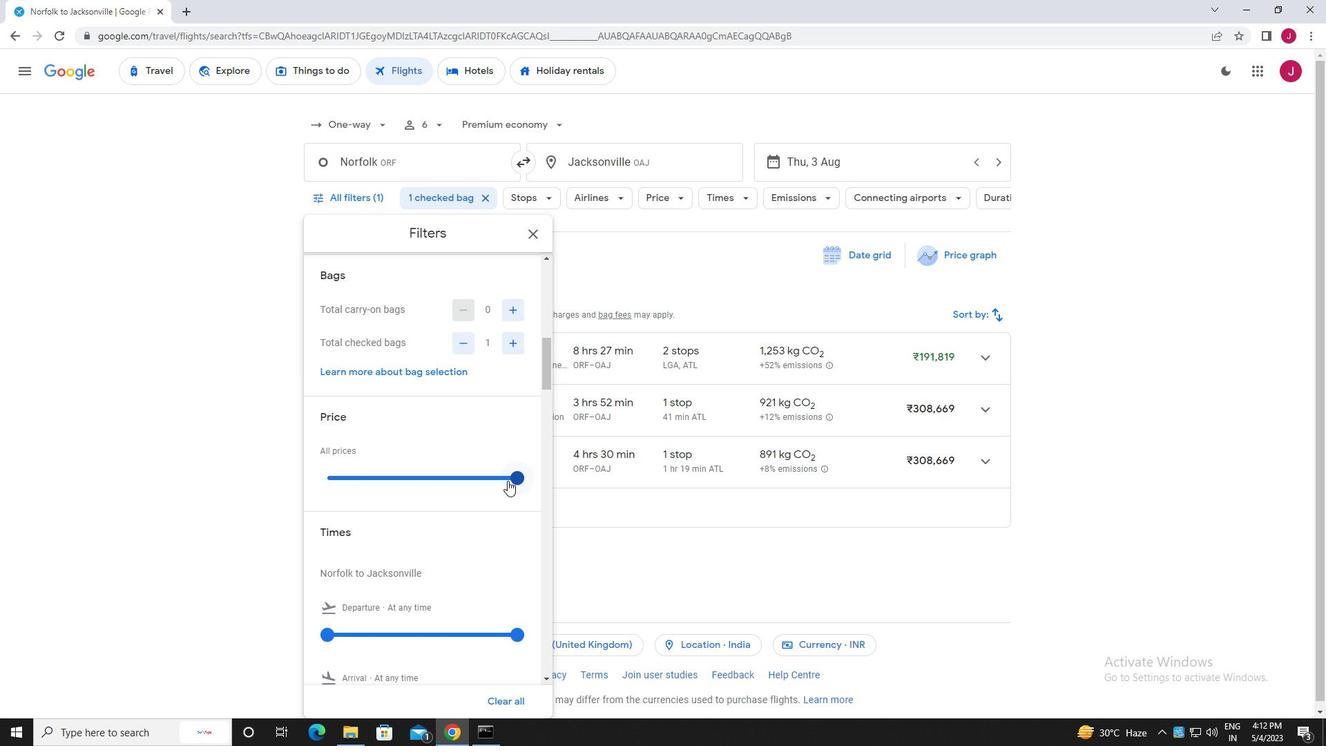 
Action: Mouse pressed left at (517, 478)
Screenshot: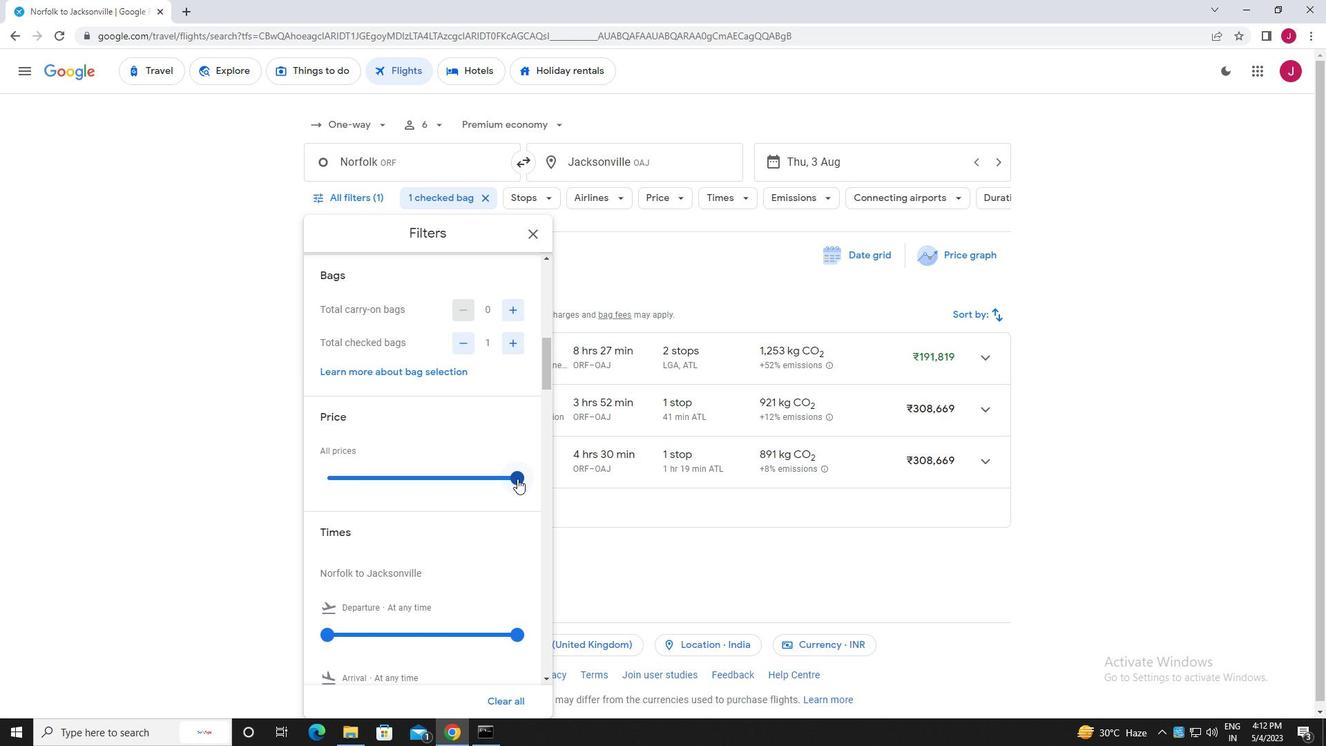 
Action: Mouse moved to (405, 446)
Screenshot: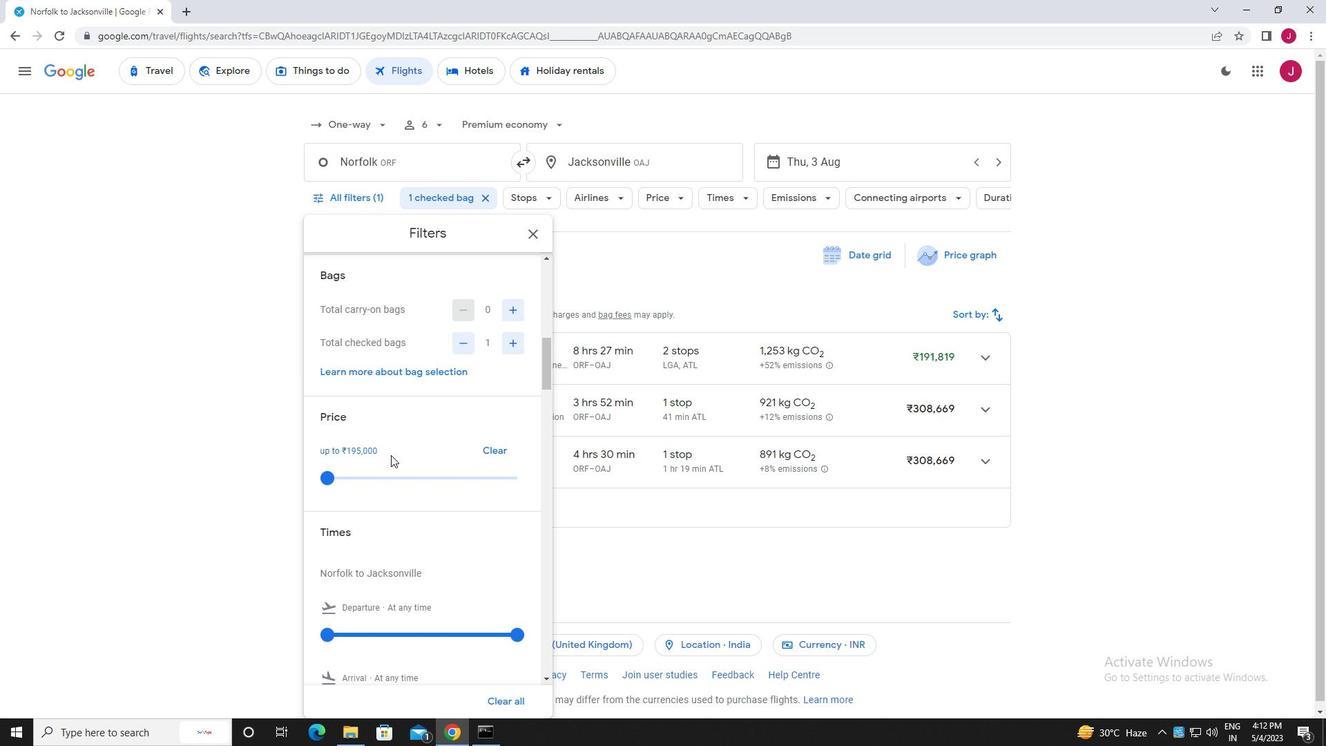 
Action: Mouse scrolled (405, 446) with delta (0, 0)
Screenshot: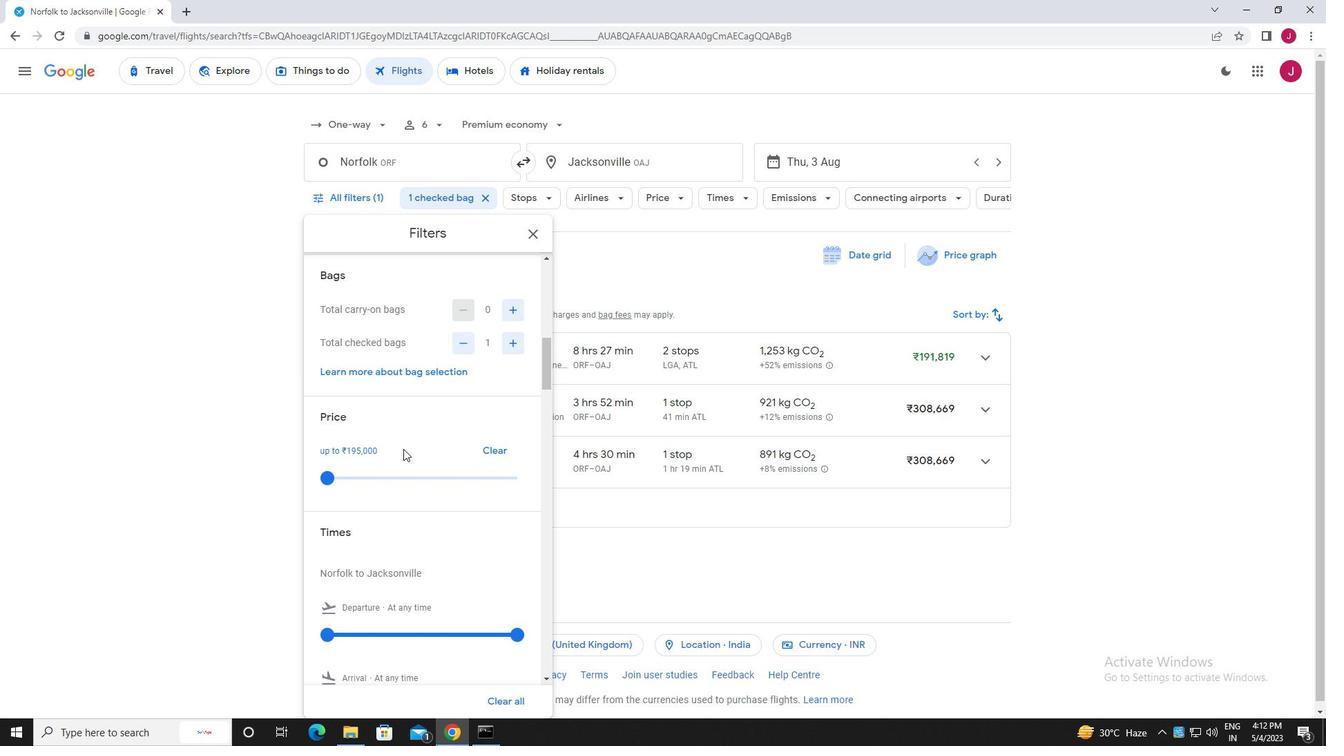 
Action: Mouse scrolled (405, 446) with delta (0, 0)
Screenshot: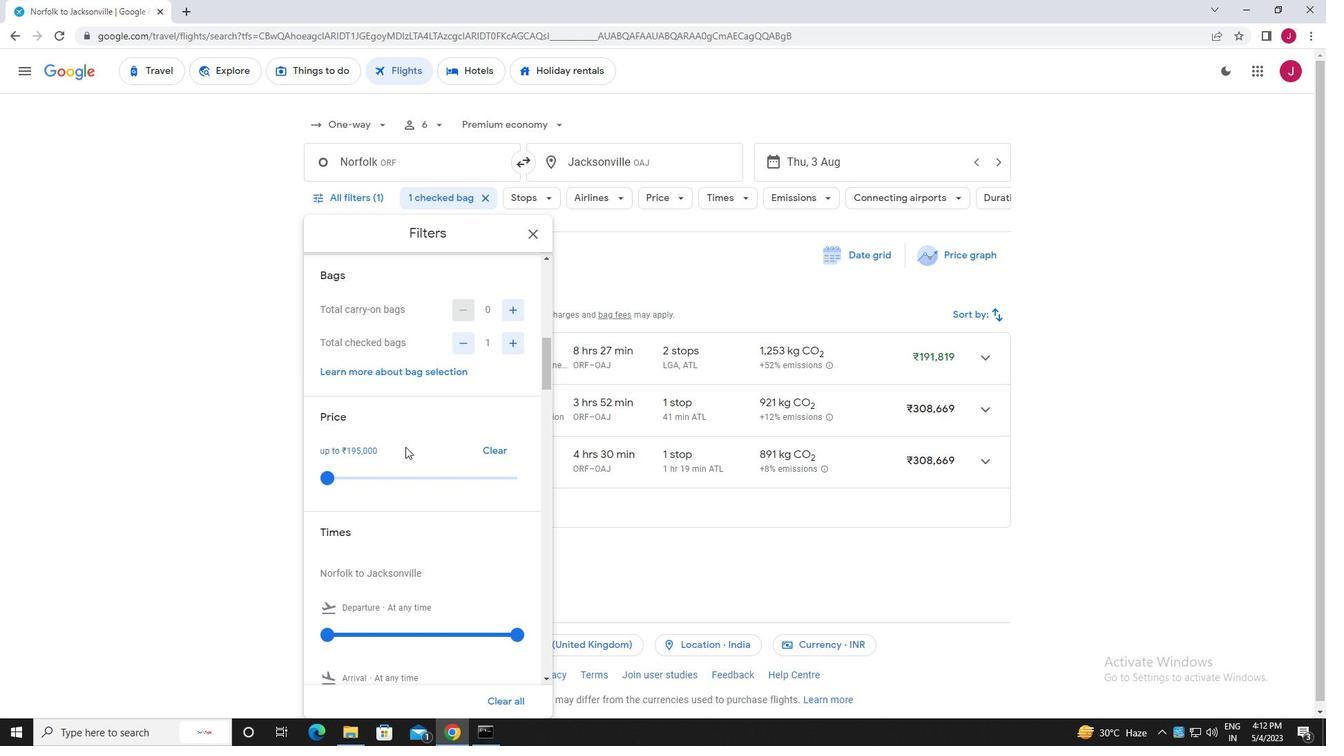 
Action: Mouse moved to (405, 446)
Screenshot: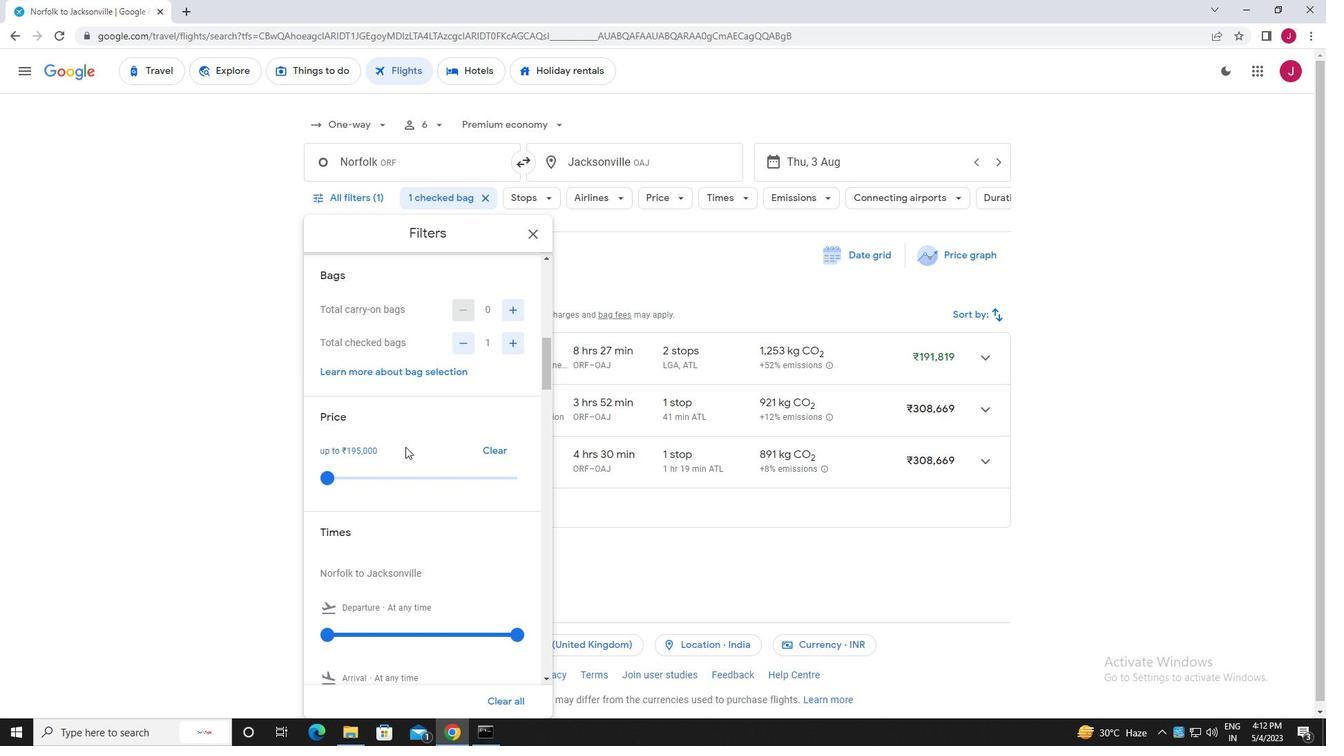 
Action: Mouse scrolled (405, 446) with delta (0, 0)
Screenshot: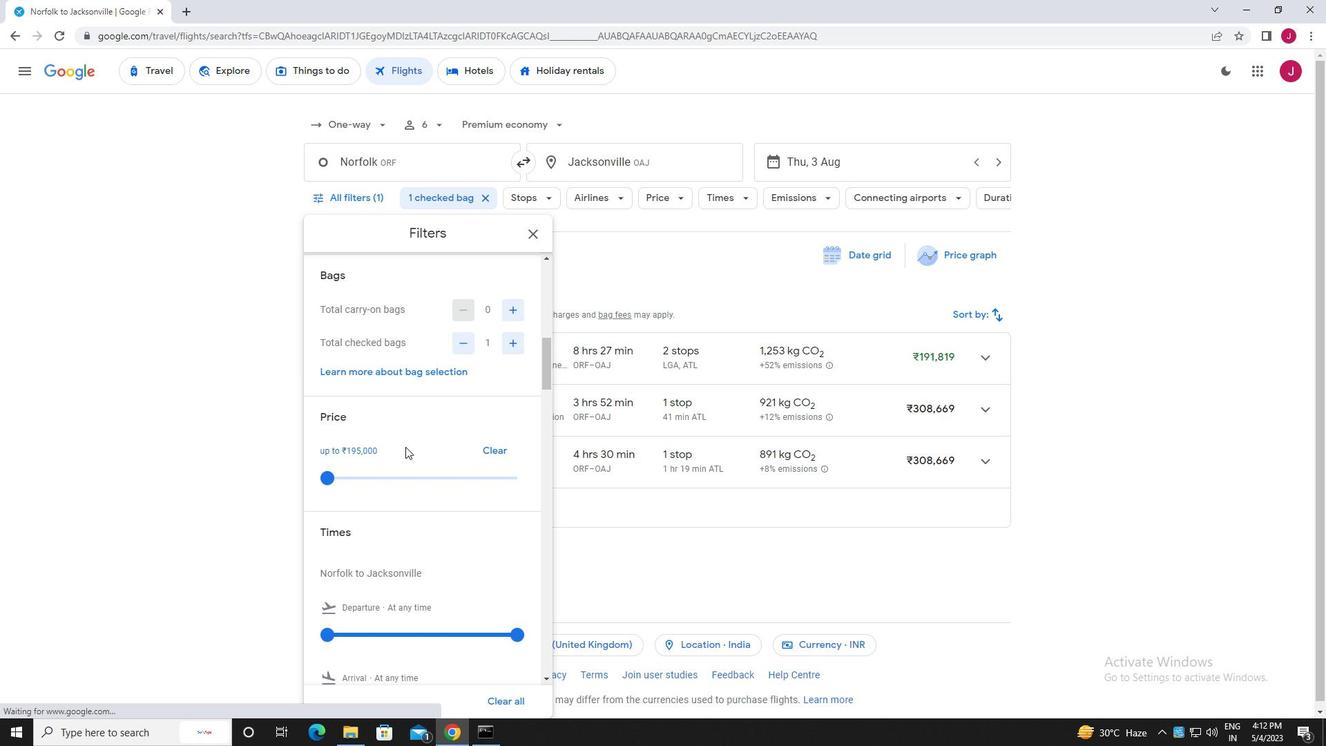 
Action: Mouse moved to (326, 428)
Screenshot: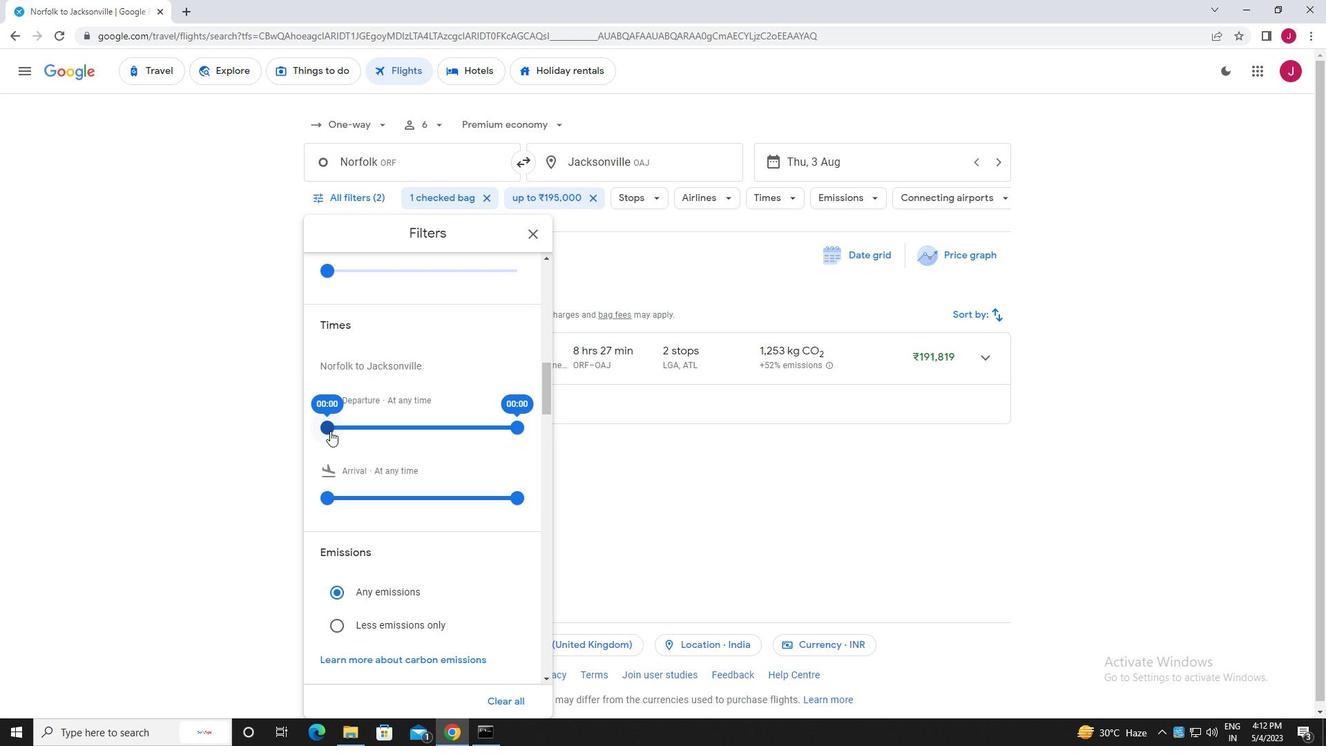 
Action: Mouse pressed left at (326, 428)
Screenshot: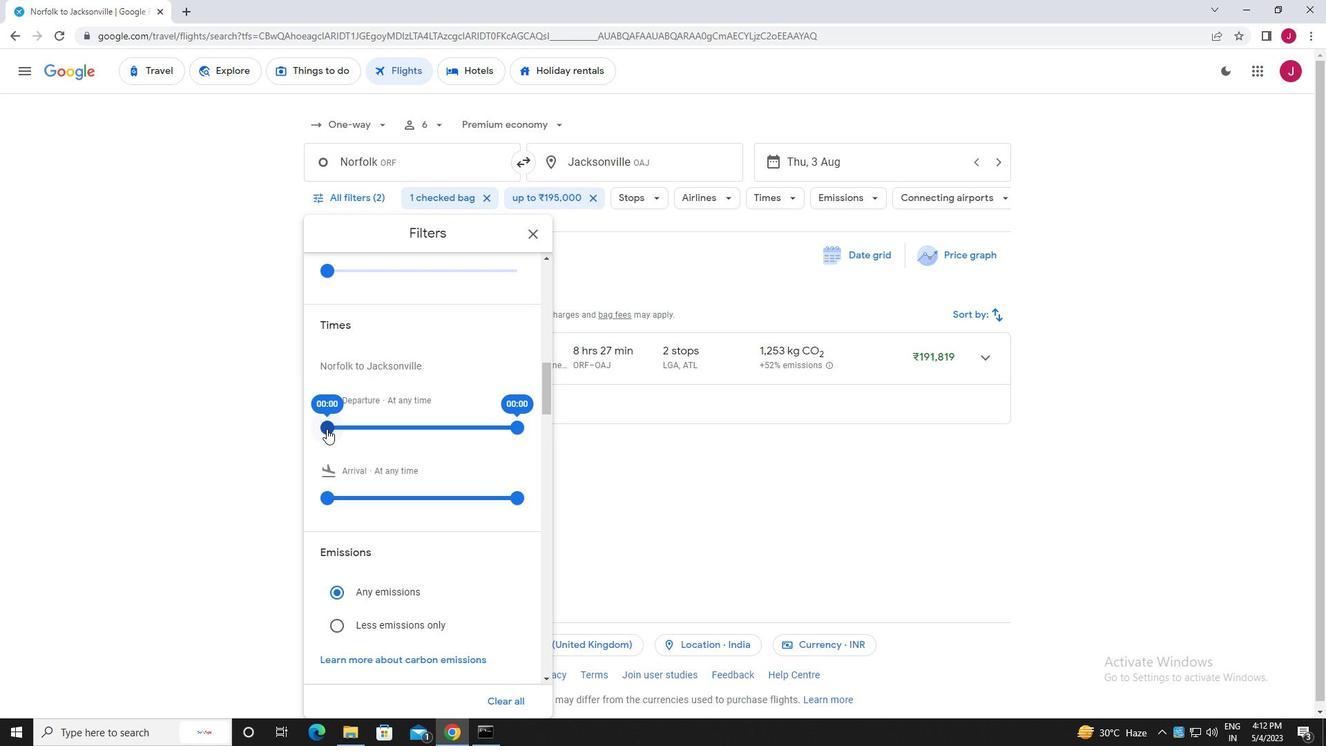 
Action: Mouse moved to (515, 429)
Screenshot: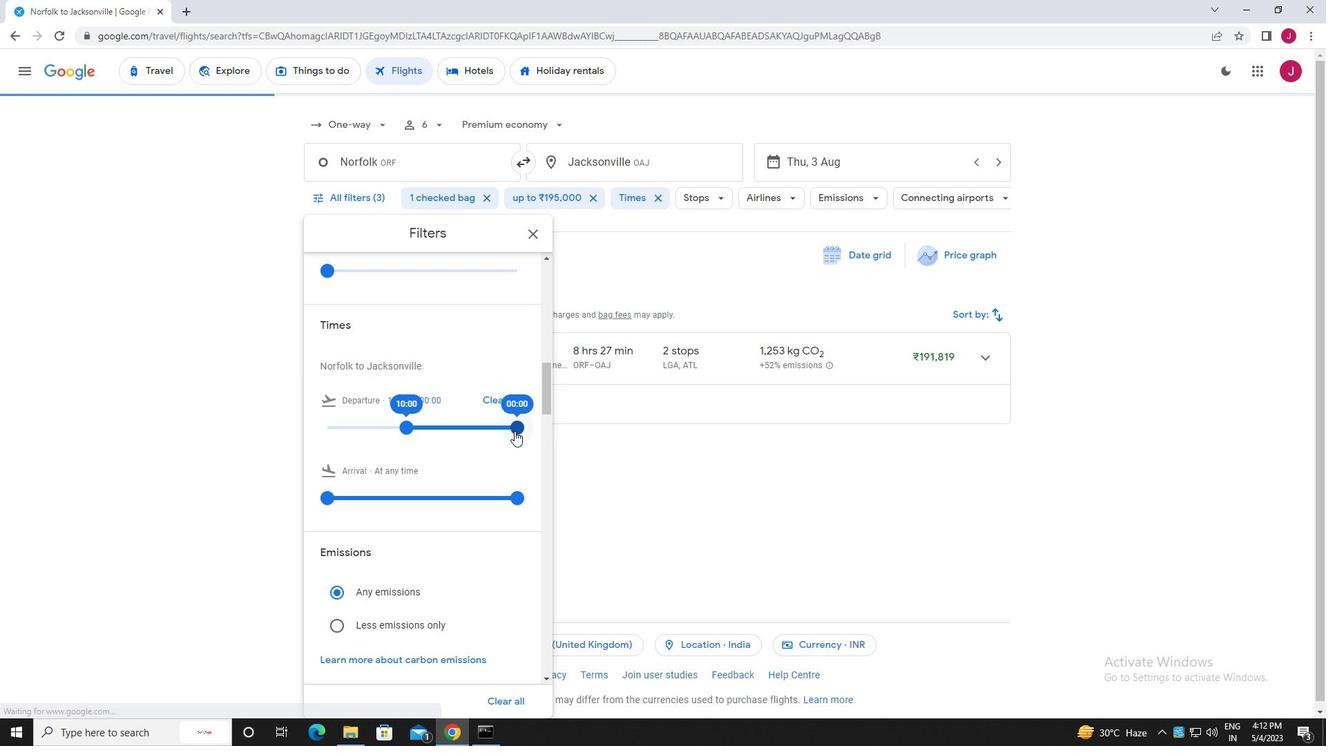 
Action: Mouse pressed left at (515, 429)
Screenshot: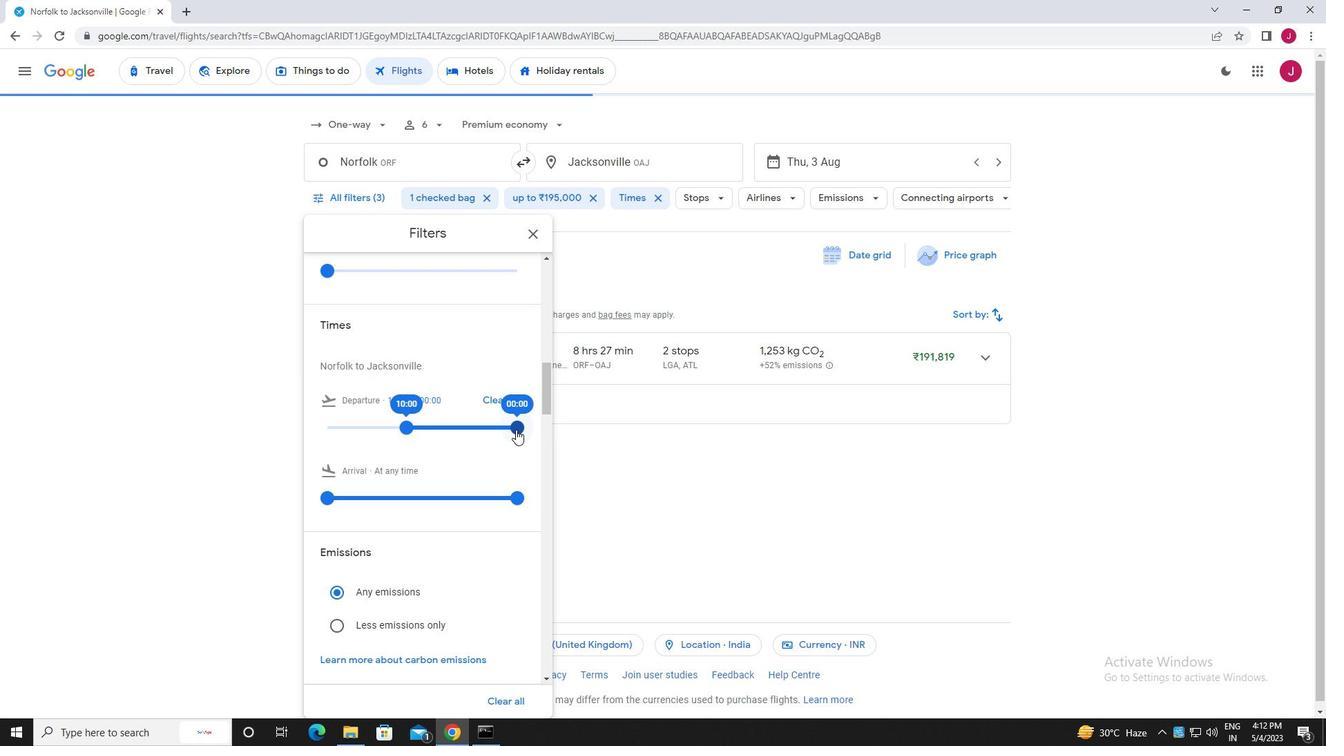 
Action: Mouse moved to (533, 236)
Screenshot: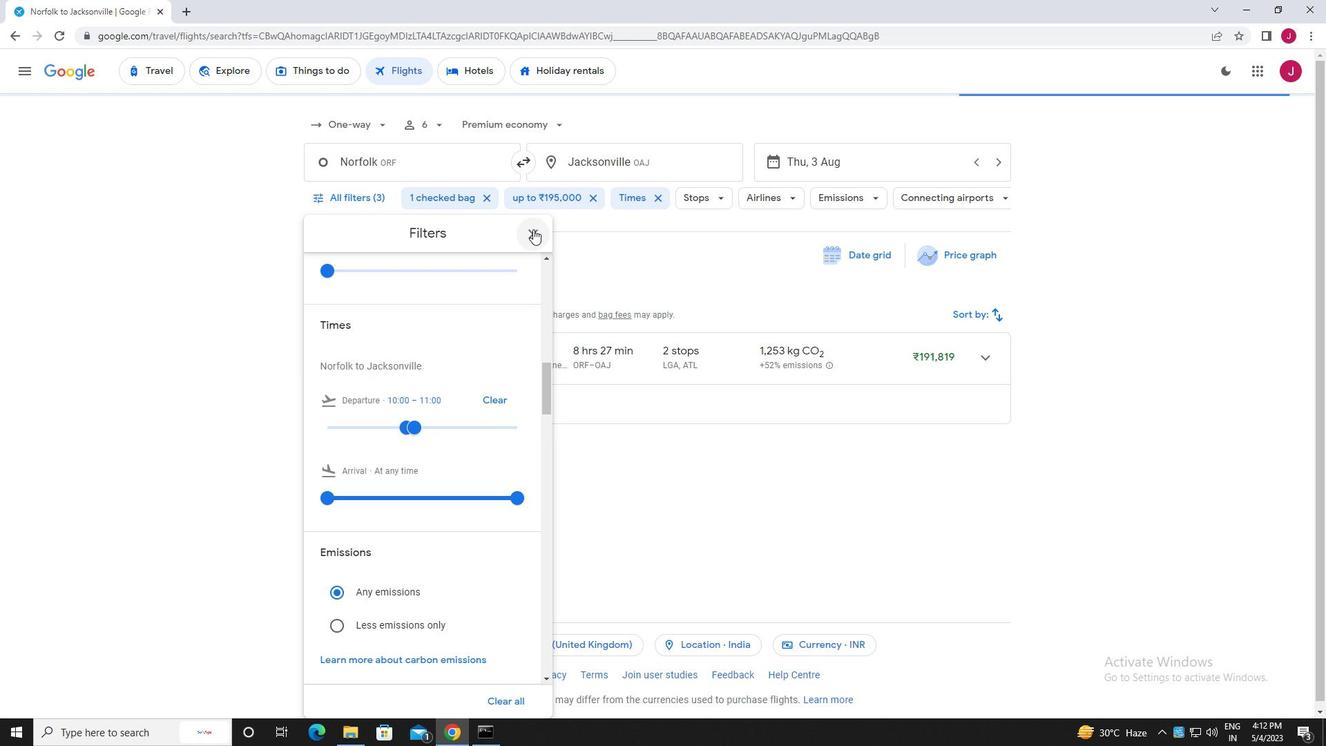 
Action: Mouse pressed left at (533, 236)
Screenshot: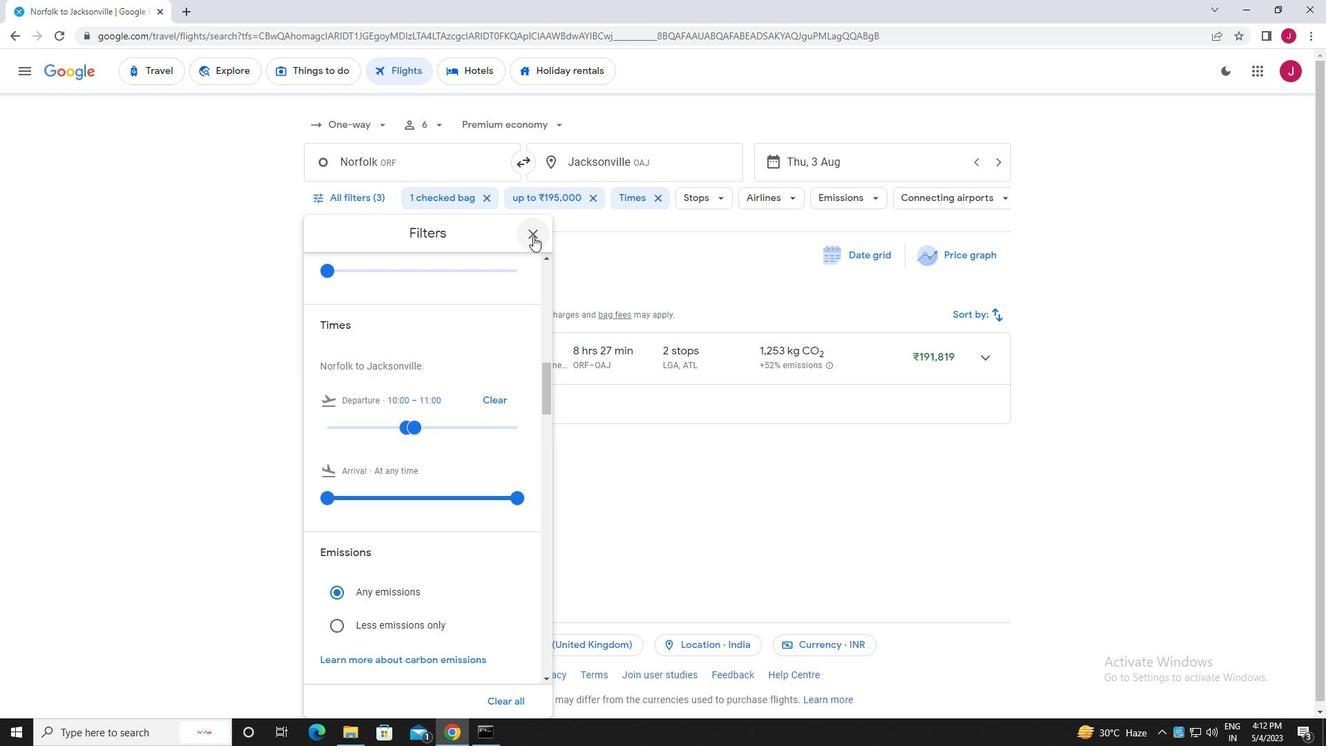 
Action: Mouse moved to (533, 236)
Screenshot: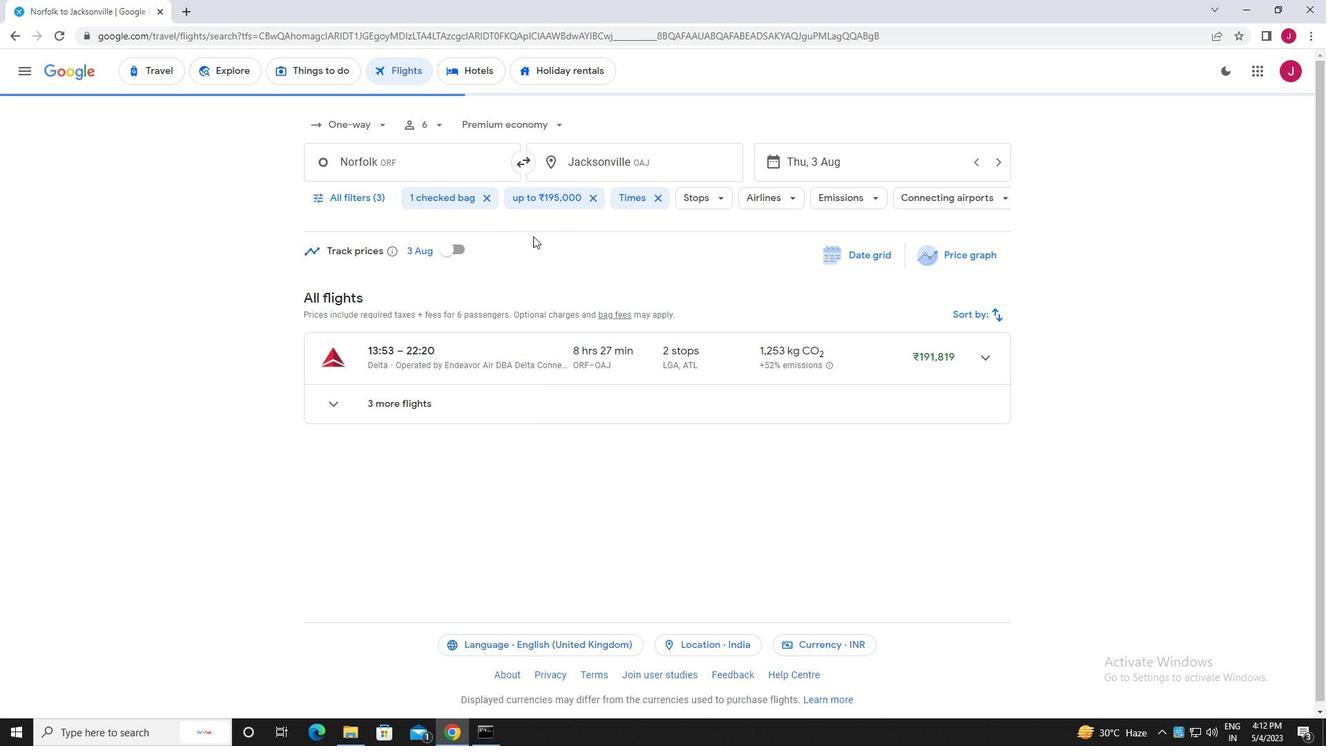 
